 Task: Find connections with filter location Razgrad with filter topic #coacheswith filter profile language English with filter current company Merkle Sokrati with filter school Technology Jobs with filter industry Conservation Programs with filter service category Immigration Law with filter keywords title Retail Worker
Action: Mouse moved to (200, 247)
Screenshot: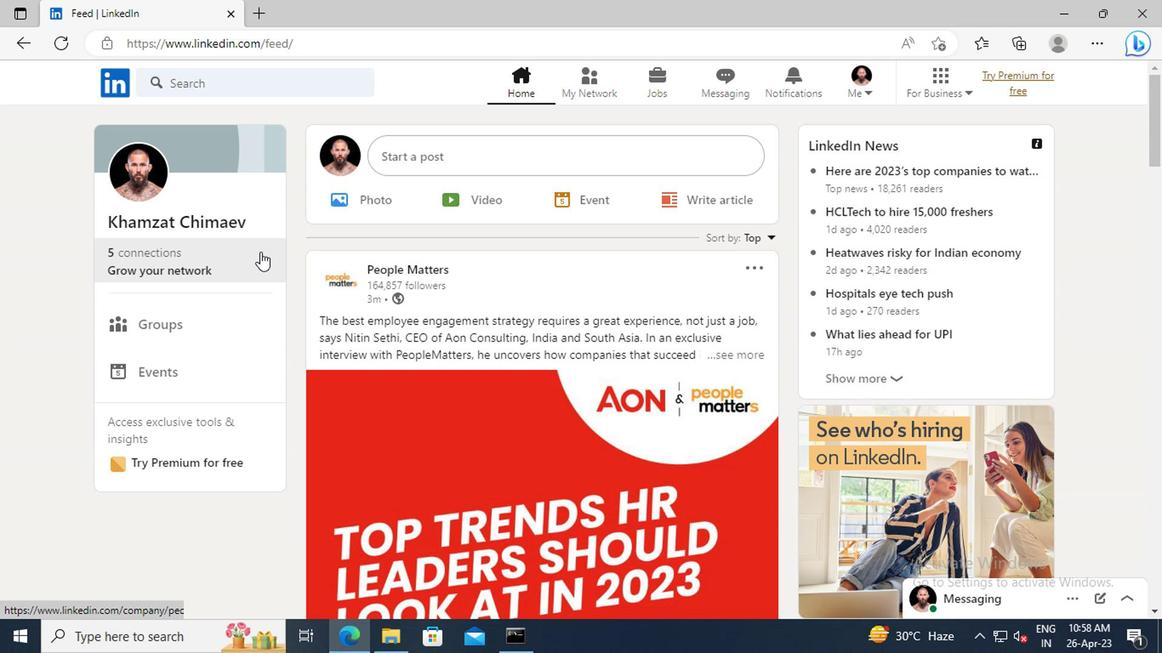 
Action: Mouse pressed left at (200, 247)
Screenshot: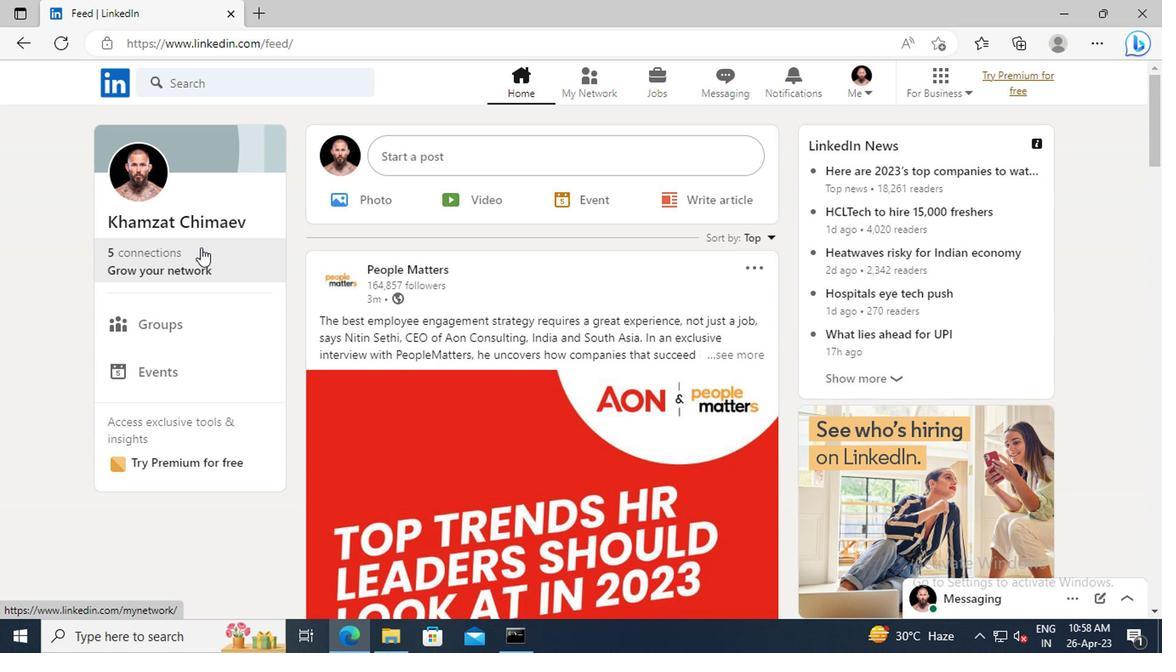 
Action: Mouse moved to (196, 179)
Screenshot: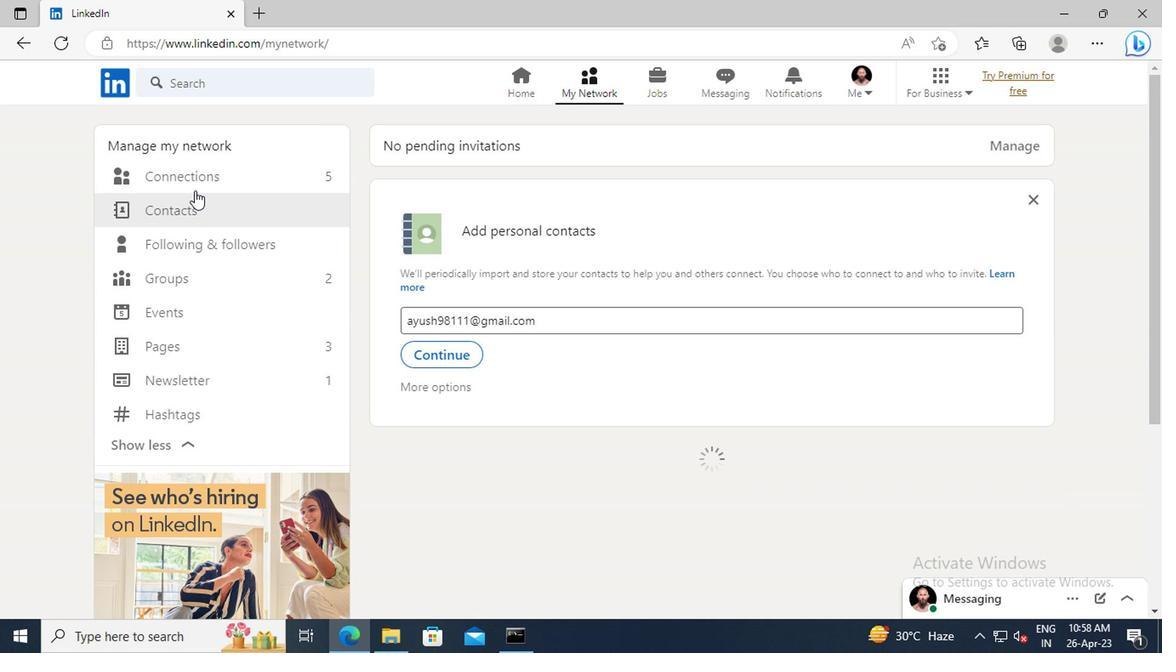 
Action: Mouse pressed left at (196, 179)
Screenshot: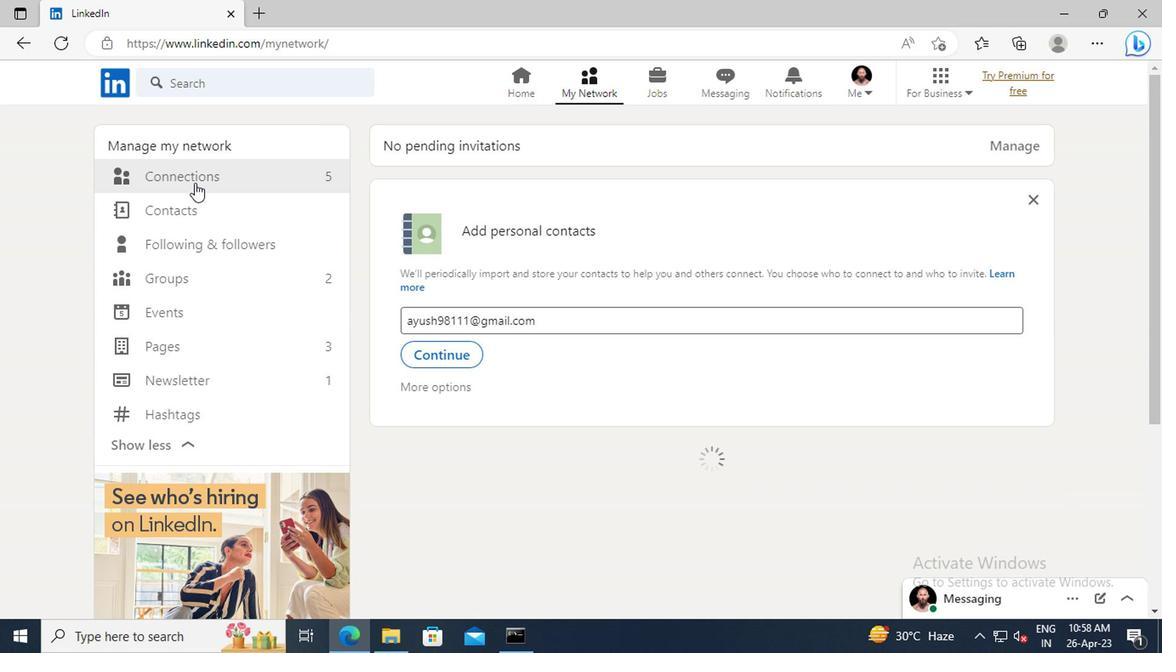
Action: Mouse moved to (698, 173)
Screenshot: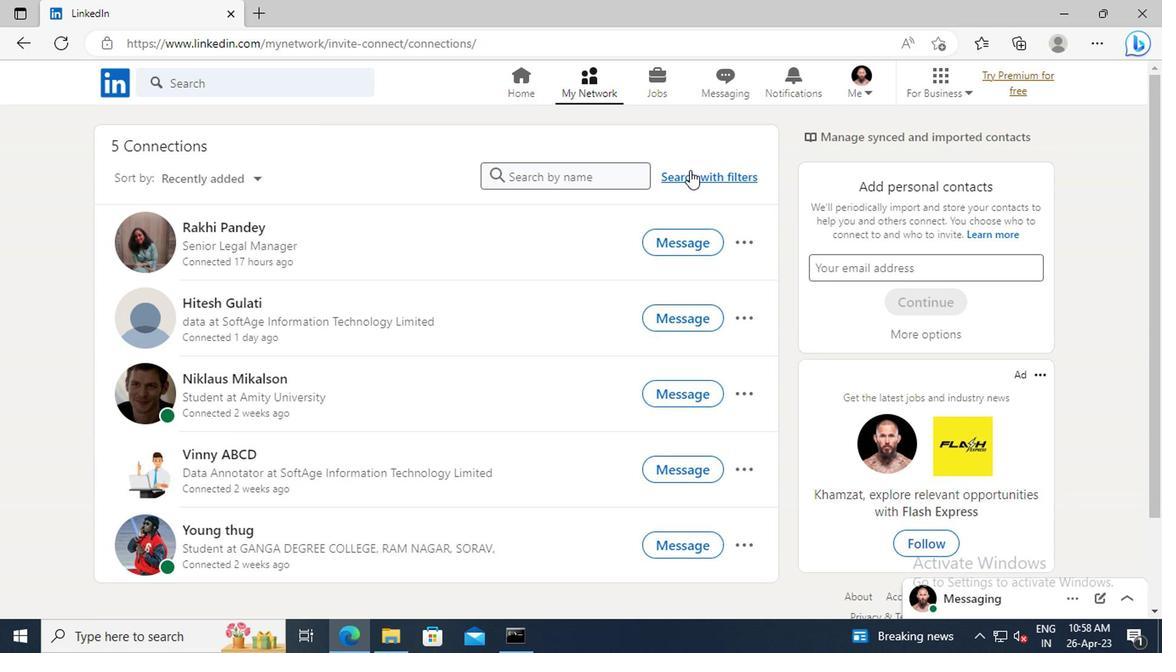
Action: Mouse pressed left at (698, 173)
Screenshot: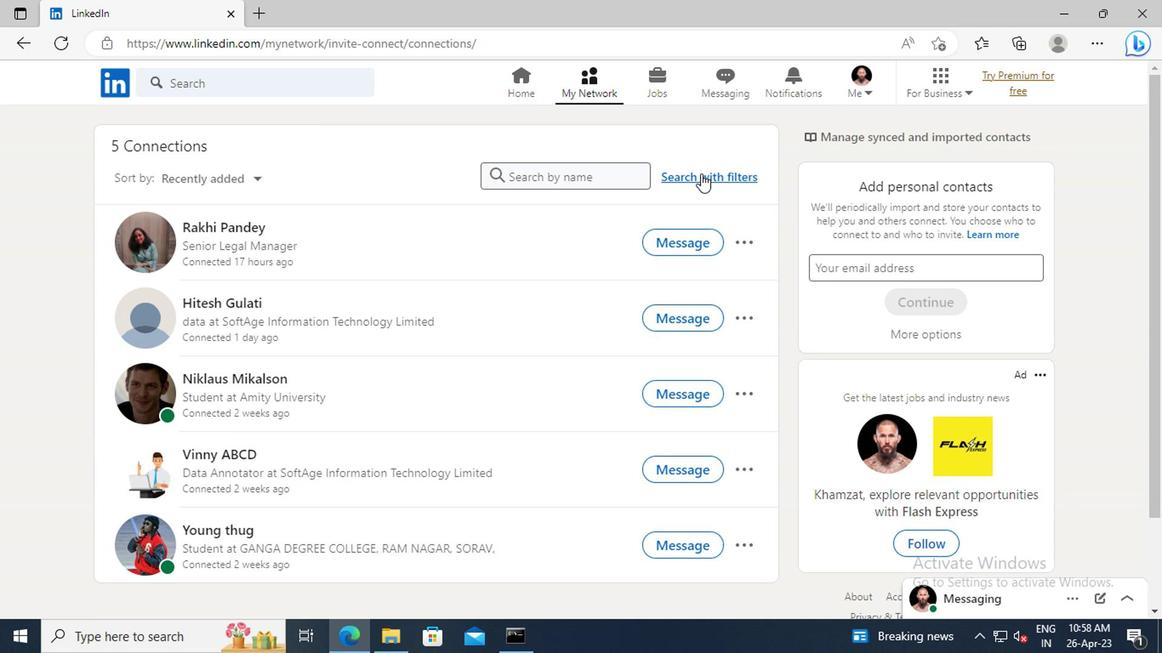 
Action: Mouse moved to (649, 133)
Screenshot: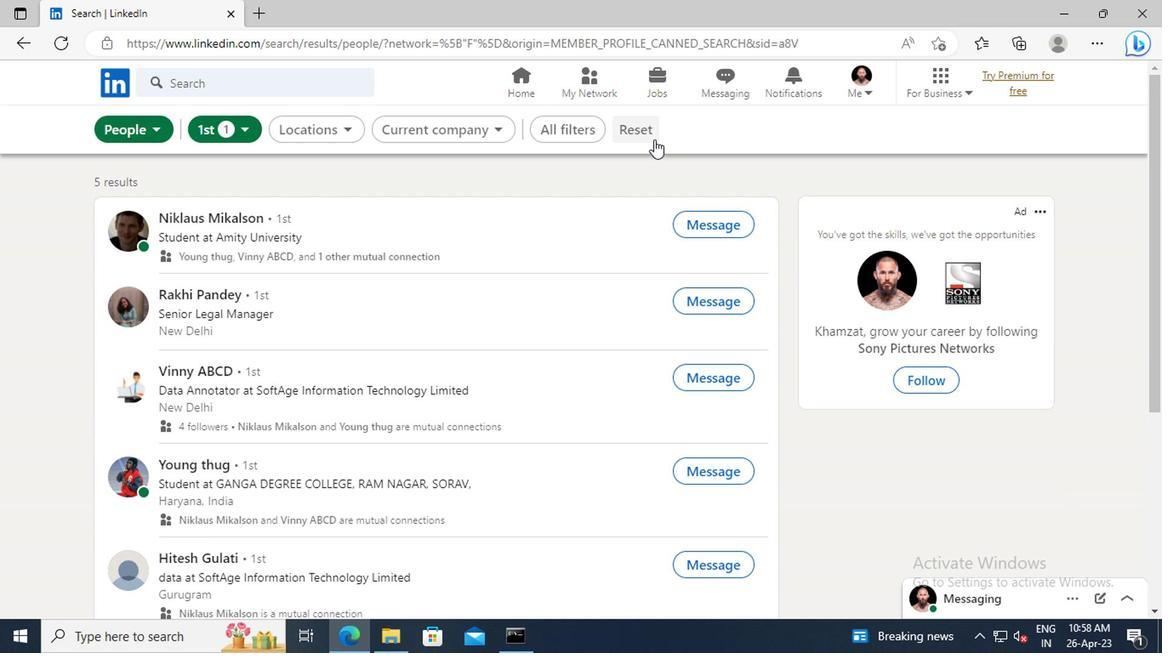 
Action: Mouse pressed left at (649, 133)
Screenshot: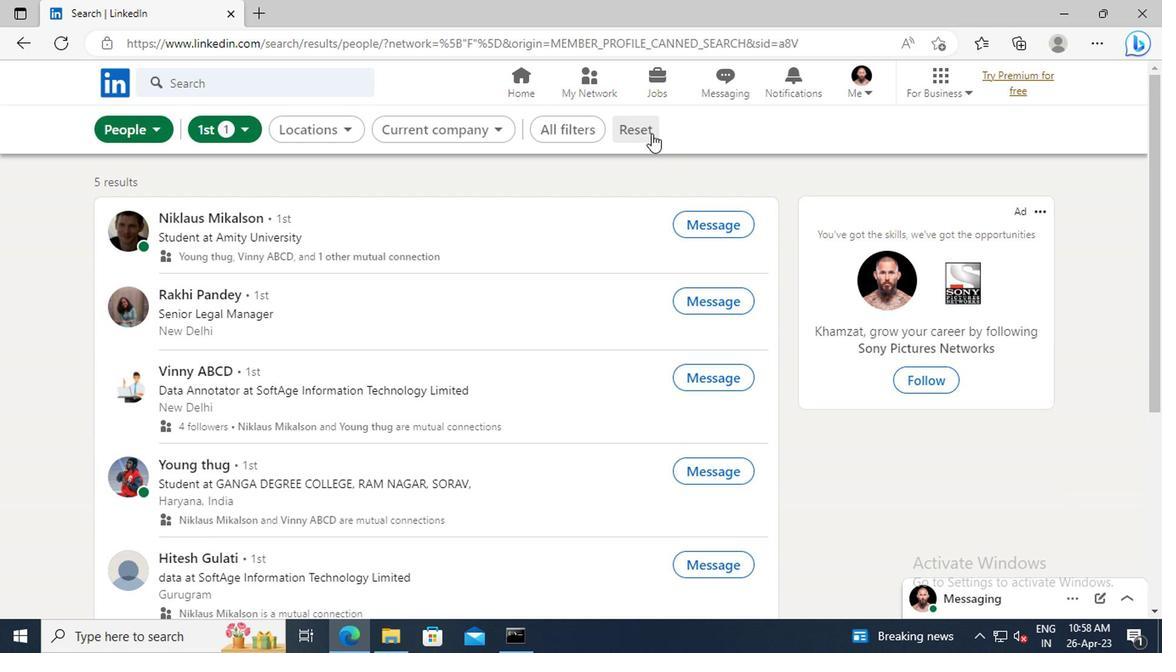 
Action: Mouse moved to (606, 132)
Screenshot: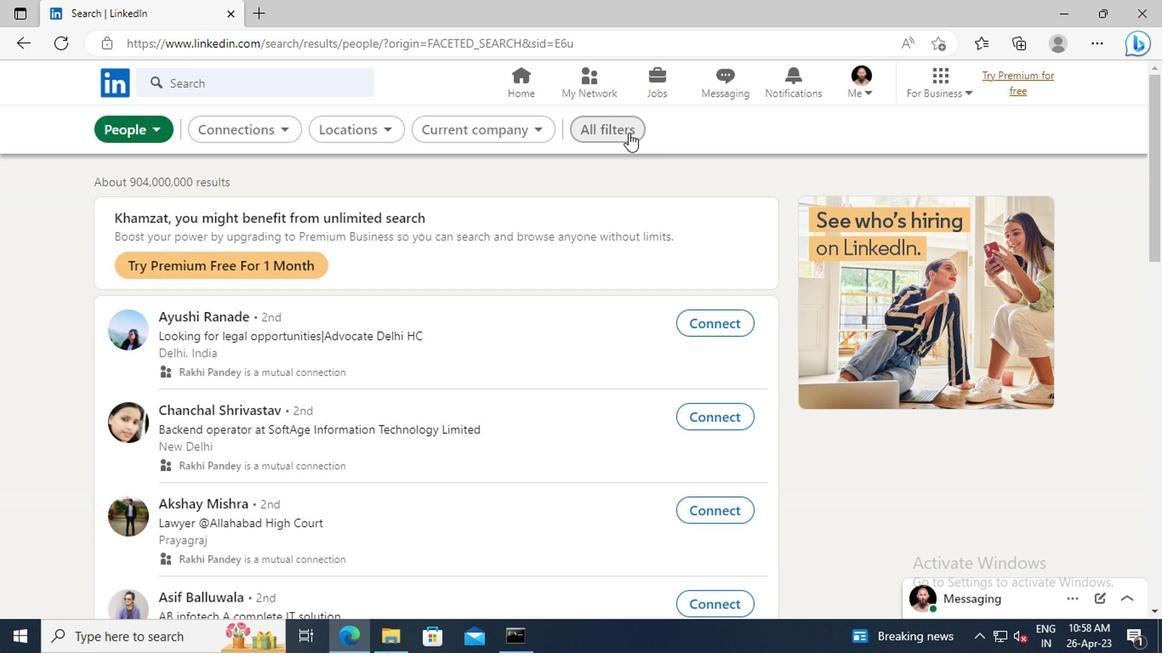 
Action: Mouse pressed left at (606, 132)
Screenshot: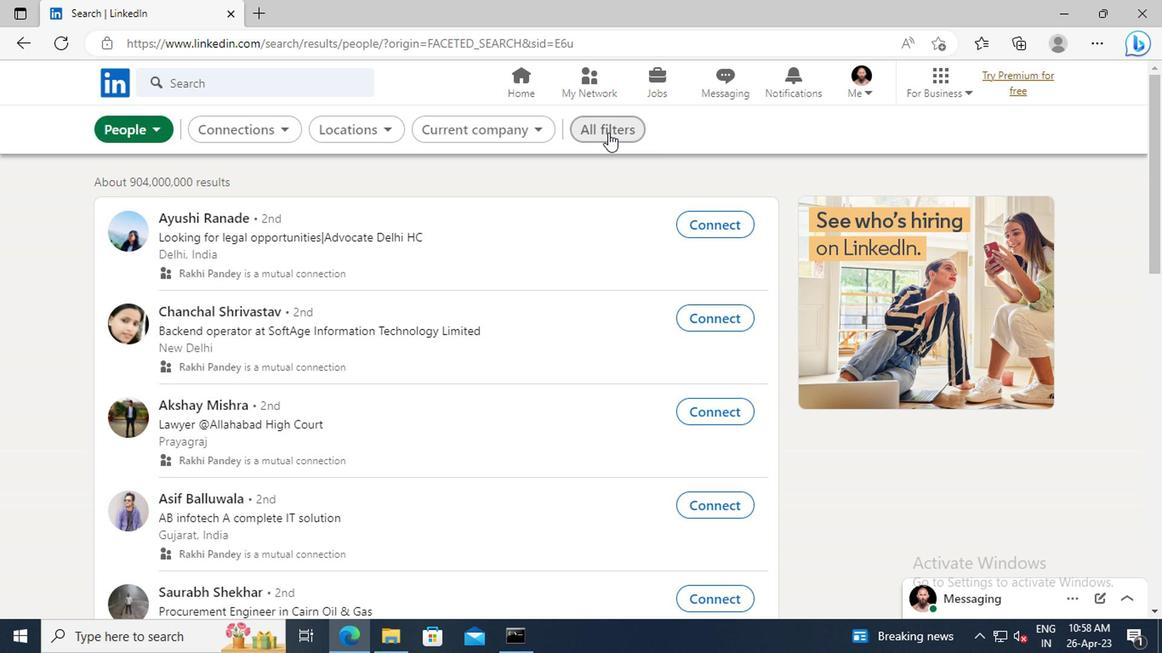 
Action: Mouse moved to (915, 254)
Screenshot: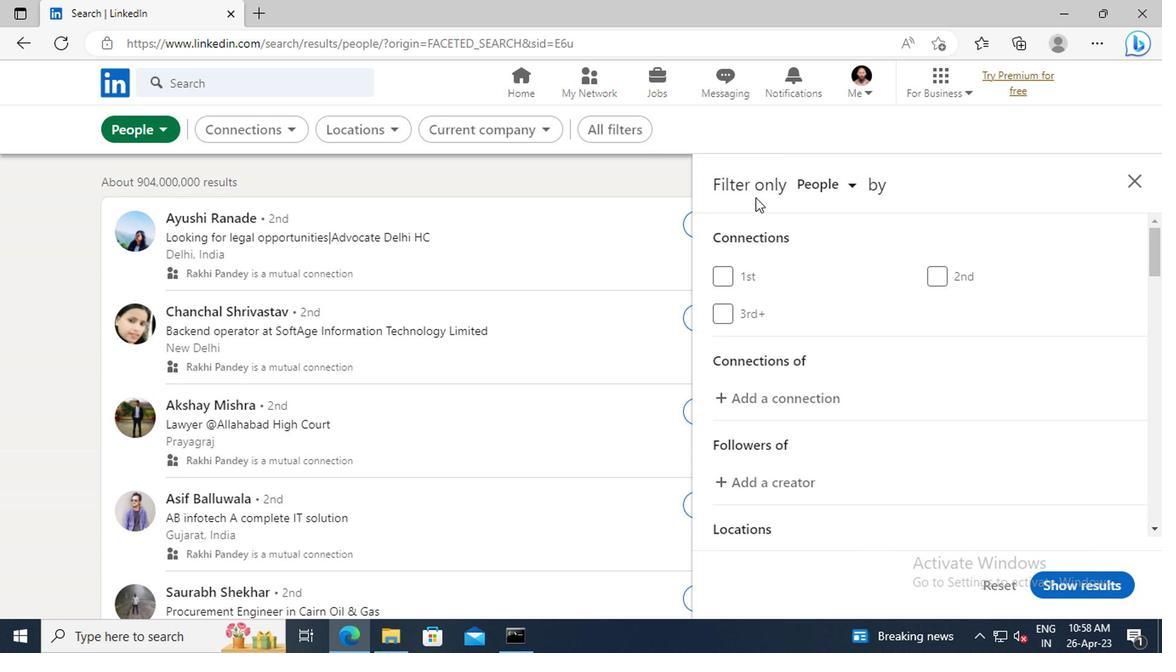 
Action: Mouse scrolled (915, 253) with delta (0, -1)
Screenshot: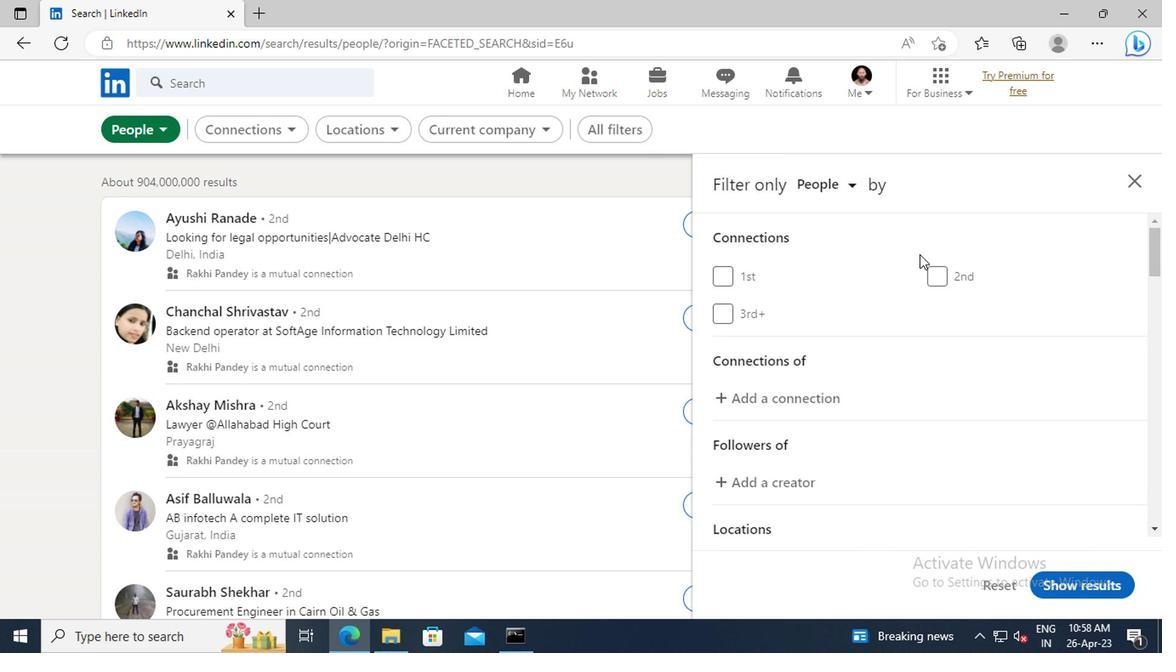 
Action: Mouse scrolled (915, 253) with delta (0, -1)
Screenshot: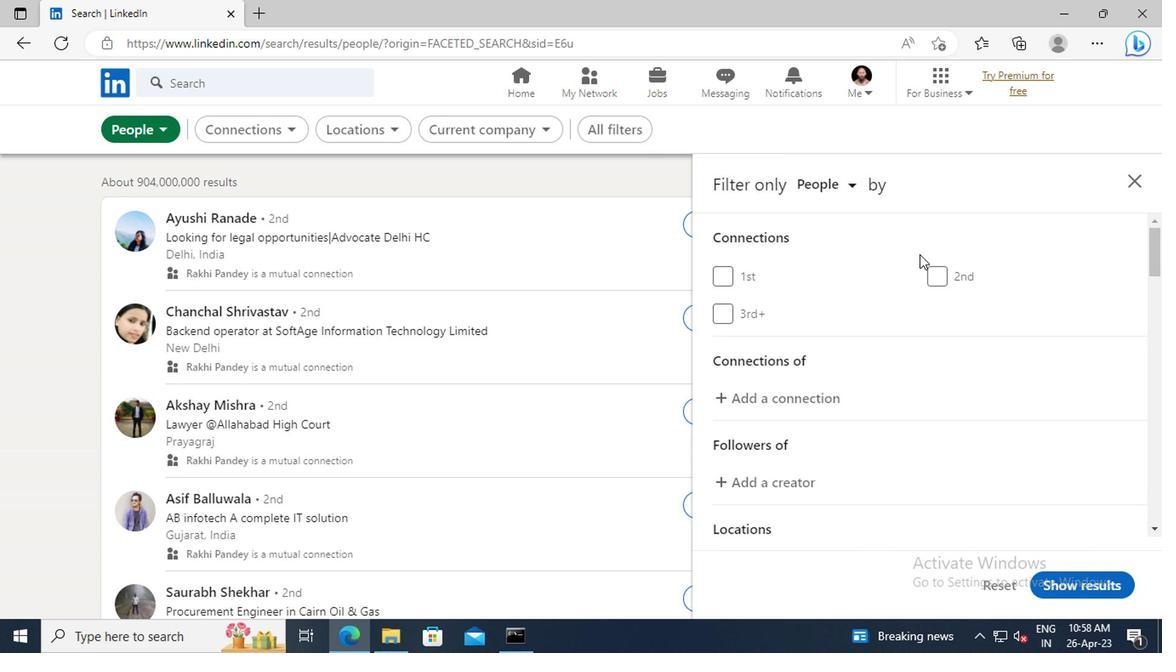 
Action: Mouse scrolled (915, 253) with delta (0, -1)
Screenshot: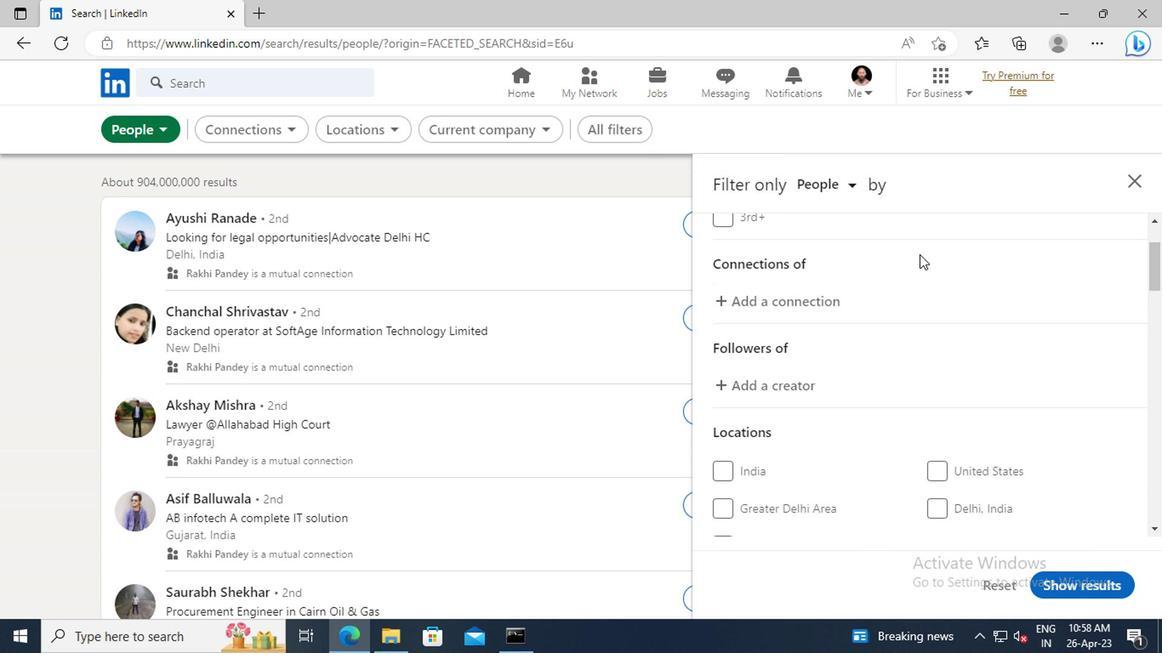 
Action: Mouse scrolled (915, 253) with delta (0, -1)
Screenshot: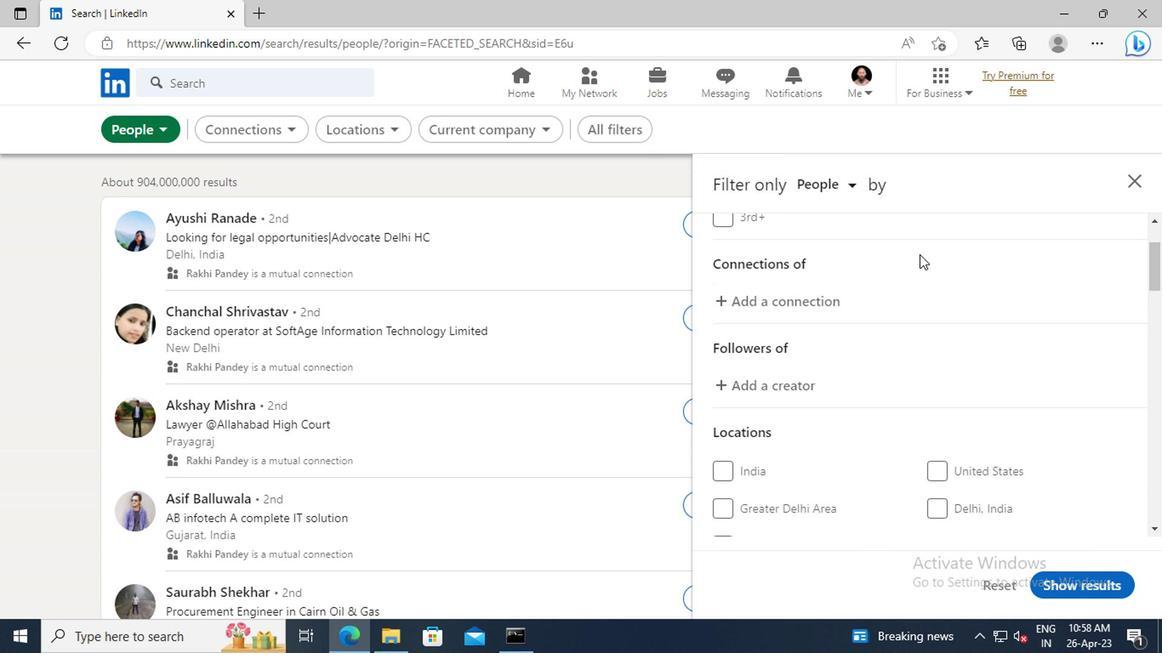
Action: Mouse moved to (915, 254)
Screenshot: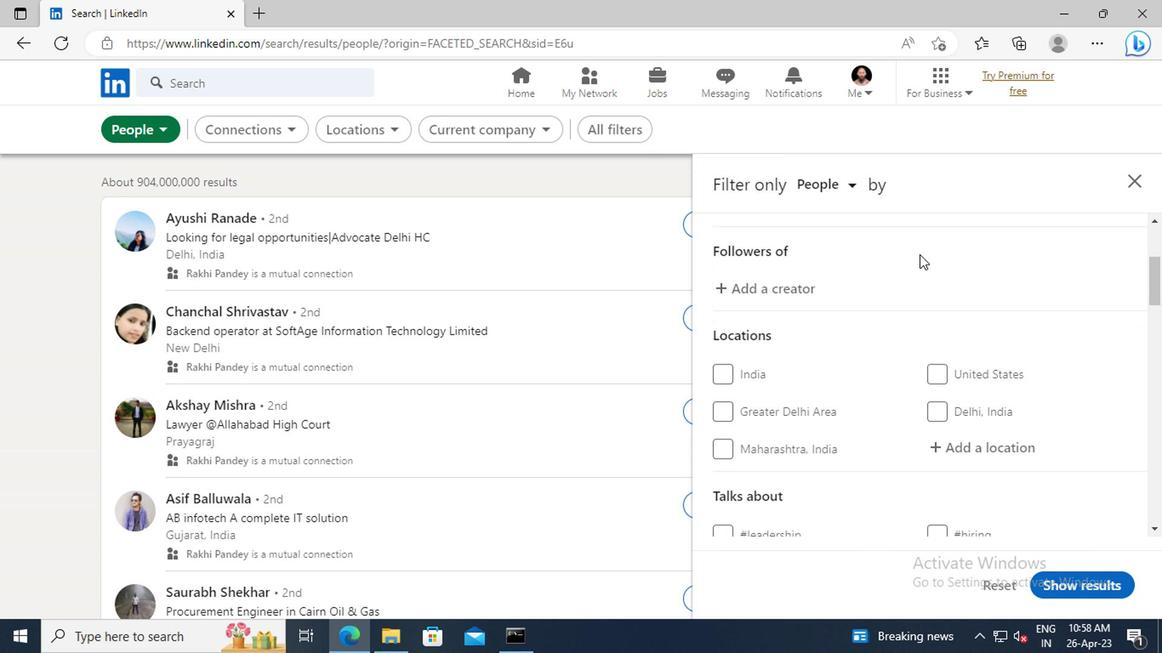 
Action: Mouse scrolled (915, 254) with delta (0, 0)
Screenshot: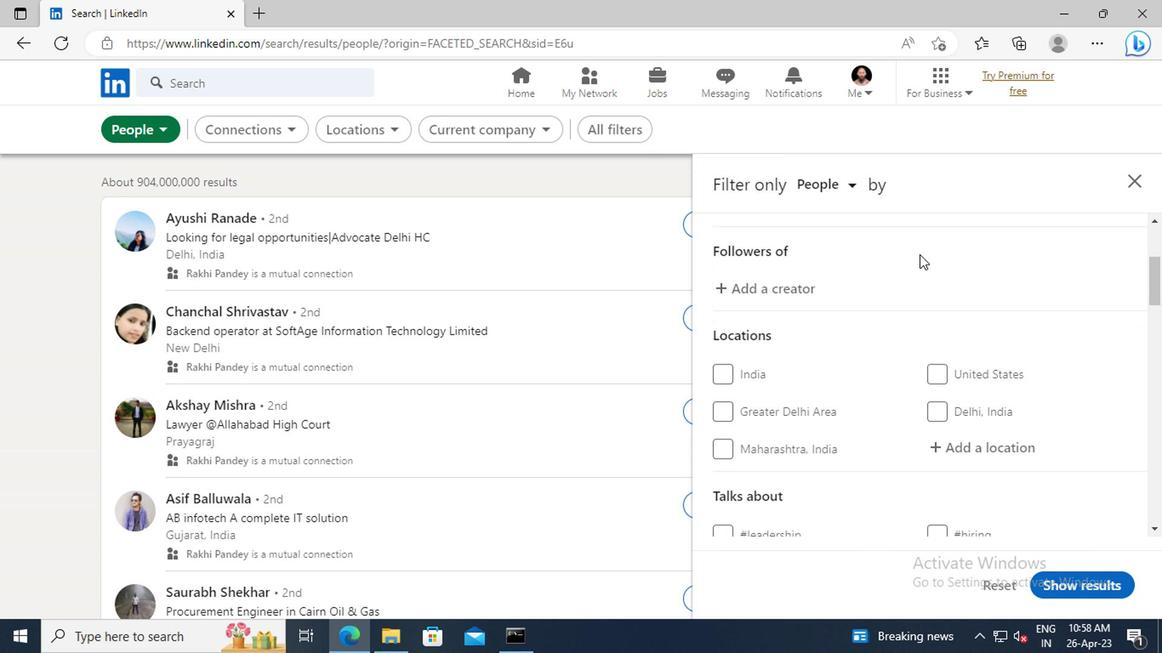 
Action: Mouse scrolled (915, 254) with delta (0, 0)
Screenshot: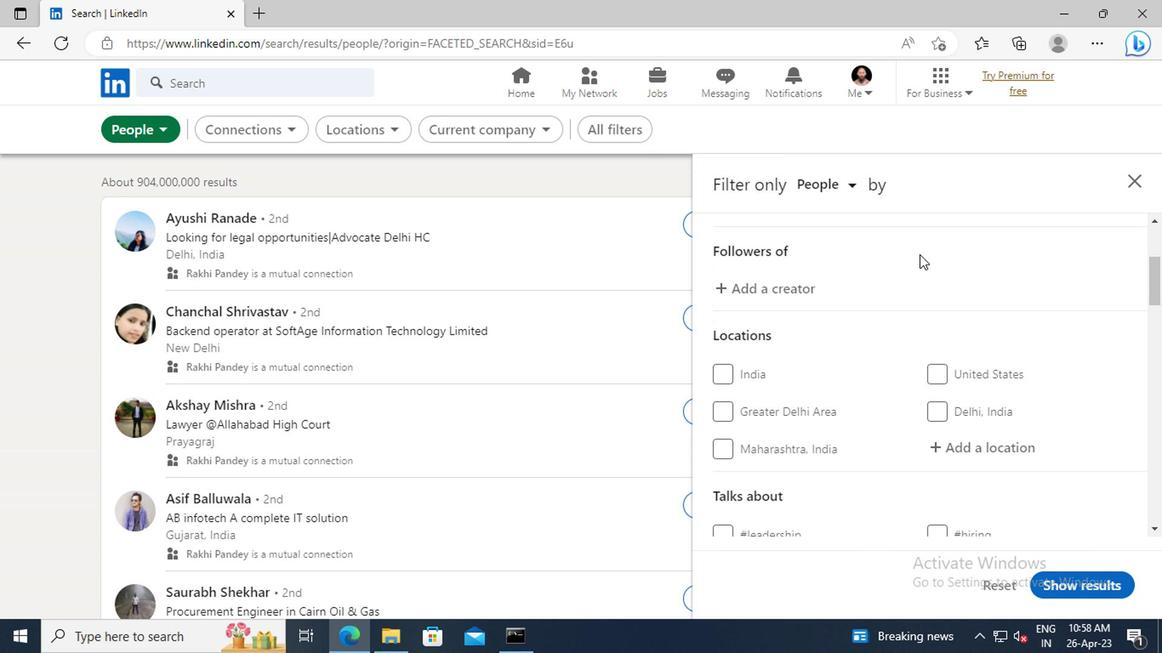 
Action: Mouse moved to (940, 346)
Screenshot: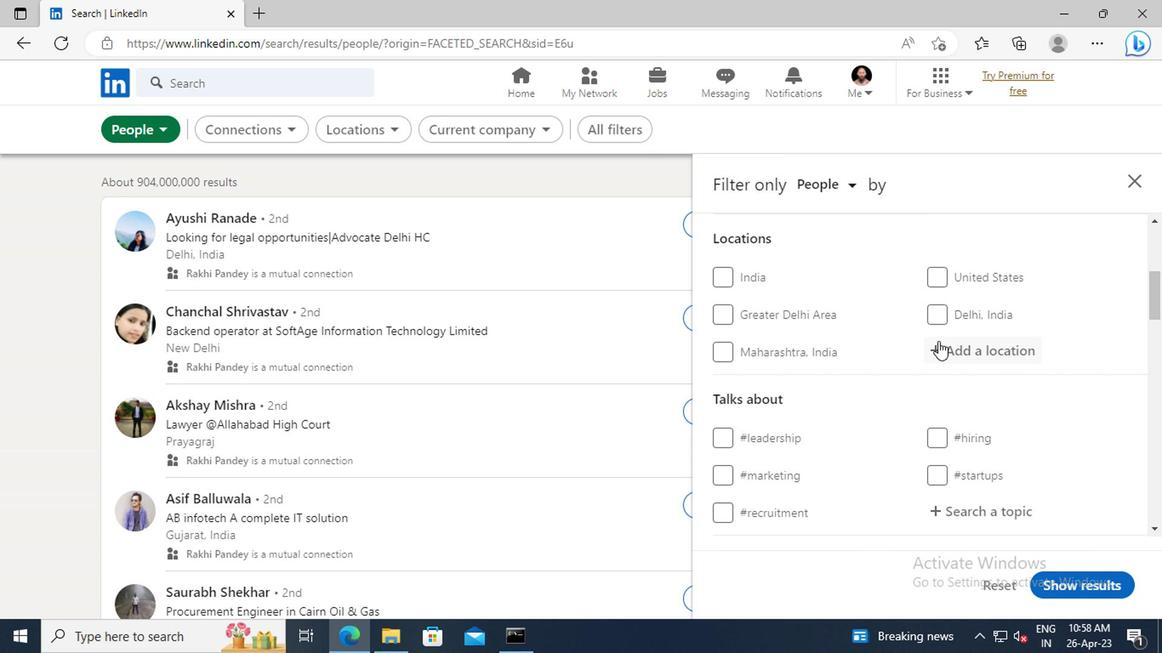 
Action: Mouse pressed left at (940, 346)
Screenshot: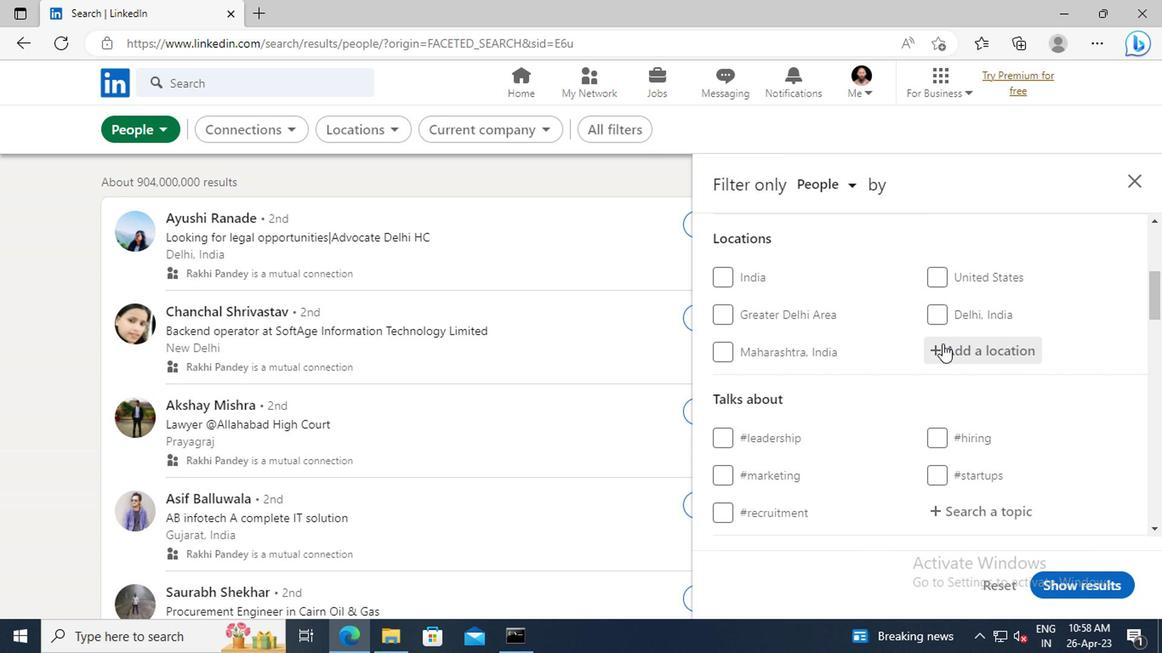 
Action: Key pressed <Key.shift>RAZGRAD
Screenshot: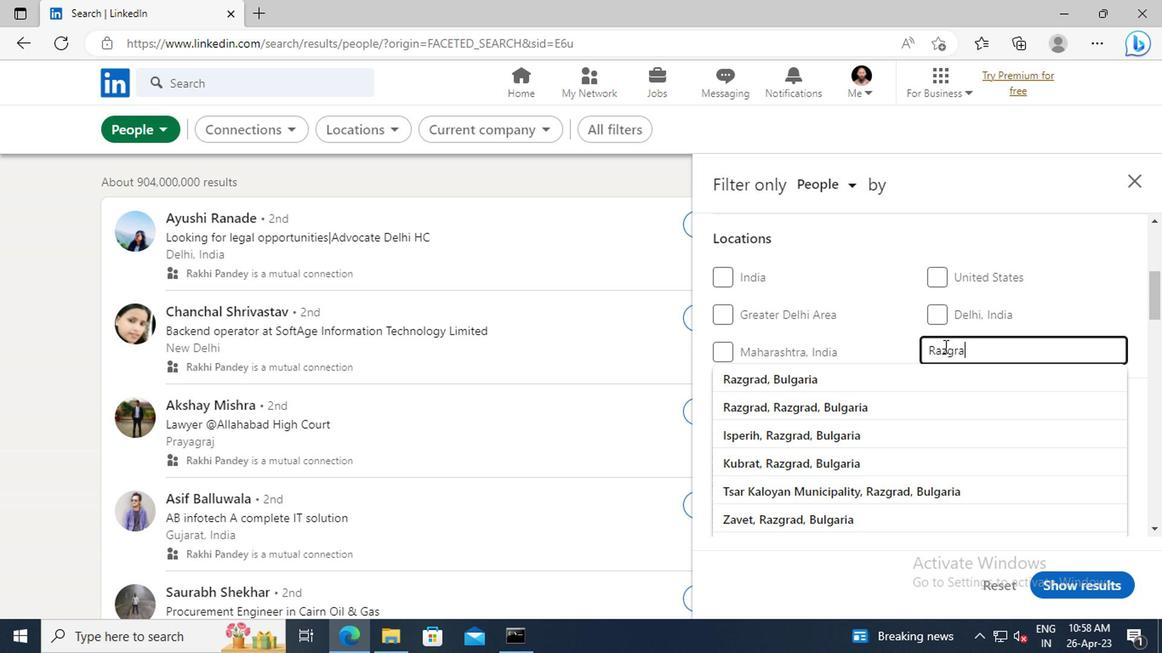 
Action: Mouse moved to (921, 373)
Screenshot: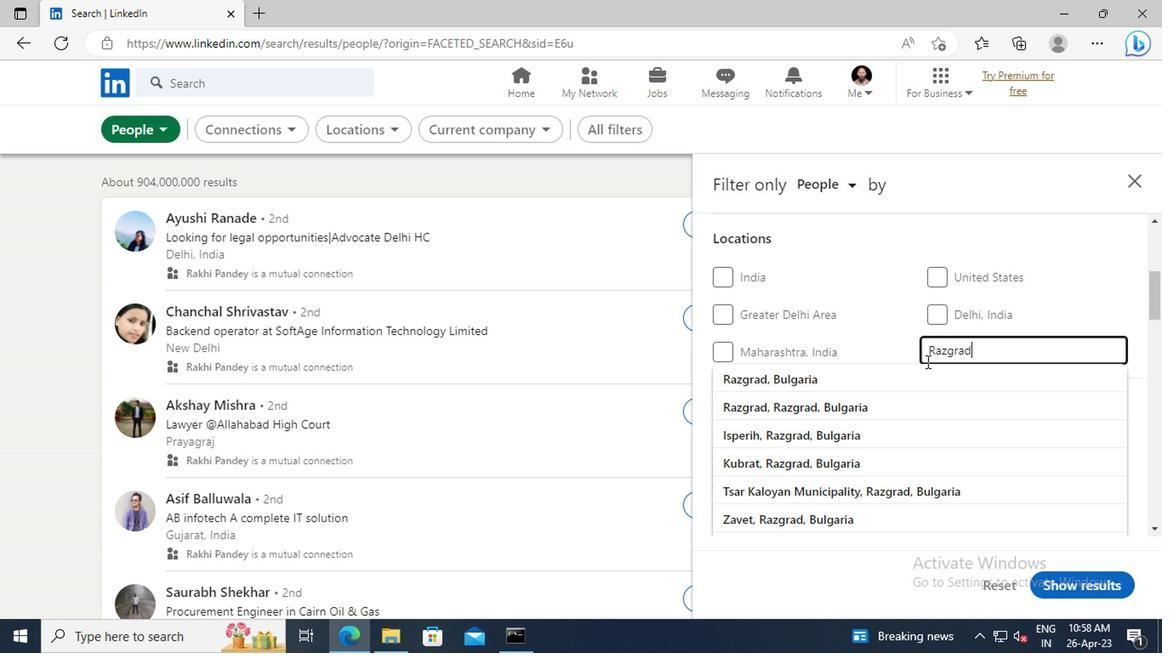 
Action: Mouse pressed left at (921, 373)
Screenshot: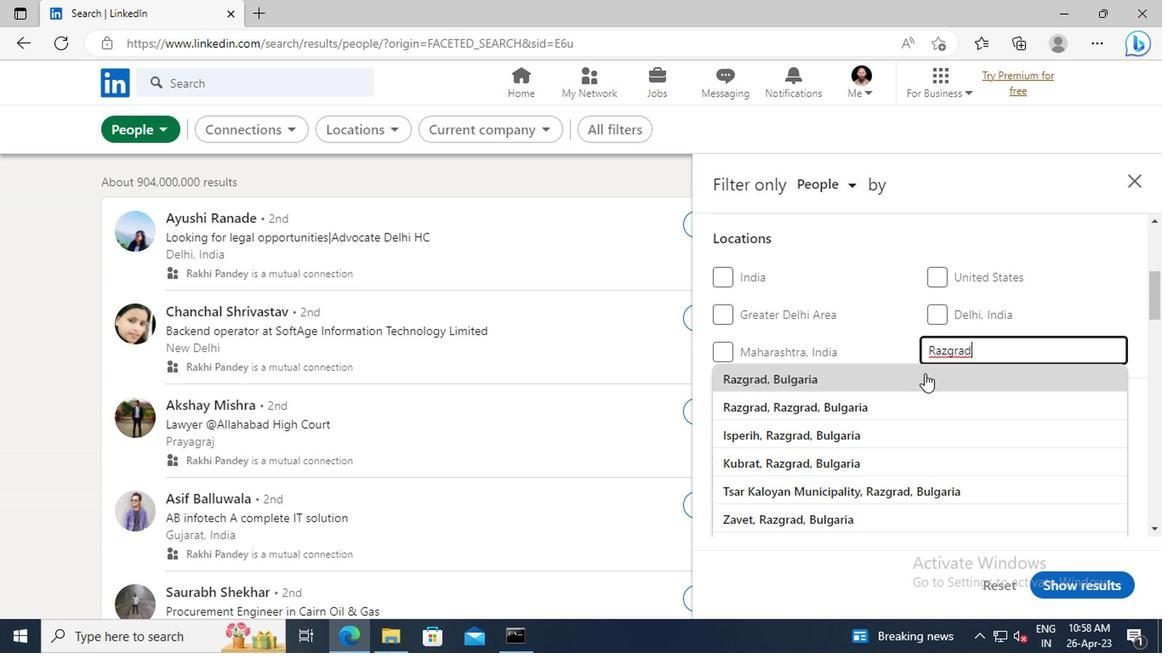 
Action: Mouse moved to (930, 315)
Screenshot: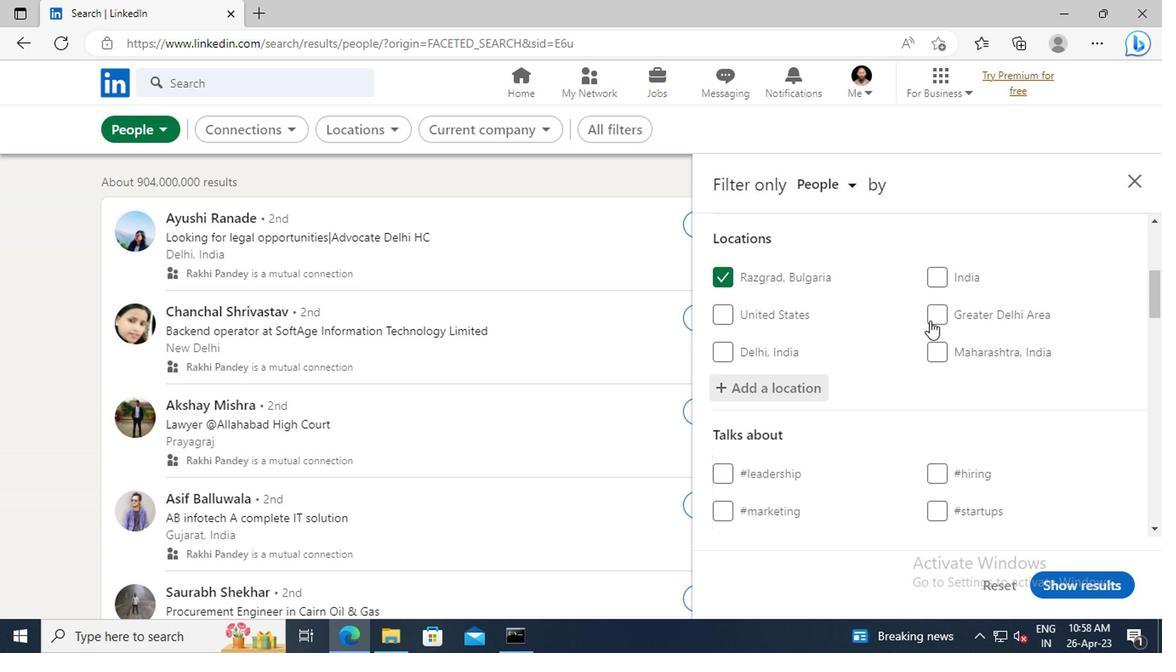 
Action: Mouse scrolled (930, 314) with delta (0, 0)
Screenshot: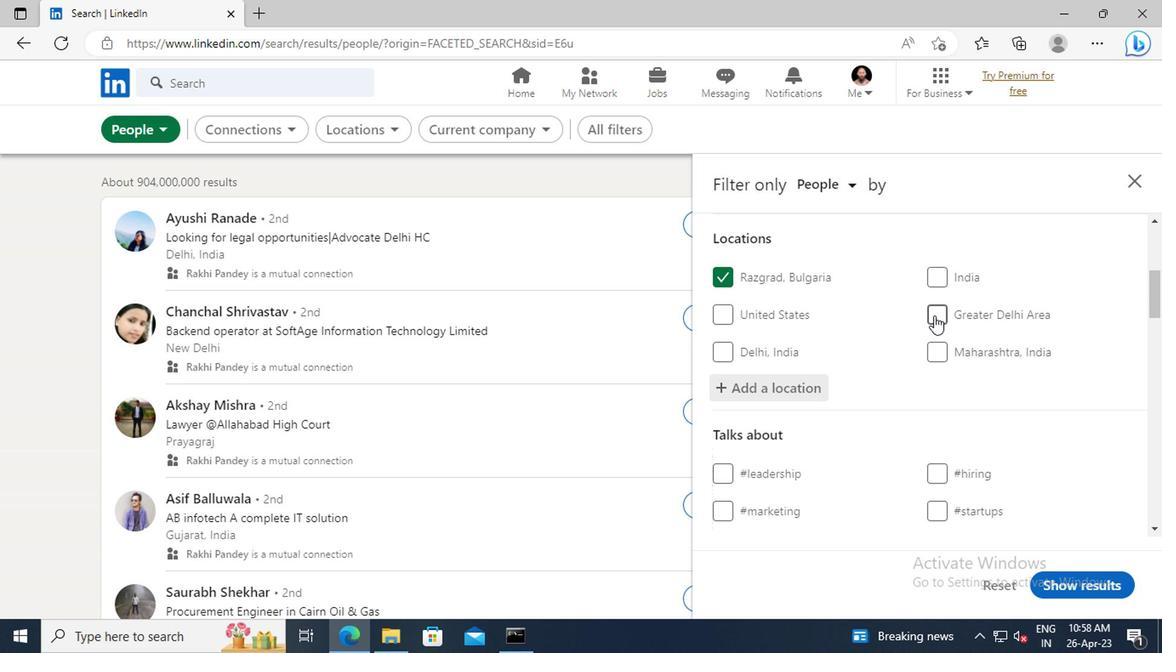 
Action: Mouse scrolled (930, 314) with delta (0, 0)
Screenshot: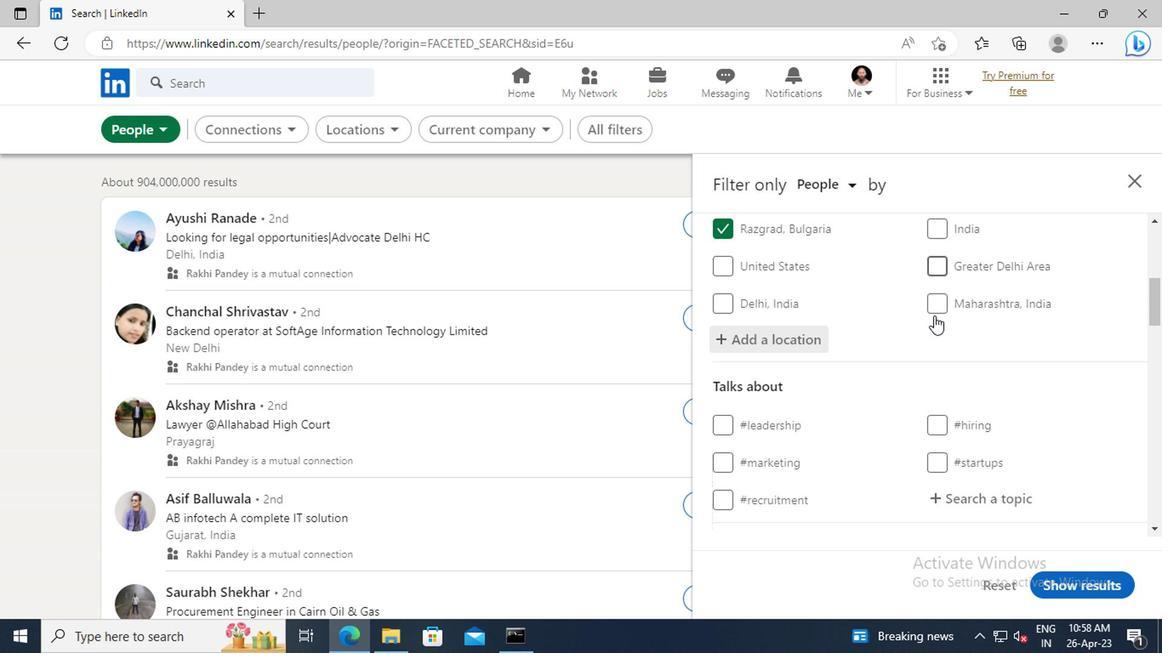 
Action: Mouse scrolled (930, 314) with delta (0, 0)
Screenshot: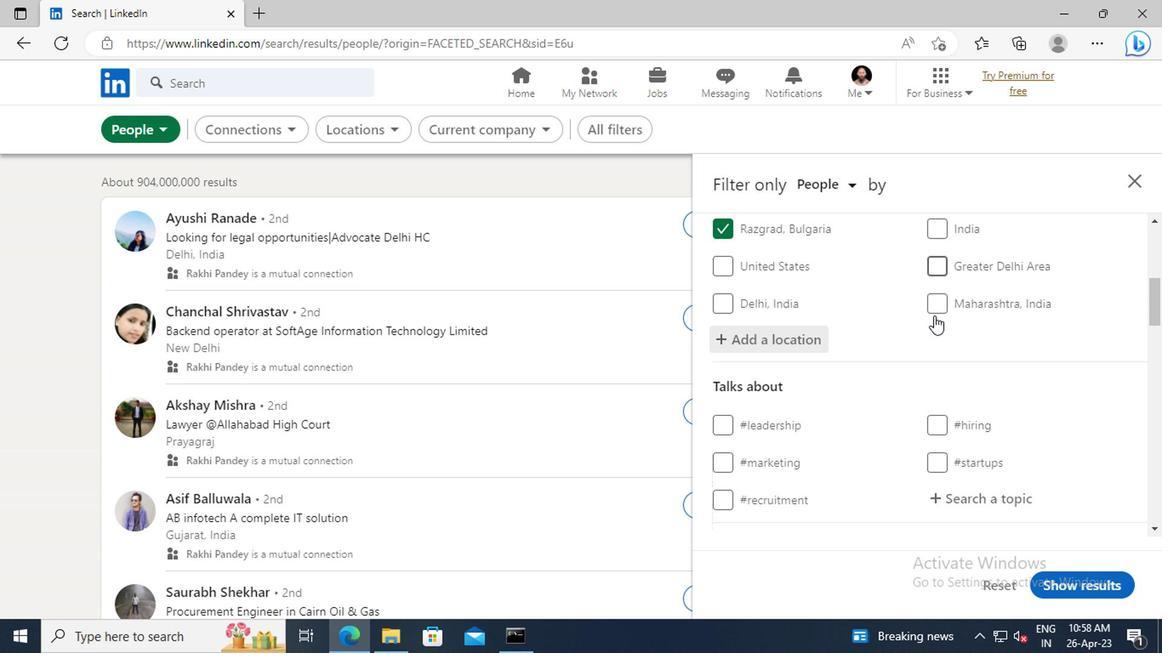
Action: Mouse scrolled (930, 314) with delta (0, 0)
Screenshot: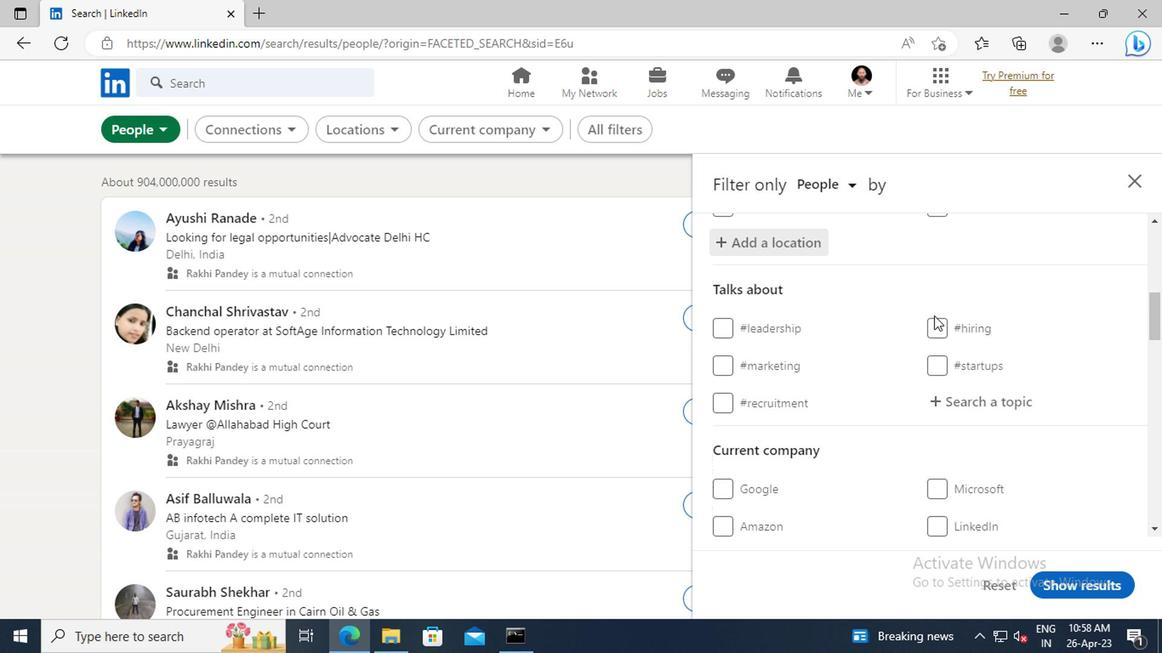 
Action: Mouse moved to (949, 350)
Screenshot: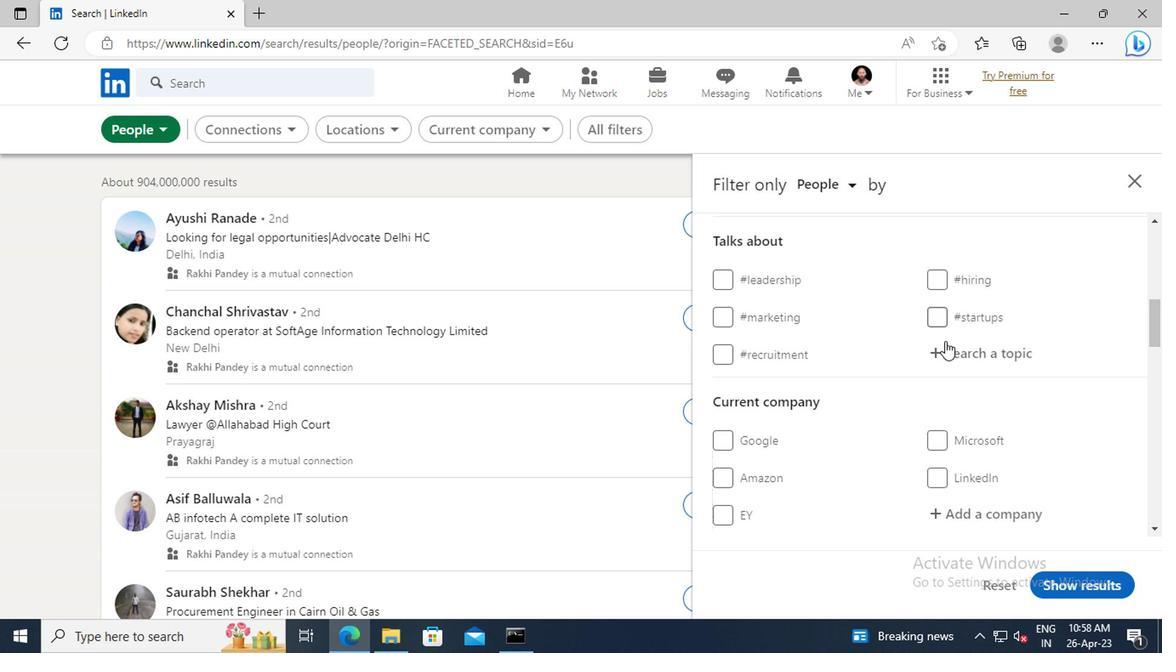 
Action: Mouse pressed left at (949, 350)
Screenshot: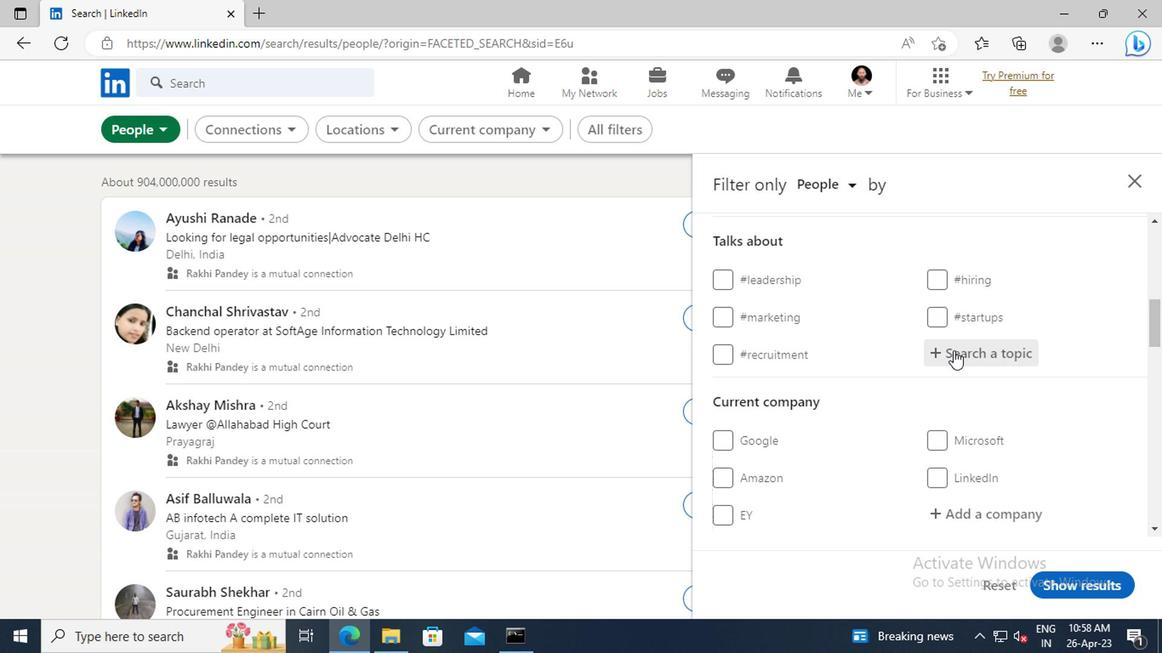 
Action: Key pressed <Key.shift>#COACHESWITH<Key.enter>
Screenshot: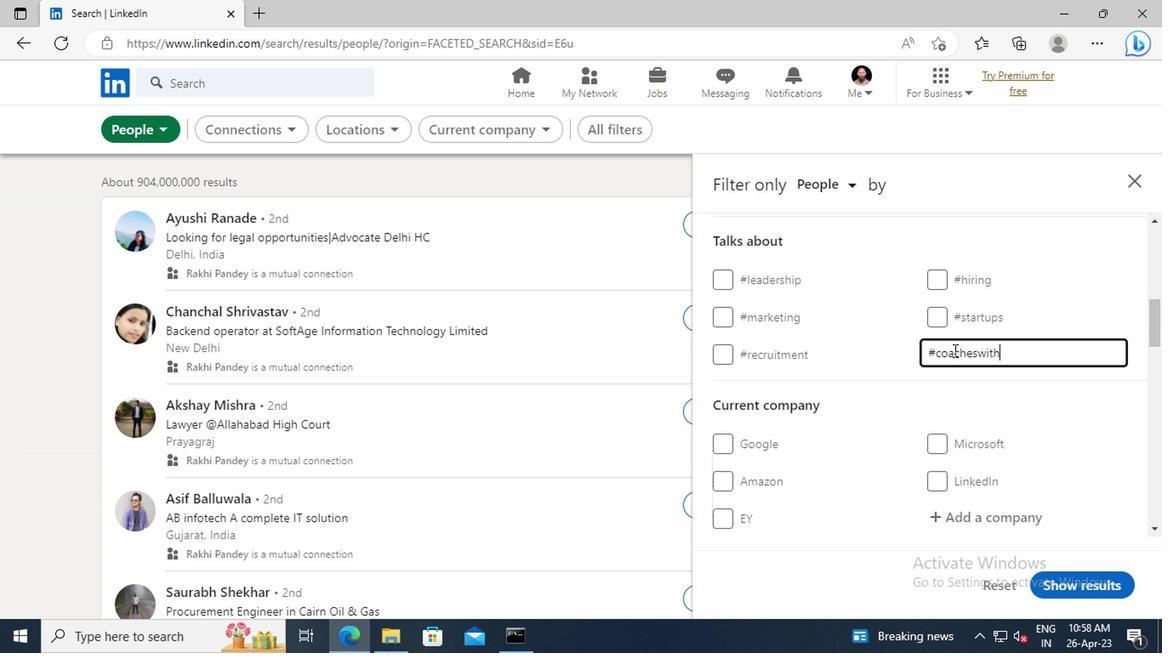 
Action: Mouse scrolled (949, 349) with delta (0, 0)
Screenshot: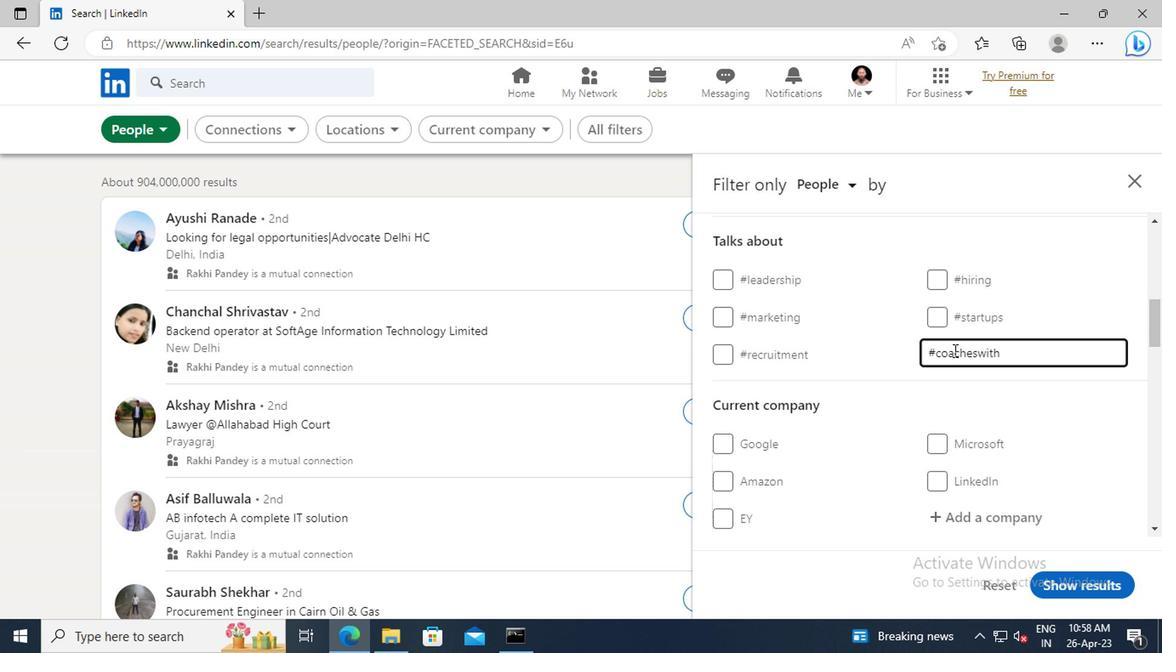 
Action: Mouse scrolled (949, 349) with delta (0, 0)
Screenshot: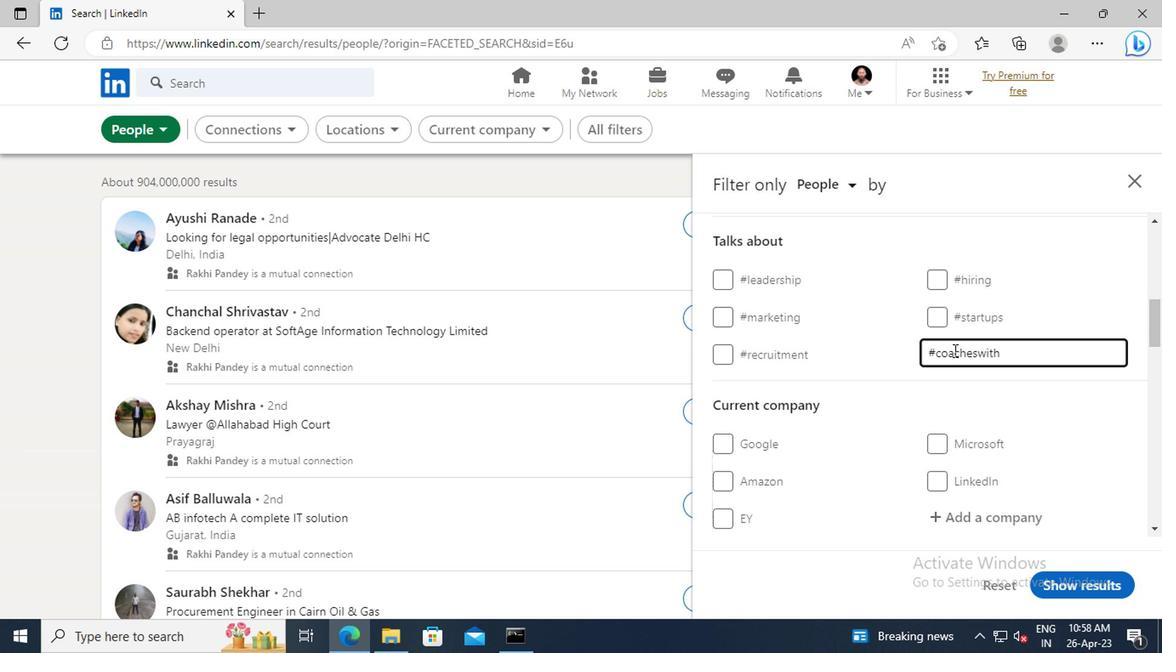 
Action: Mouse scrolled (949, 349) with delta (0, 0)
Screenshot: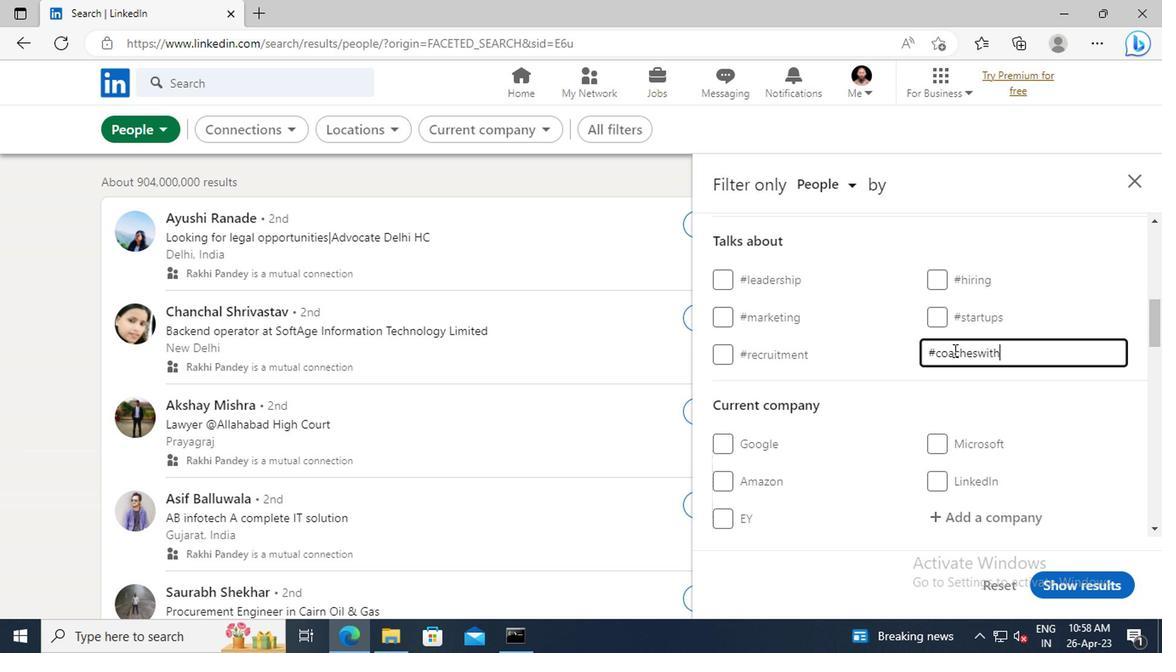 
Action: Mouse scrolled (949, 349) with delta (0, 0)
Screenshot: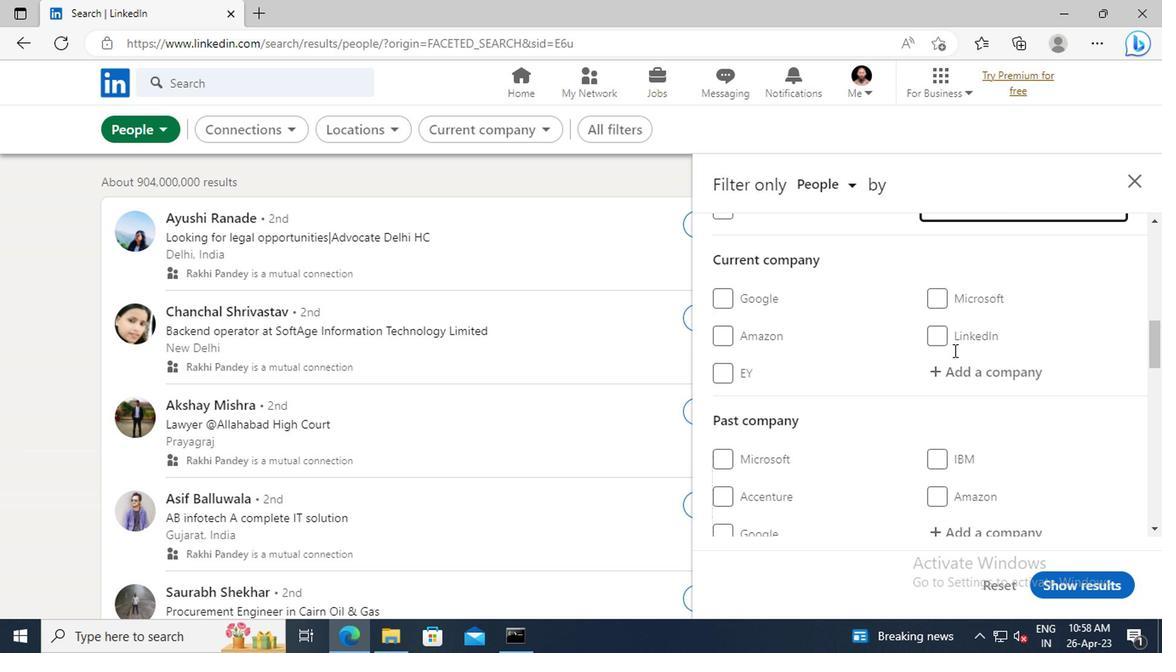
Action: Mouse scrolled (949, 349) with delta (0, 0)
Screenshot: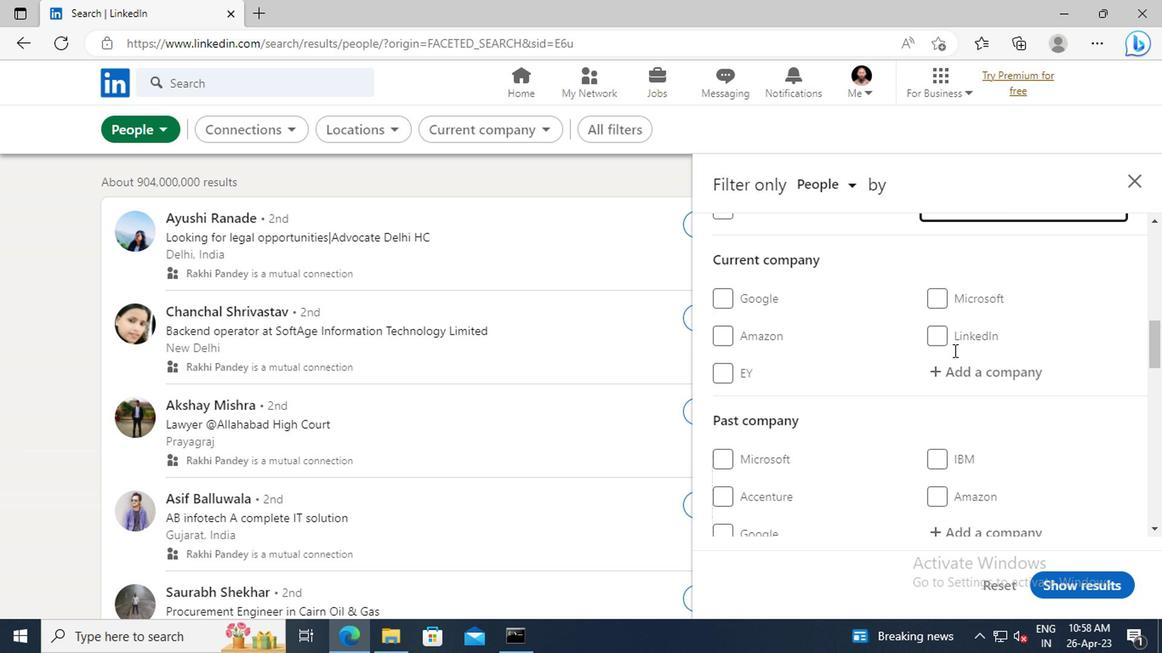 
Action: Mouse scrolled (949, 349) with delta (0, 0)
Screenshot: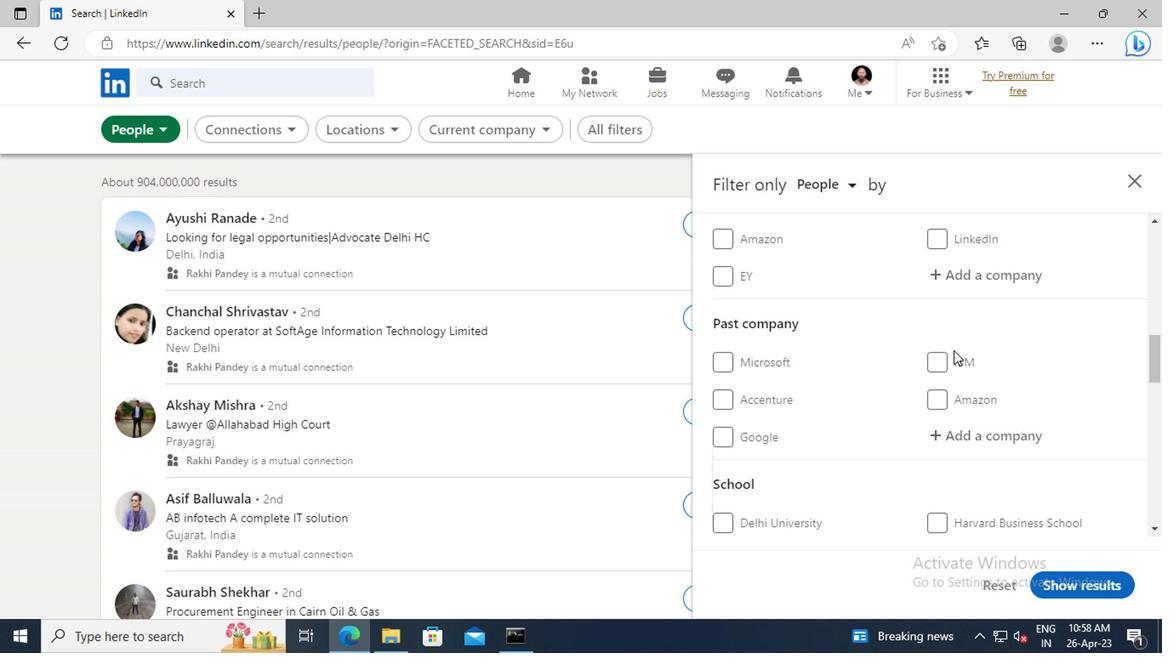 
Action: Mouse scrolled (949, 349) with delta (0, 0)
Screenshot: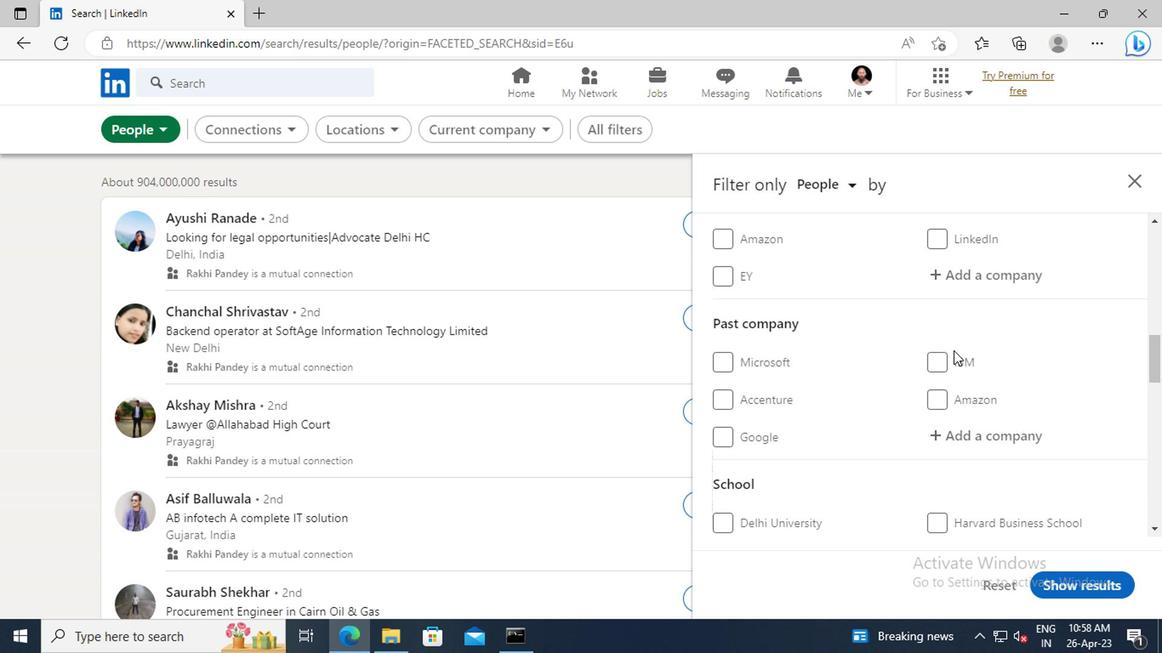 
Action: Mouse scrolled (949, 349) with delta (0, 0)
Screenshot: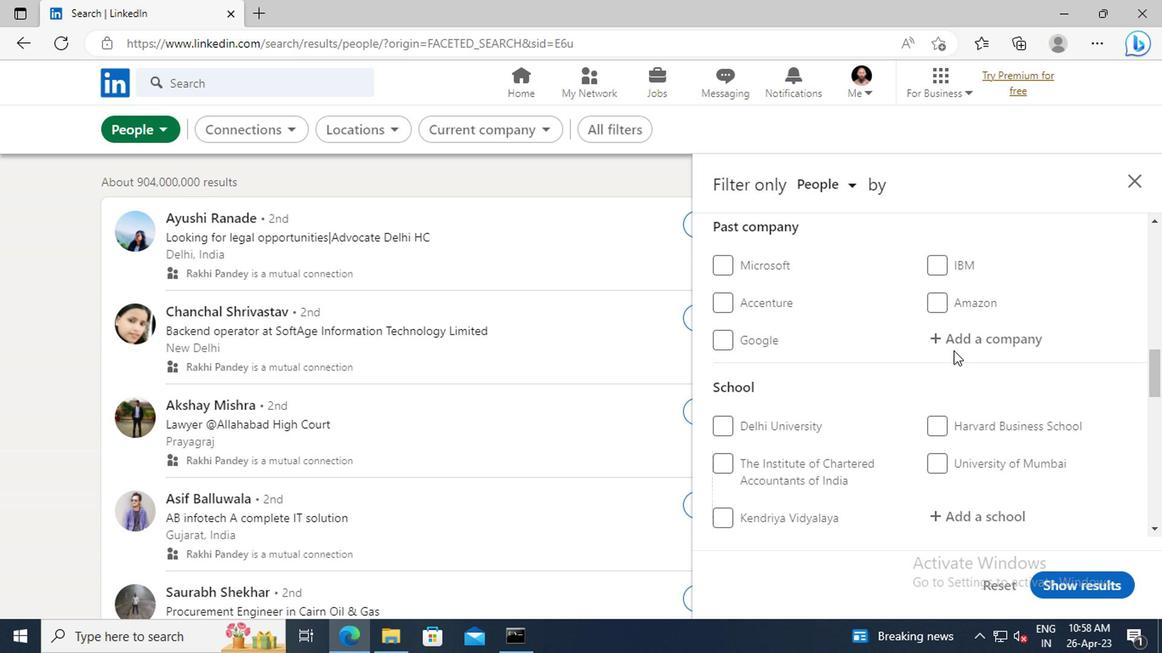 
Action: Mouse scrolled (949, 349) with delta (0, 0)
Screenshot: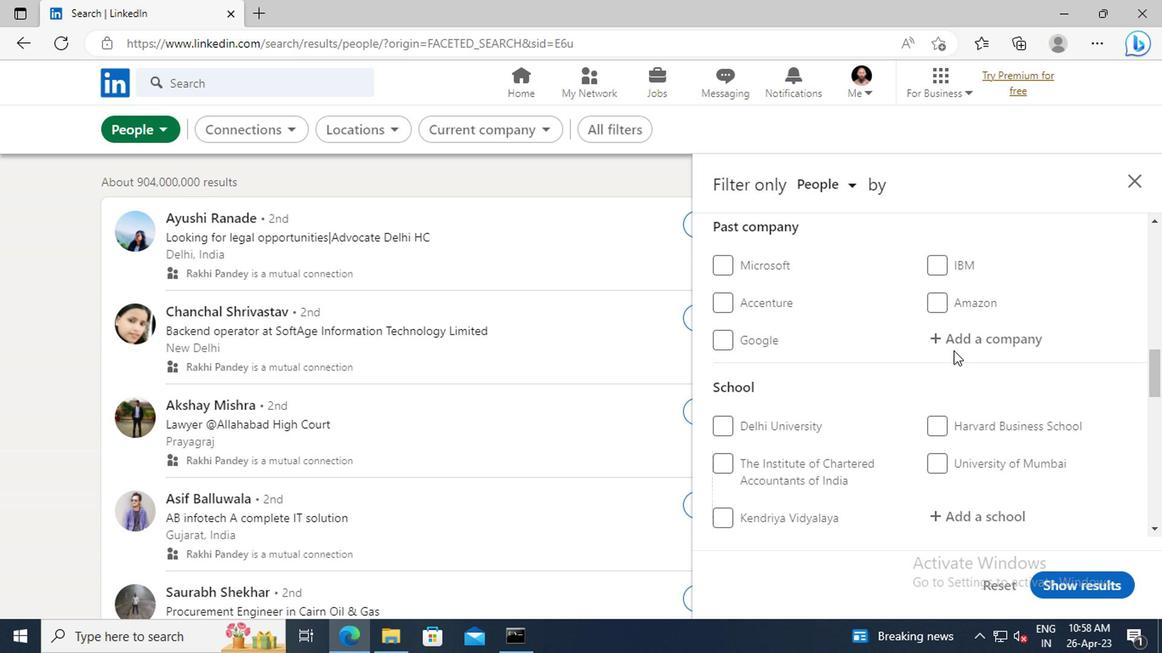 
Action: Mouse scrolled (949, 349) with delta (0, 0)
Screenshot: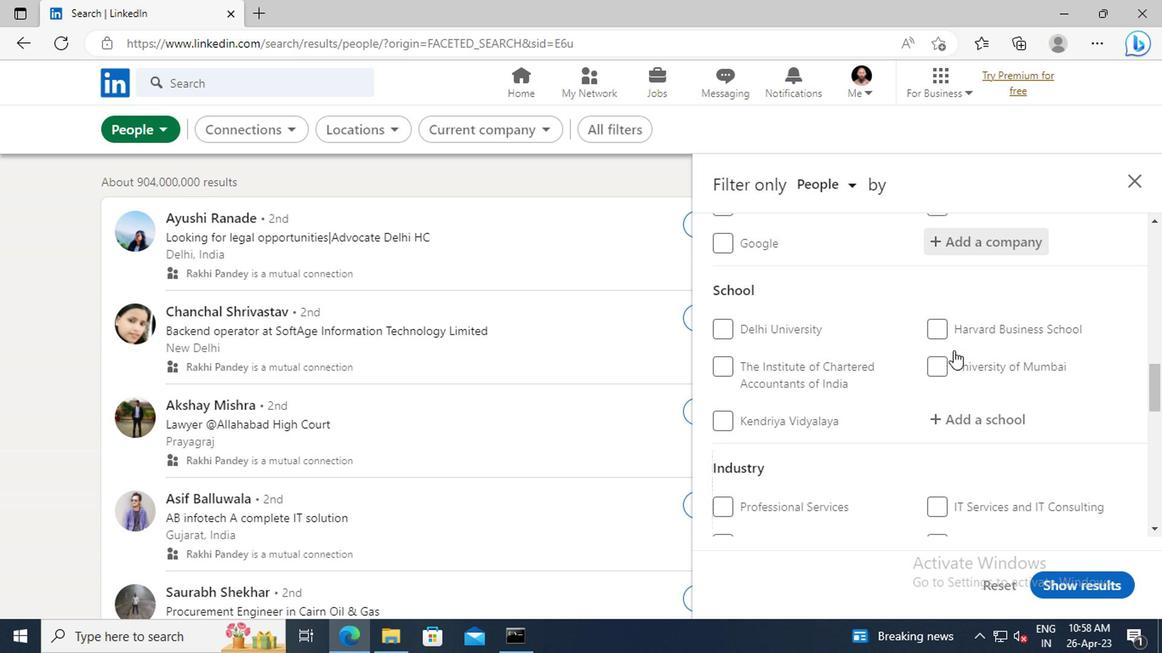 
Action: Mouse scrolled (949, 349) with delta (0, 0)
Screenshot: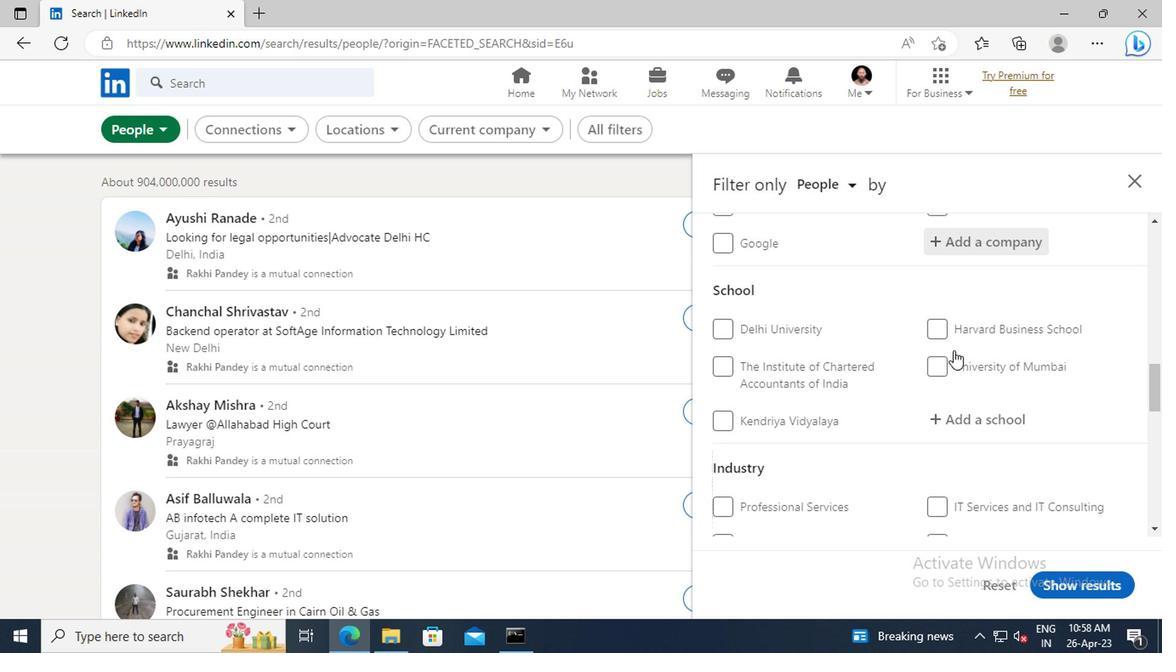 
Action: Mouse scrolled (949, 349) with delta (0, 0)
Screenshot: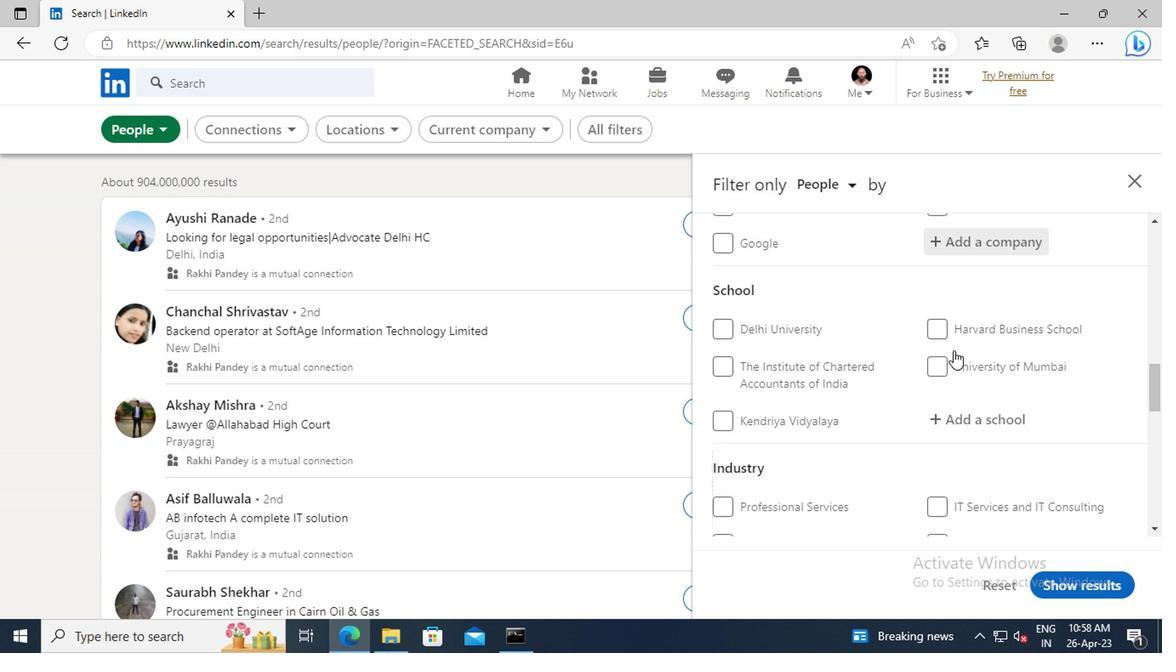 
Action: Mouse scrolled (949, 349) with delta (0, 0)
Screenshot: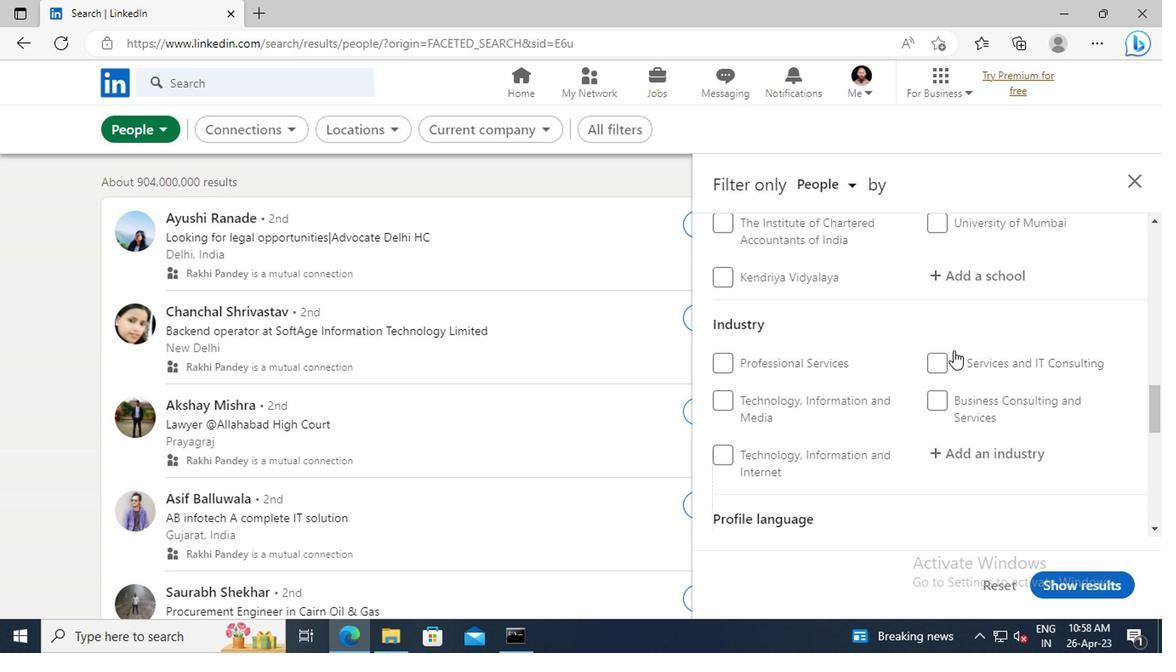 
Action: Mouse scrolled (949, 349) with delta (0, 0)
Screenshot: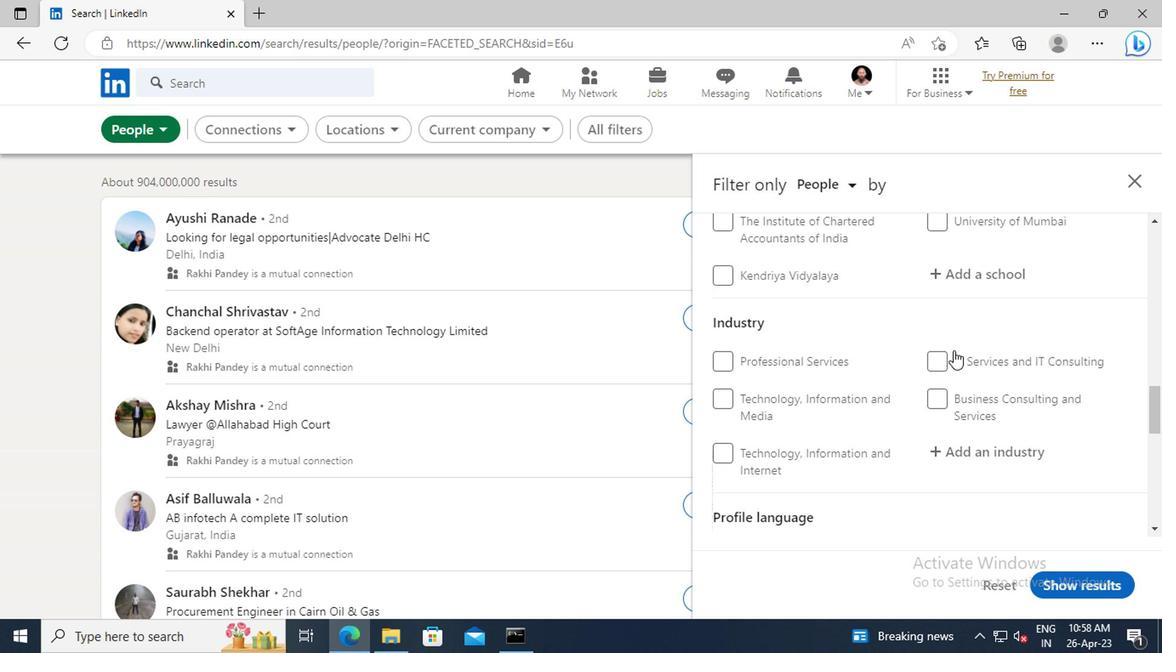 
Action: Mouse scrolled (949, 349) with delta (0, 0)
Screenshot: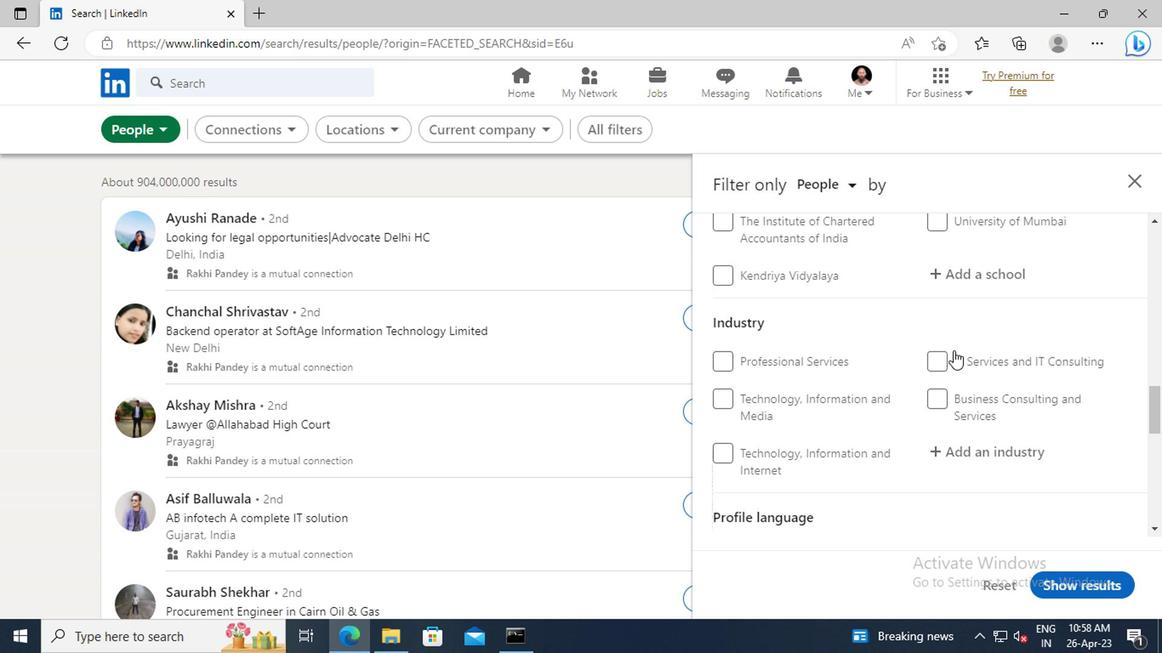 
Action: Mouse moved to (724, 415)
Screenshot: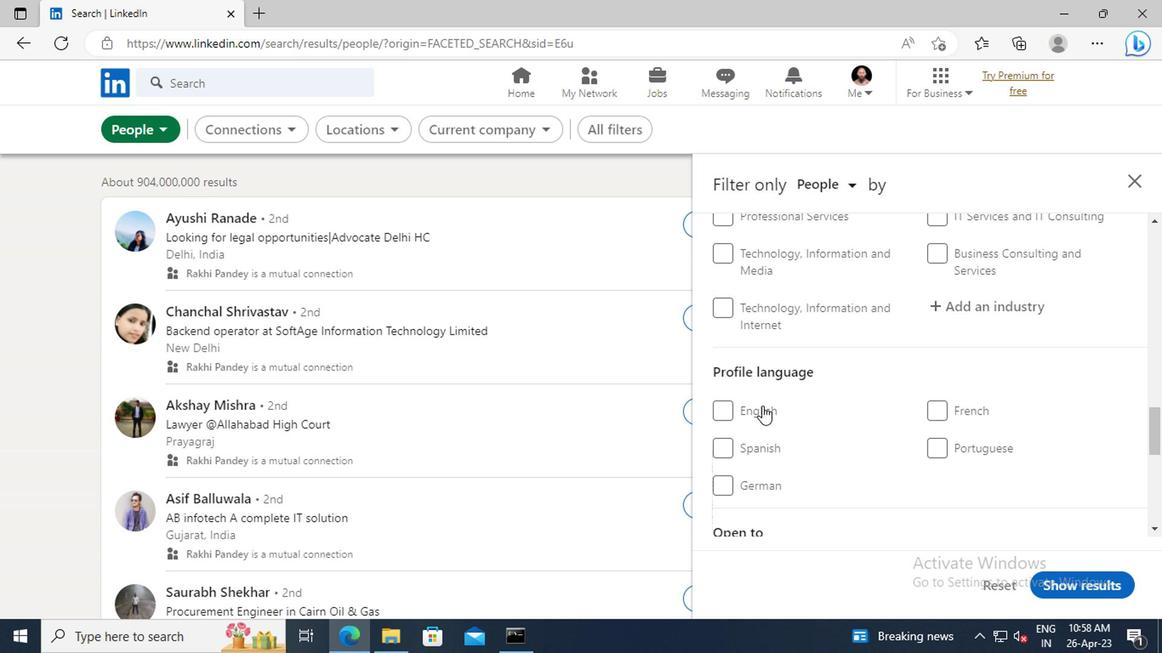 
Action: Mouse pressed left at (724, 415)
Screenshot: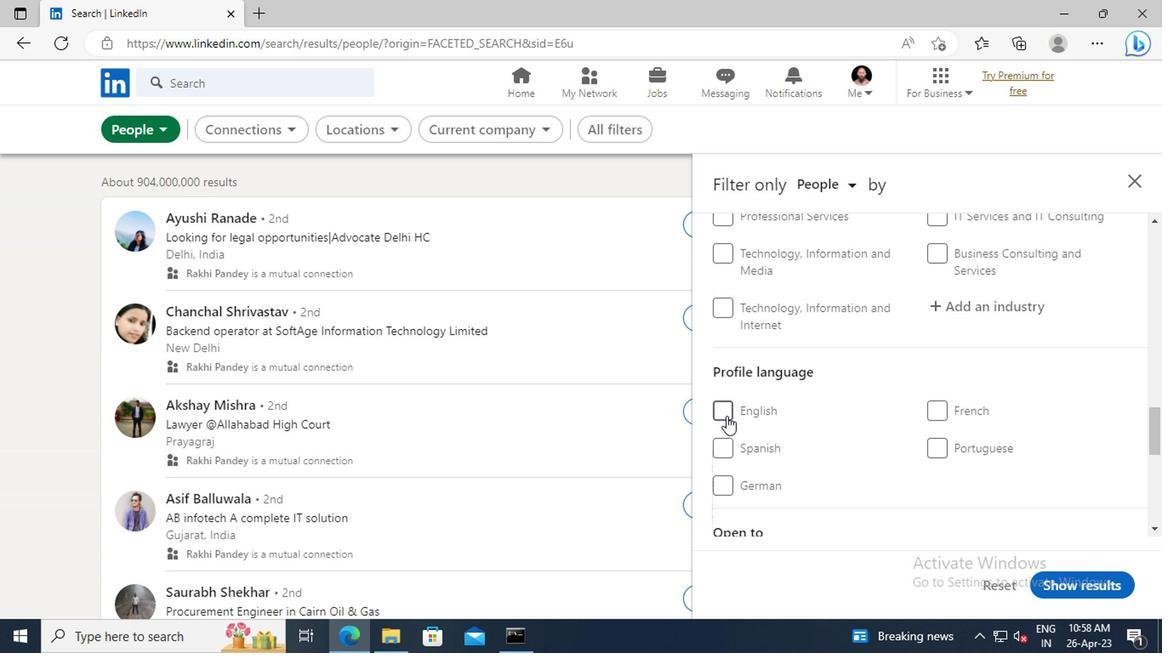 
Action: Mouse moved to (881, 414)
Screenshot: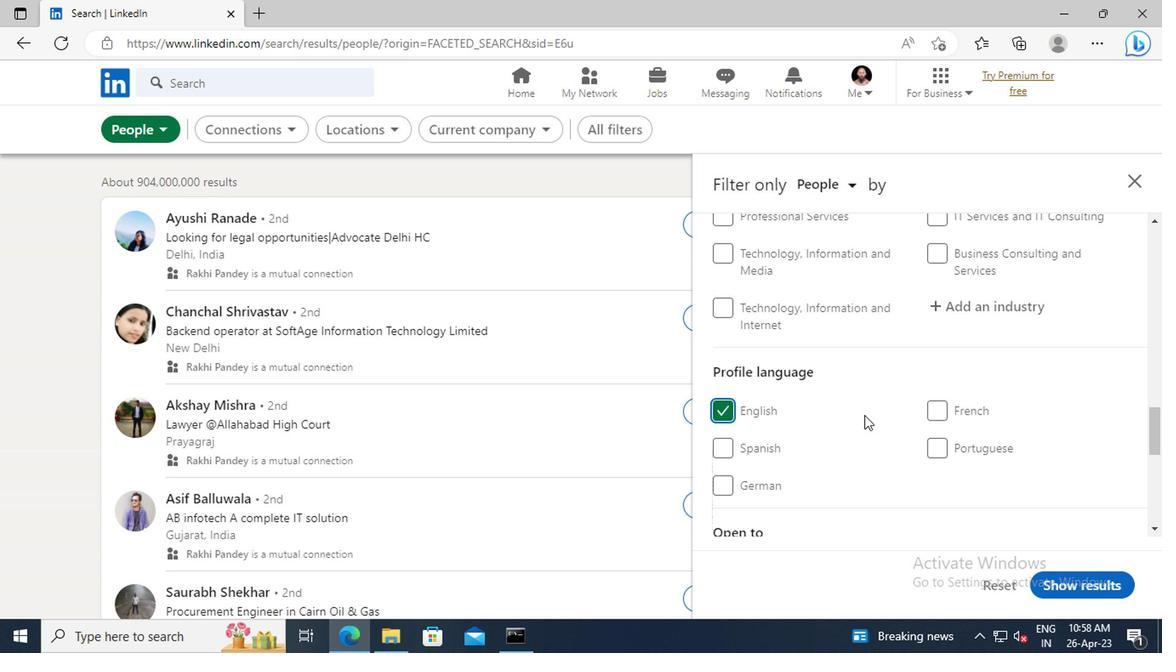 
Action: Mouse scrolled (881, 415) with delta (0, 1)
Screenshot: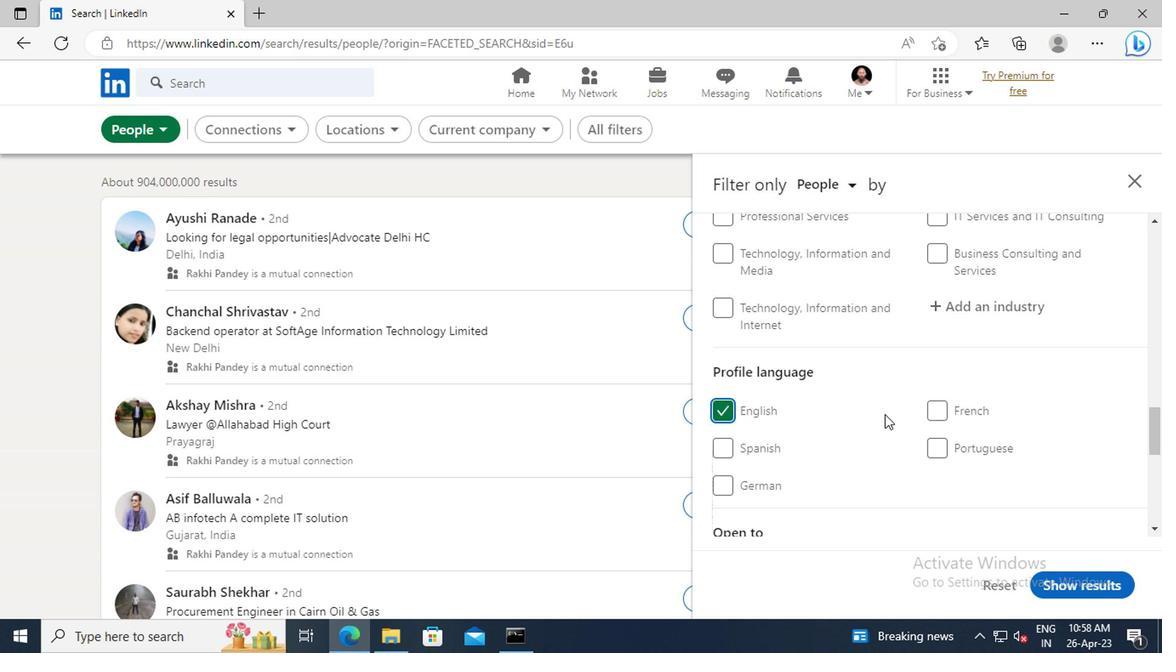 
Action: Mouse scrolled (881, 415) with delta (0, 1)
Screenshot: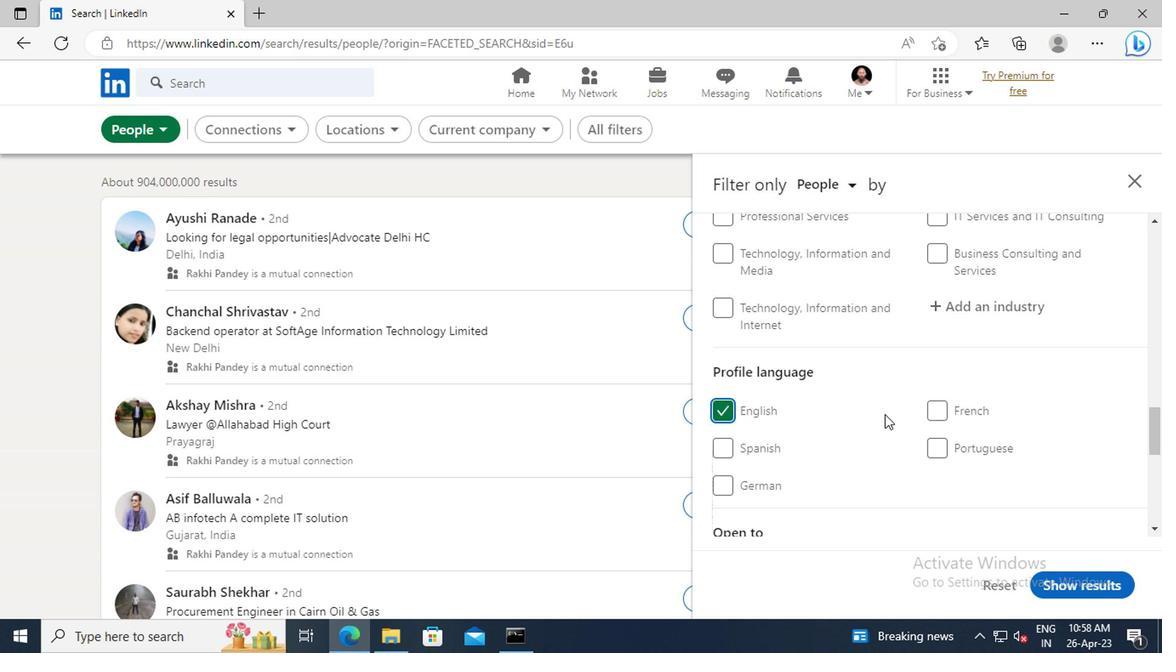
Action: Mouse scrolled (881, 415) with delta (0, 1)
Screenshot: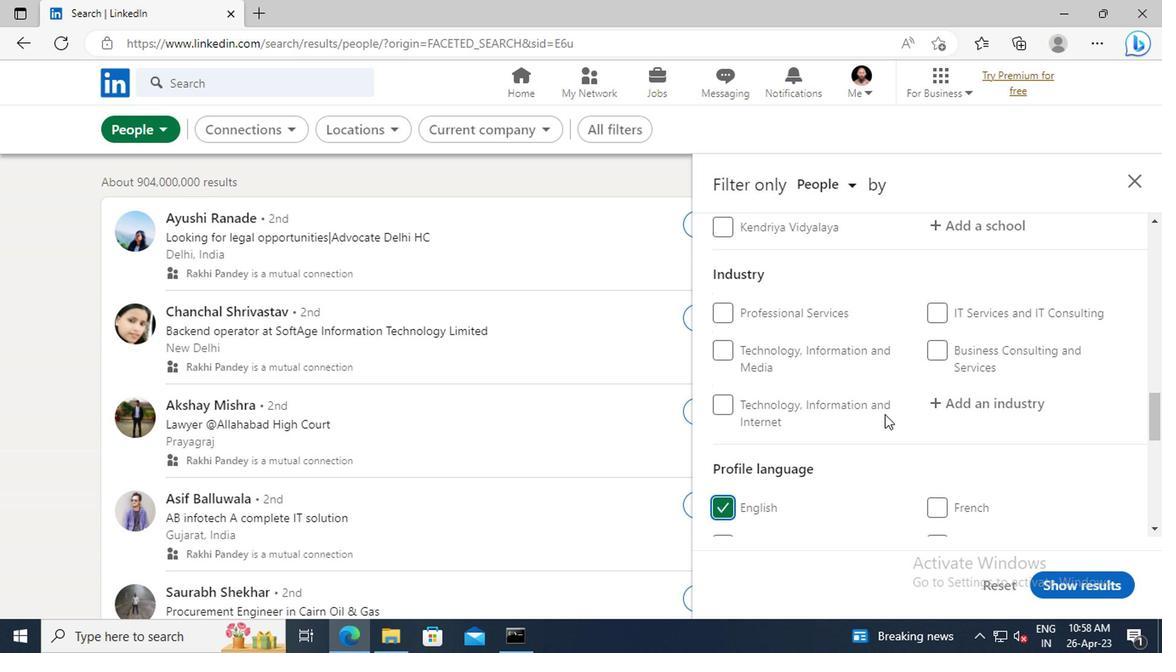 
Action: Mouse scrolled (881, 415) with delta (0, 1)
Screenshot: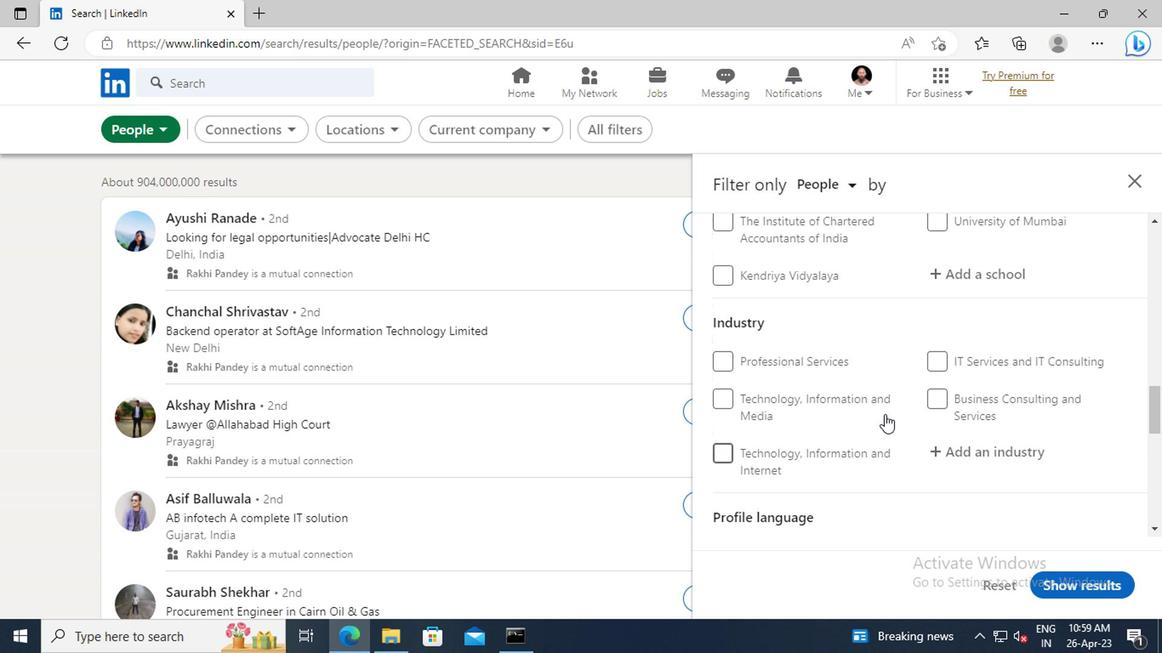 
Action: Mouse moved to (881, 413)
Screenshot: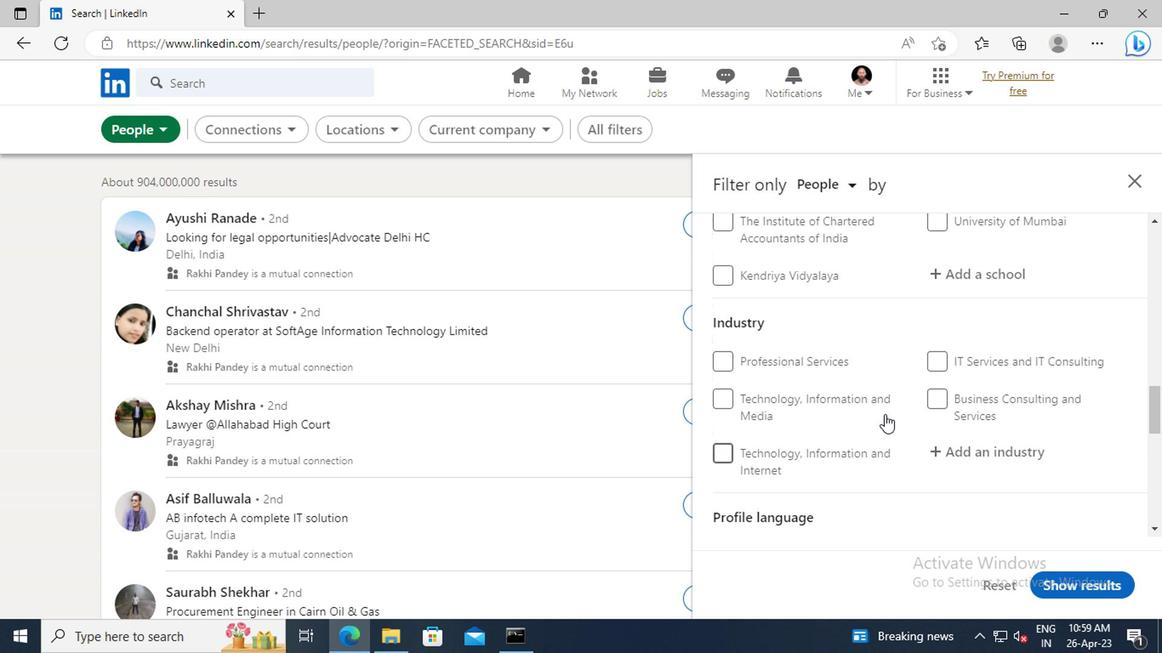 
Action: Mouse scrolled (881, 414) with delta (0, 0)
Screenshot: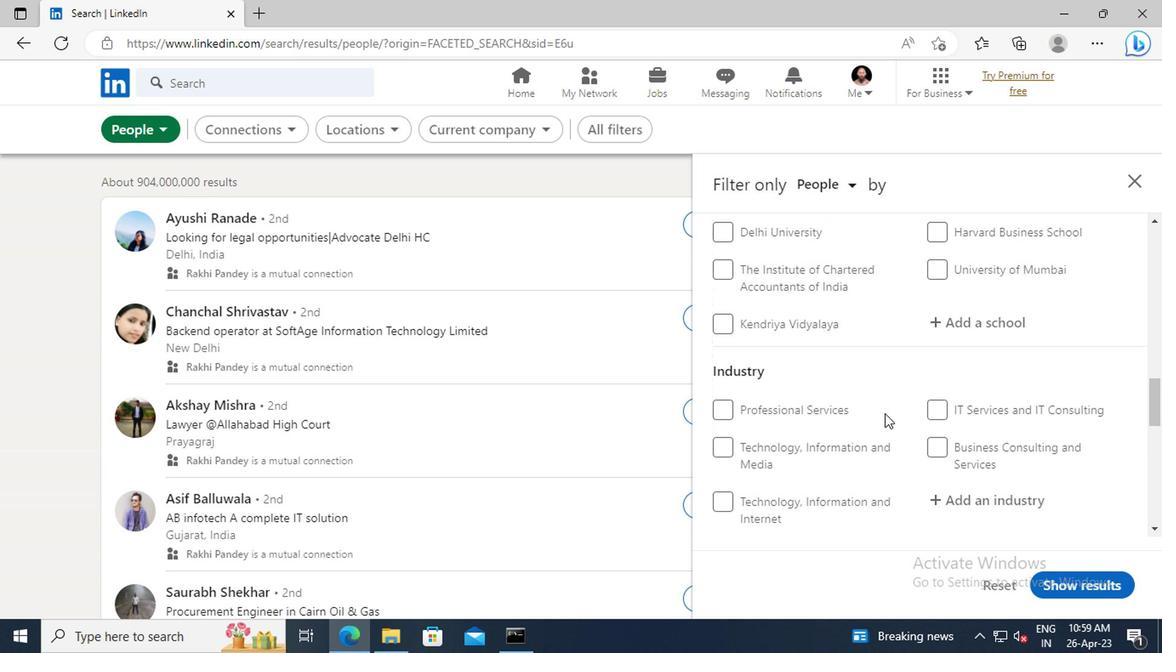 
Action: Mouse scrolled (881, 414) with delta (0, 0)
Screenshot: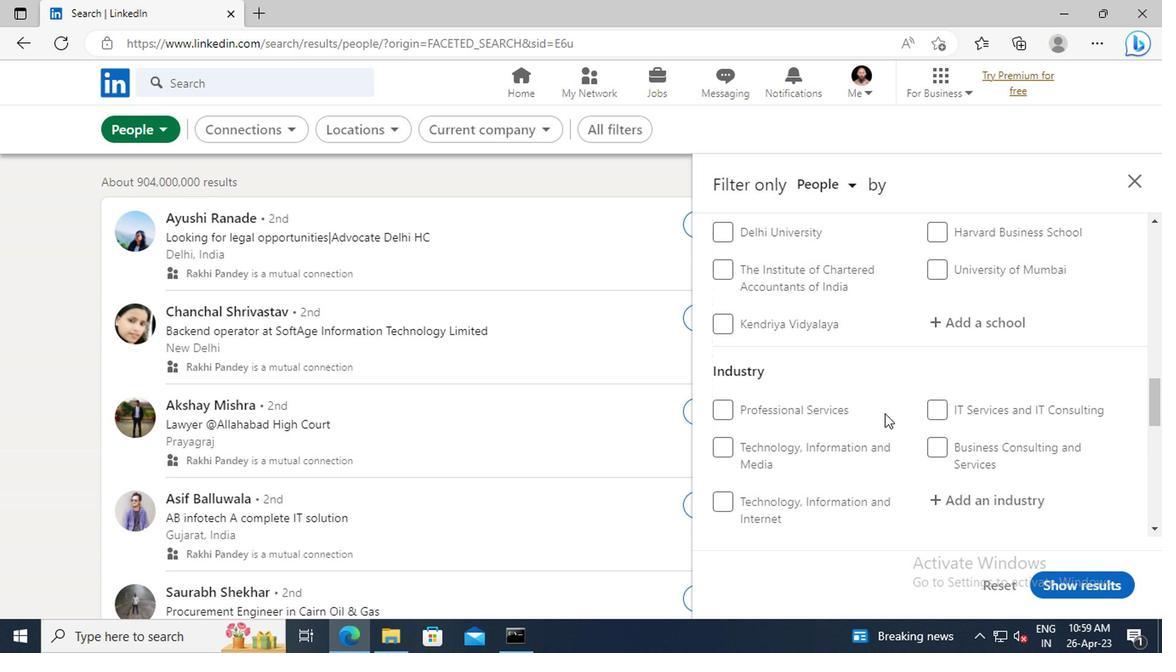 
Action: Mouse scrolled (881, 414) with delta (0, 0)
Screenshot: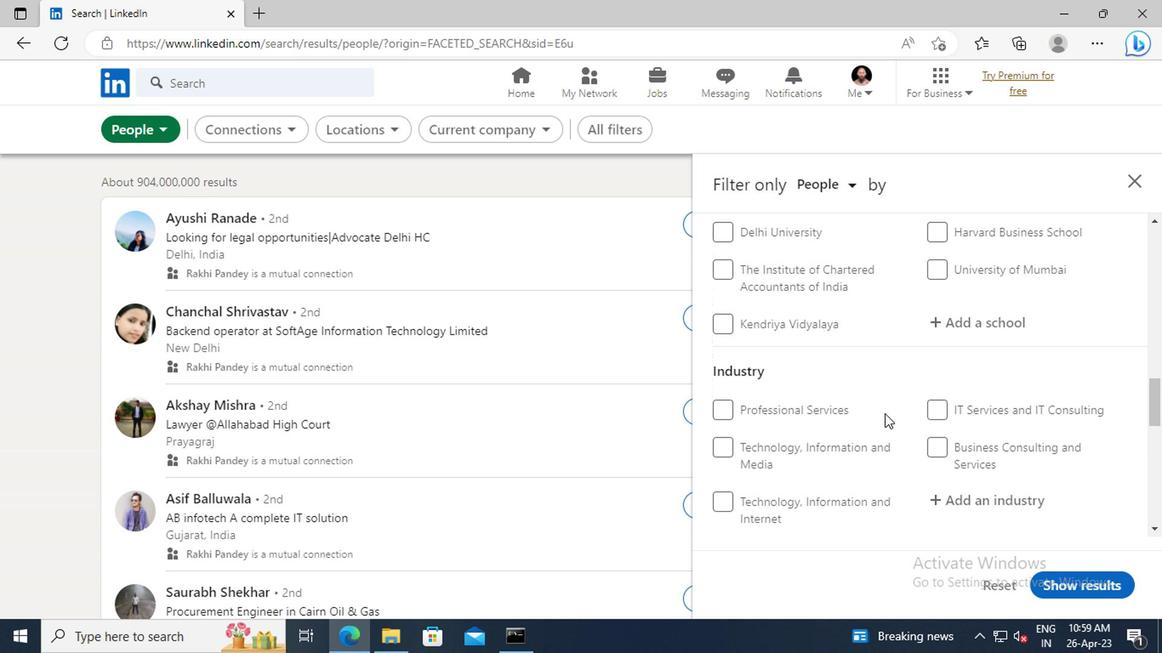 
Action: Mouse scrolled (881, 414) with delta (0, 0)
Screenshot: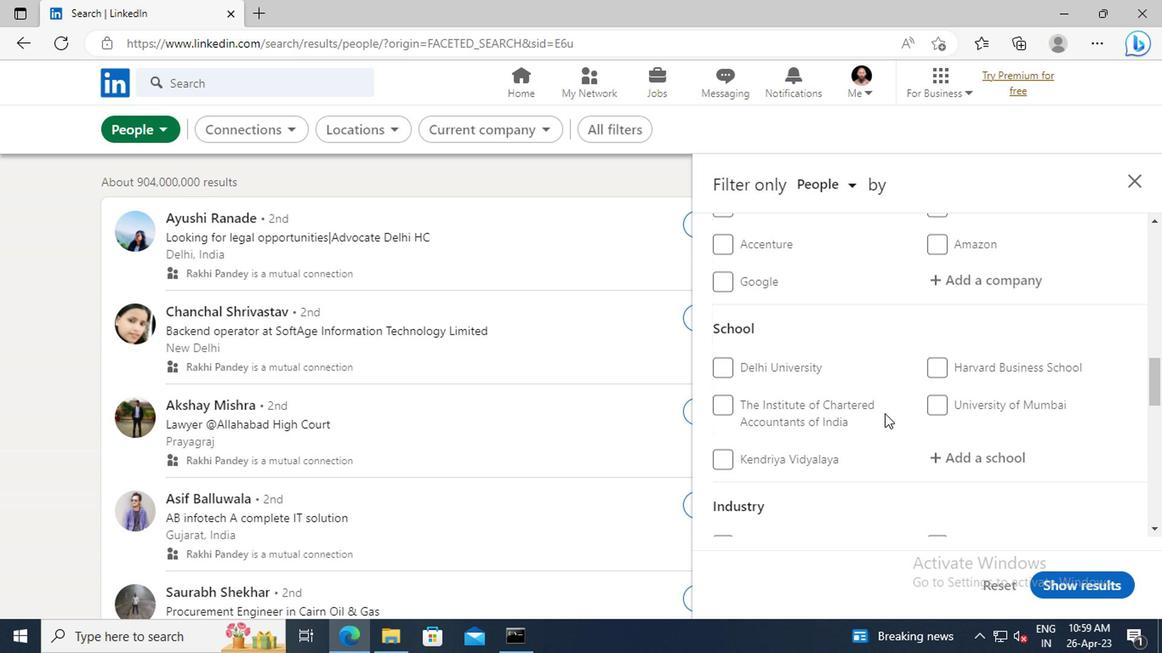 
Action: Mouse scrolled (881, 414) with delta (0, 0)
Screenshot: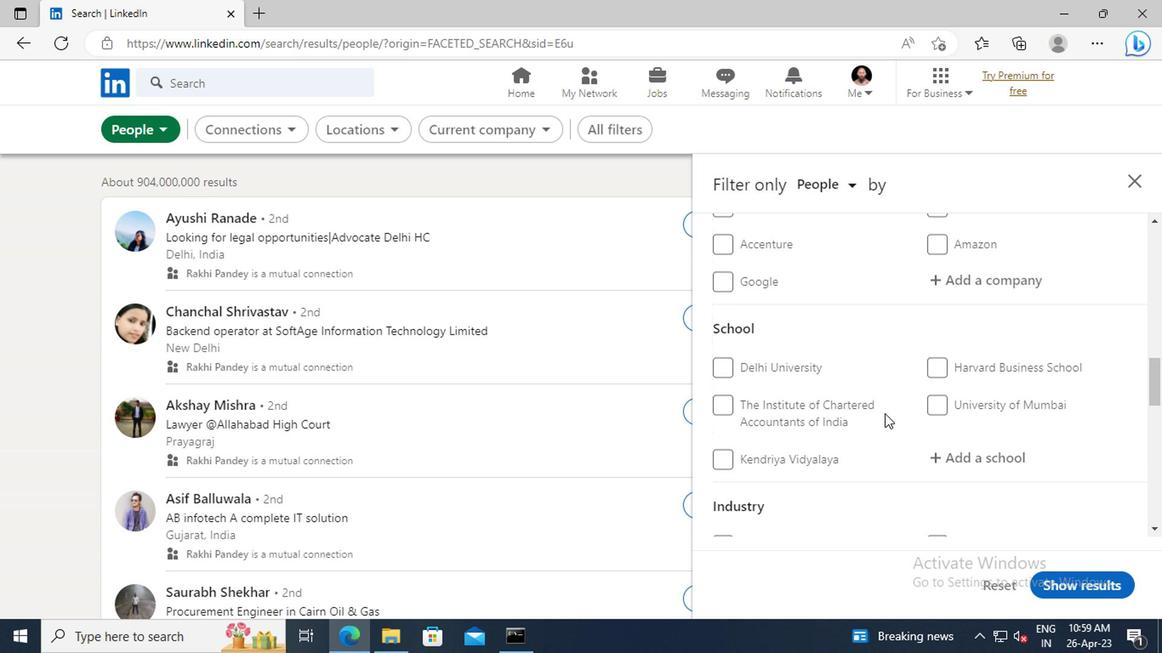 
Action: Mouse scrolled (881, 414) with delta (0, 0)
Screenshot: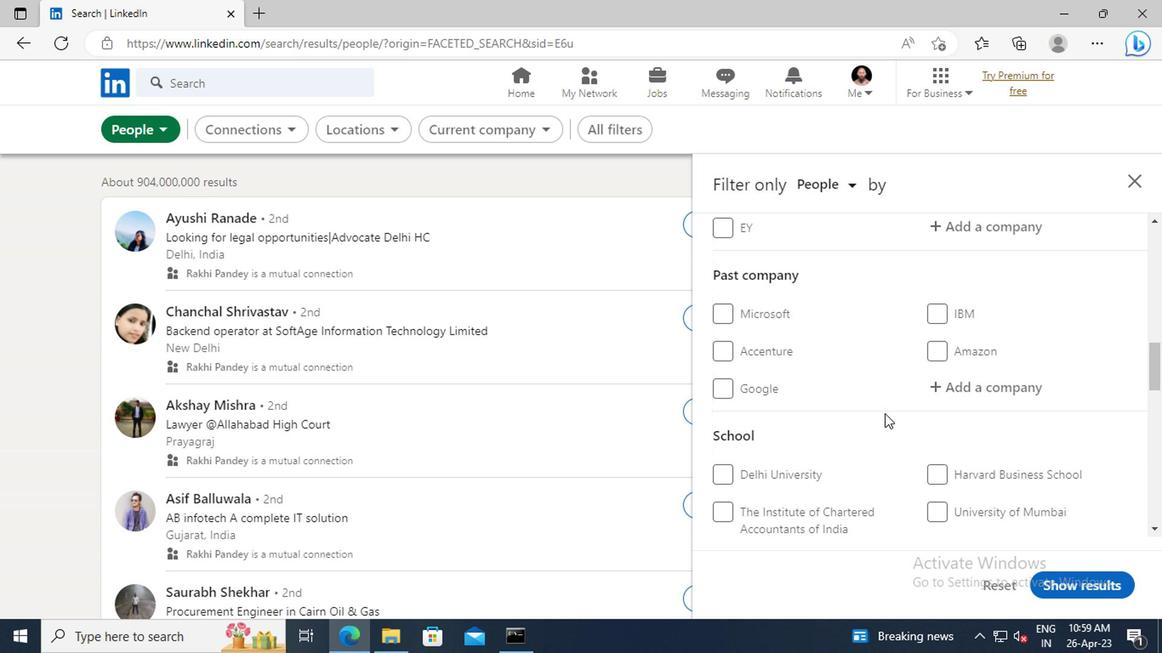 
Action: Mouse scrolled (881, 414) with delta (0, 0)
Screenshot: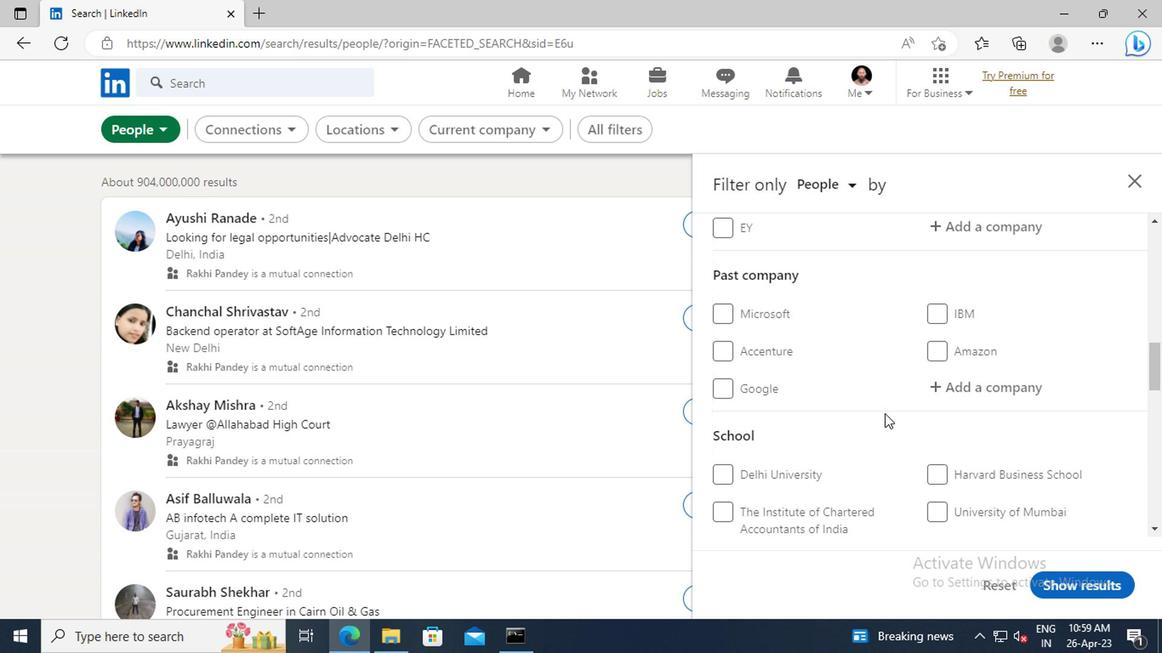 
Action: Mouse scrolled (881, 414) with delta (0, 0)
Screenshot: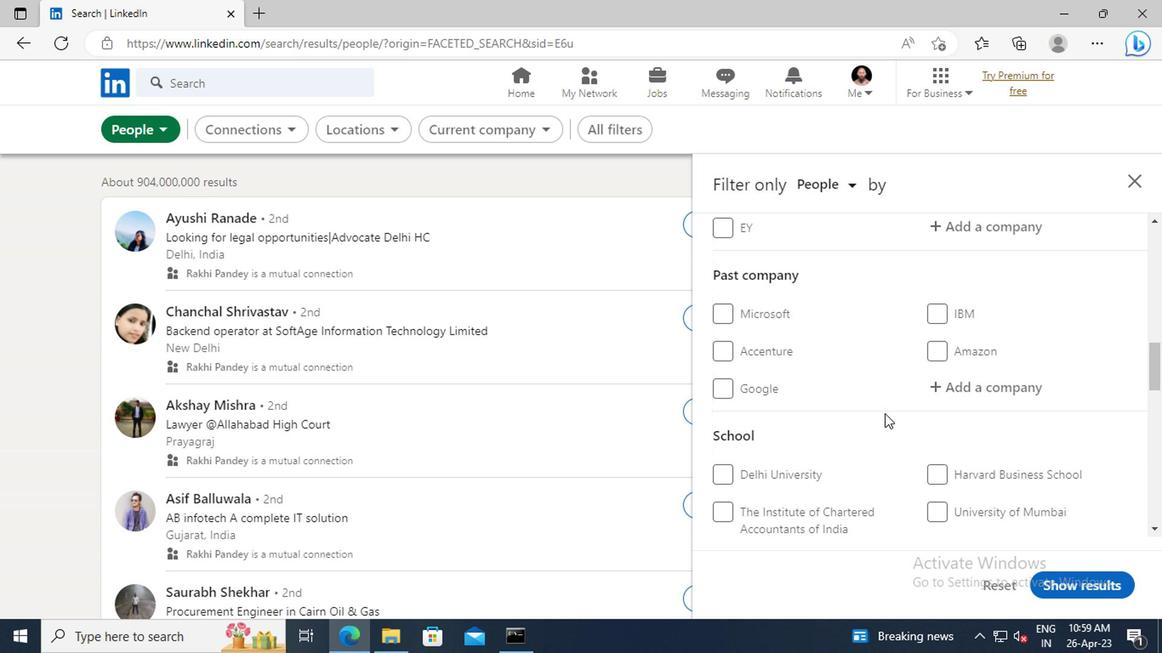 
Action: Mouse scrolled (881, 414) with delta (0, 0)
Screenshot: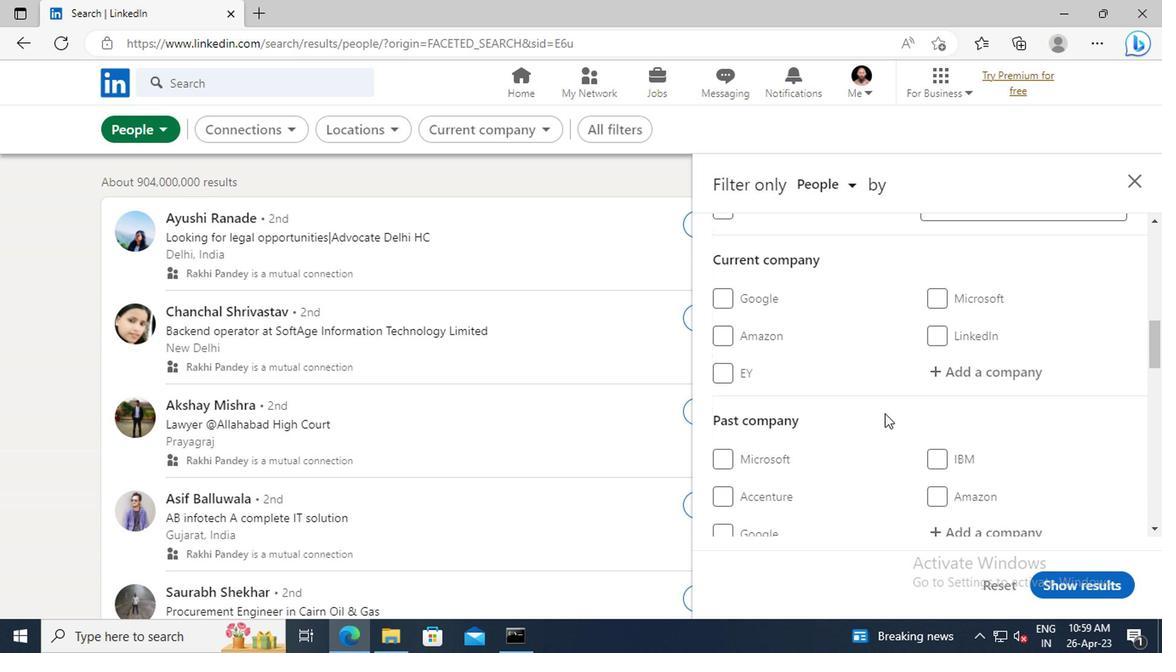 
Action: Mouse moved to (941, 421)
Screenshot: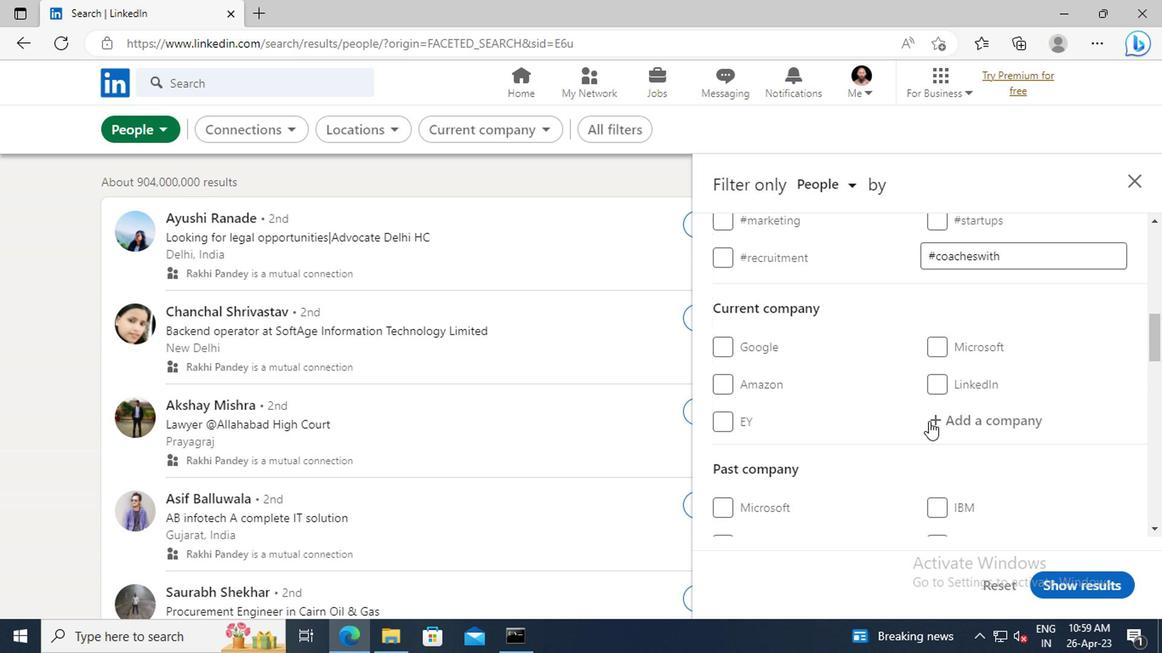 
Action: Mouse pressed left at (941, 421)
Screenshot: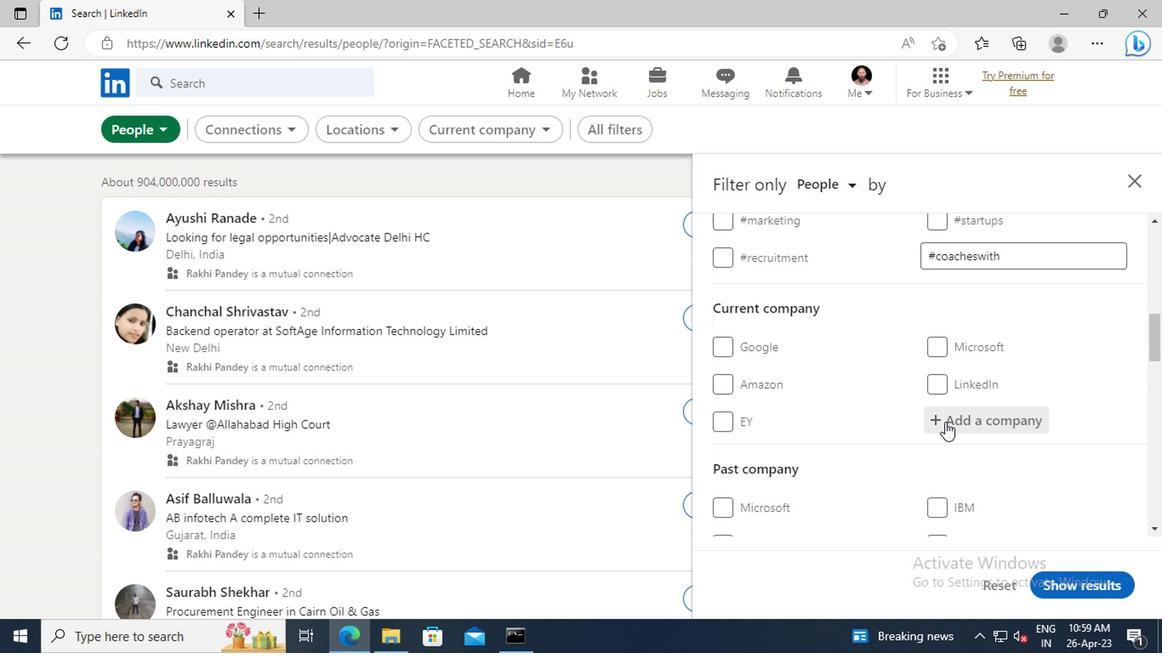 
Action: Mouse moved to (940, 421)
Screenshot: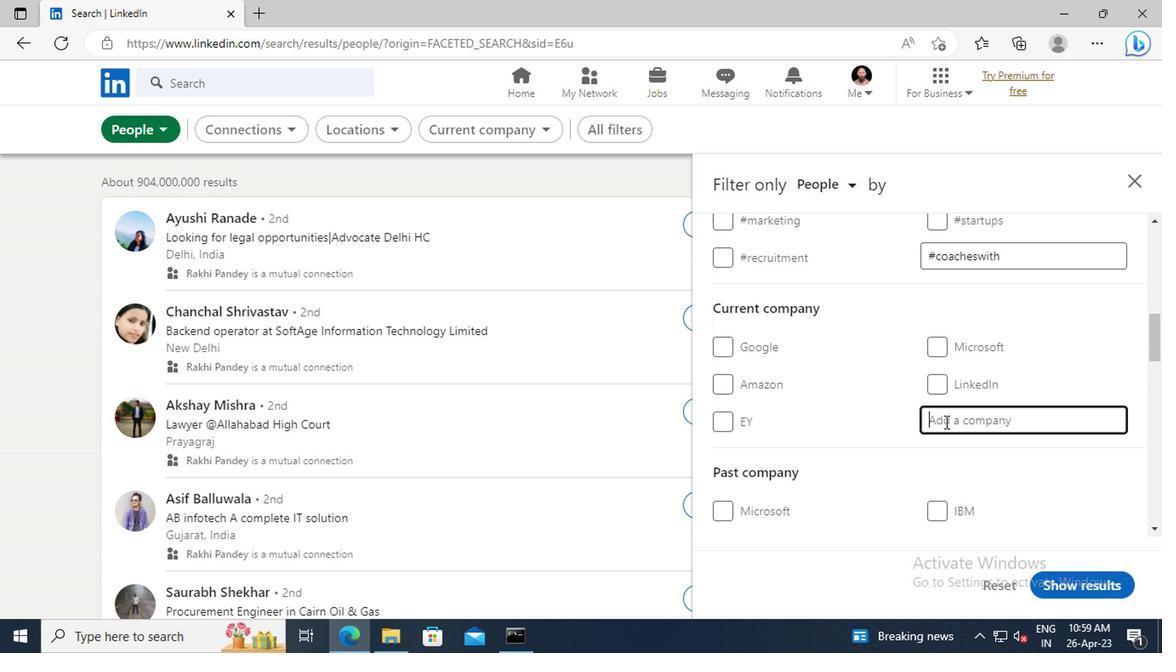 
Action: Key pressed <Key.shift>M
Screenshot: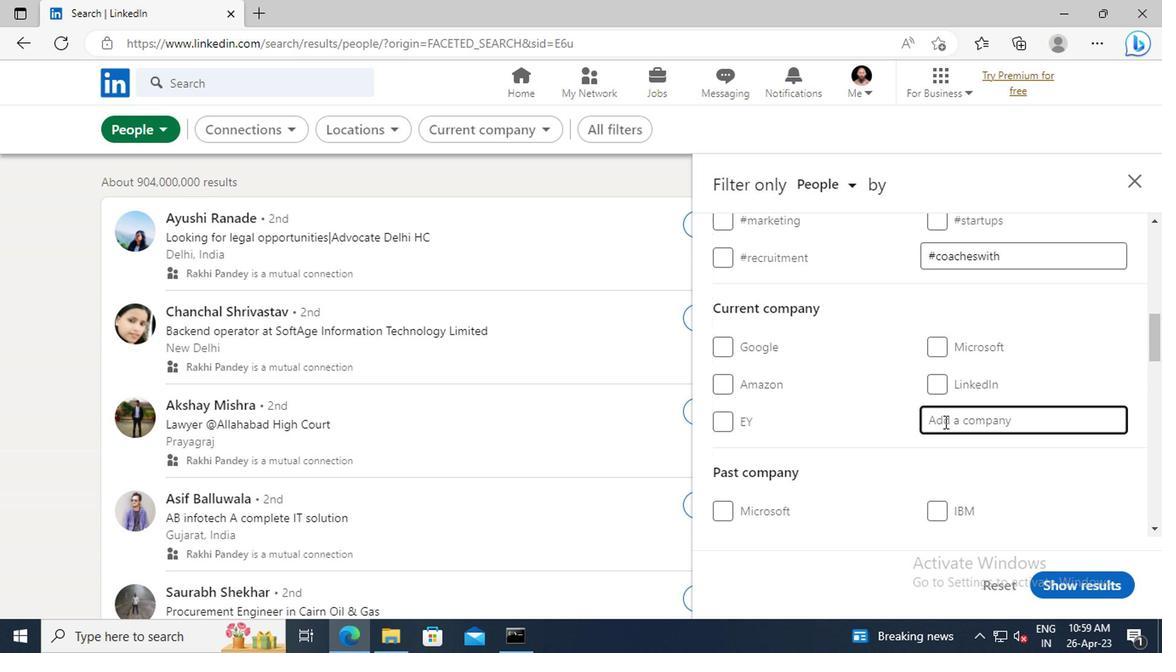 
Action: Mouse moved to (938, 421)
Screenshot: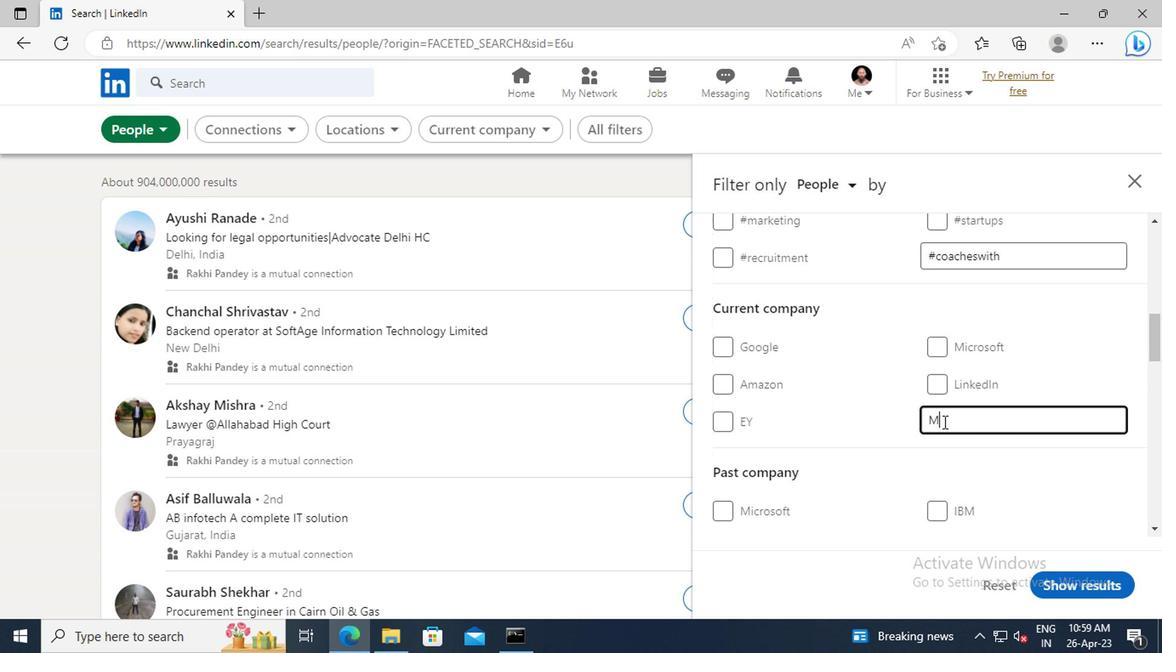 
Action: Key pressed ER
Screenshot: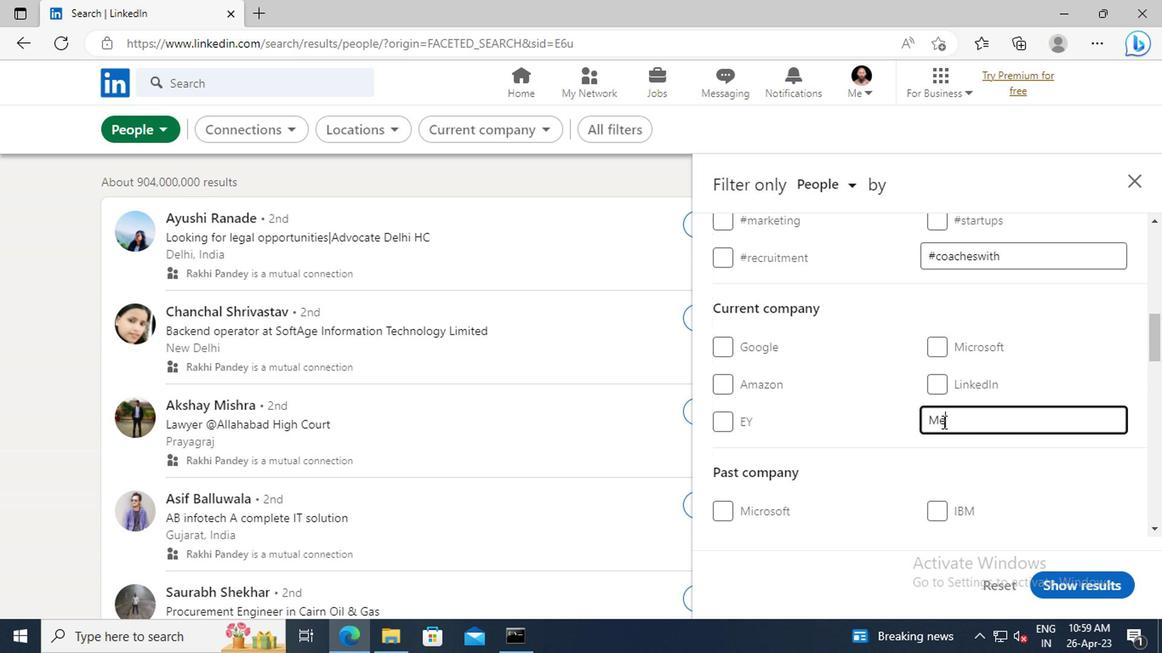 
Action: Mouse moved to (938, 421)
Screenshot: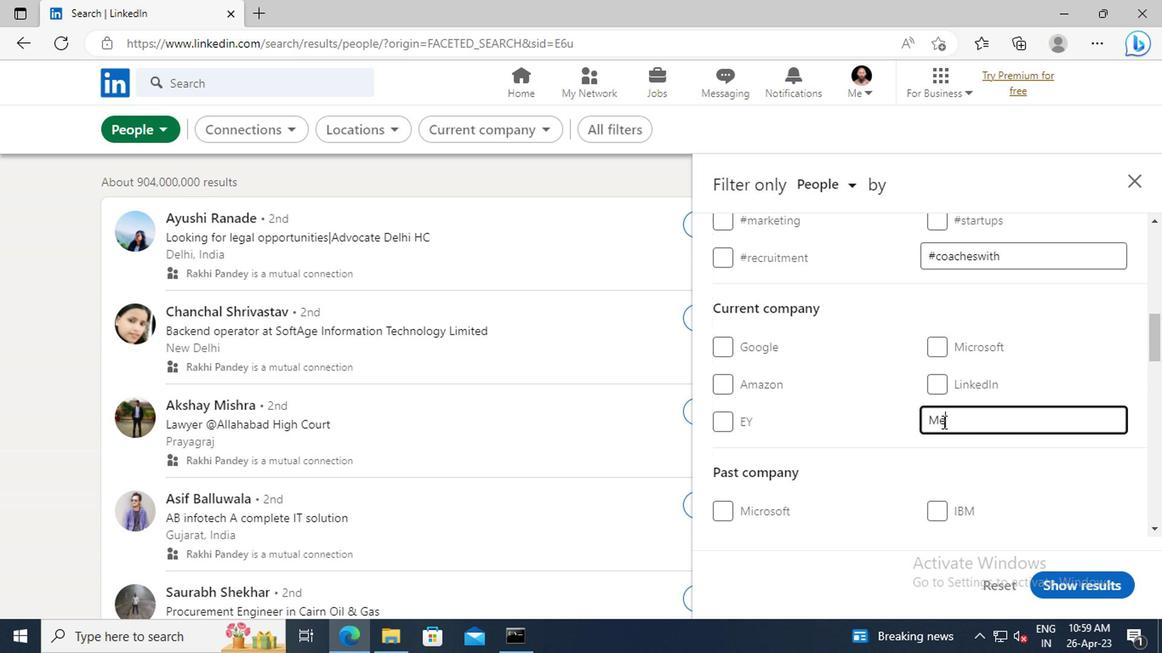 
Action: Key pressed KLE<Key.space>
Screenshot: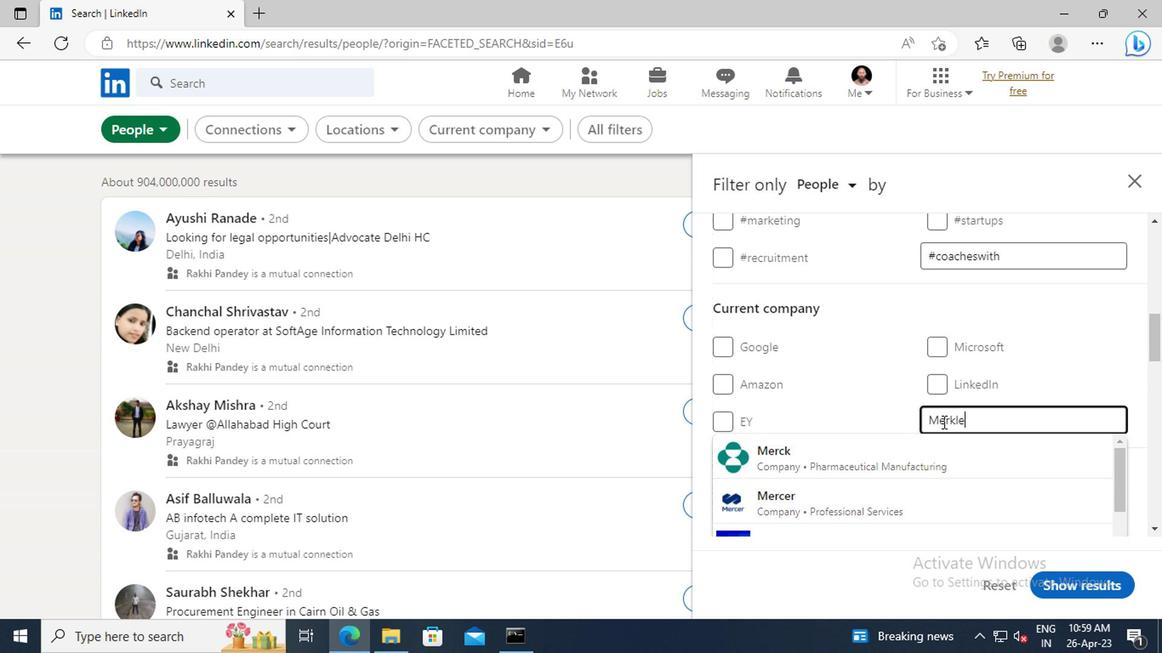 
Action: Mouse moved to (937, 421)
Screenshot: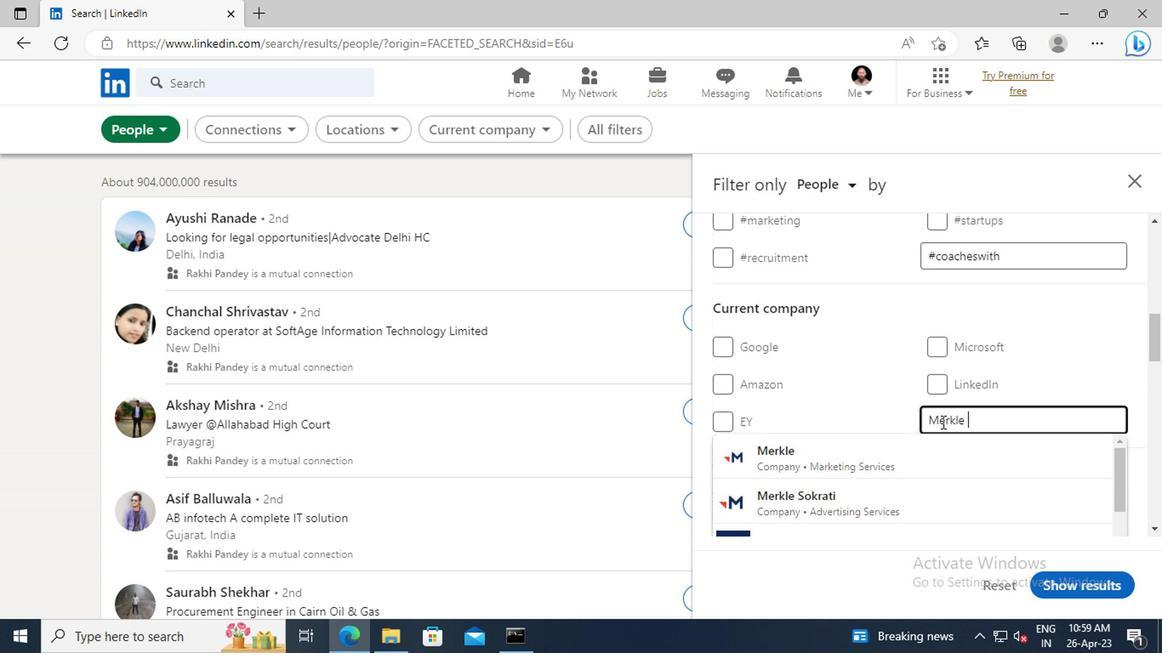 
Action: Key pressed <Key.shift>SOKRATI
Screenshot: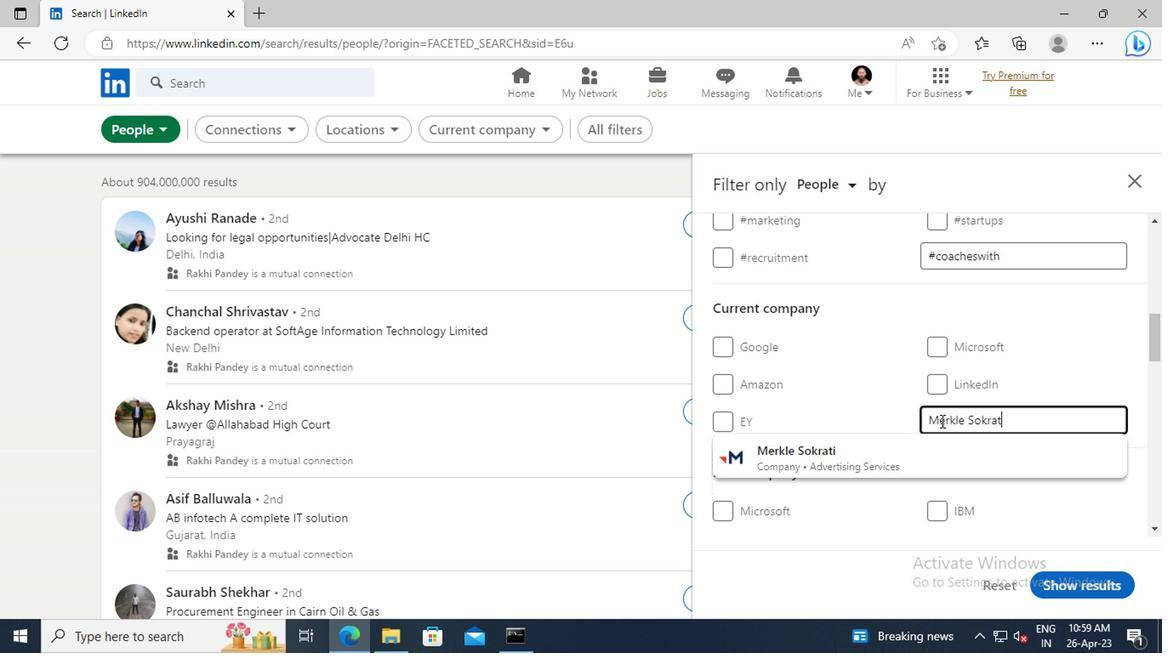 
Action: Mouse moved to (889, 451)
Screenshot: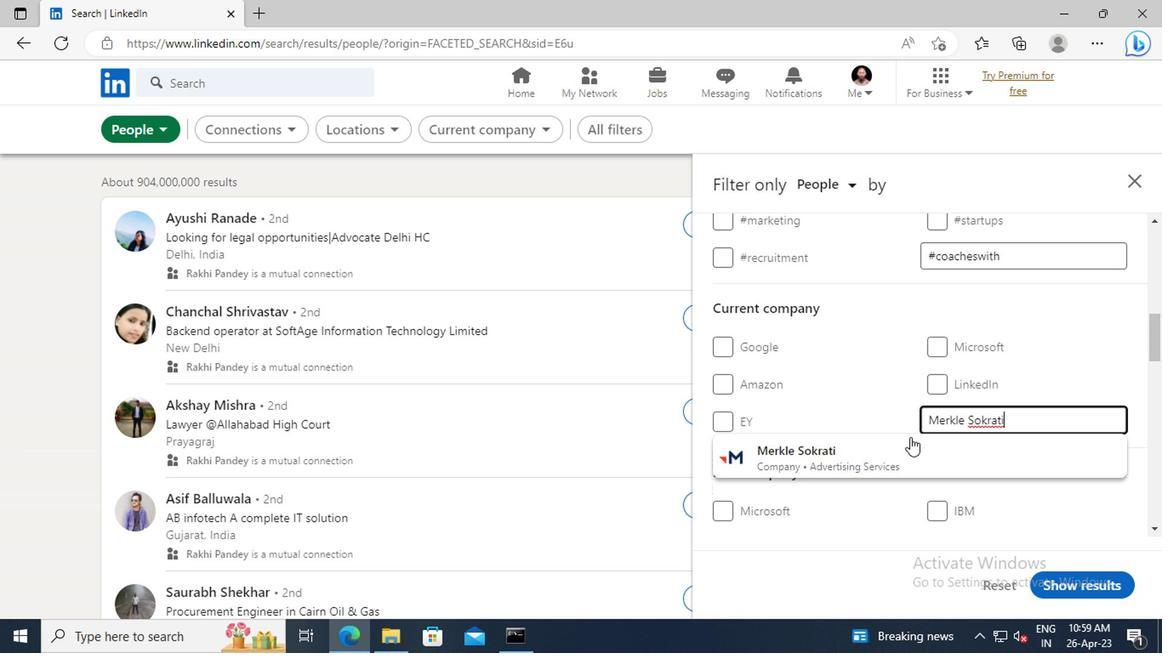 
Action: Mouse pressed left at (889, 451)
Screenshot: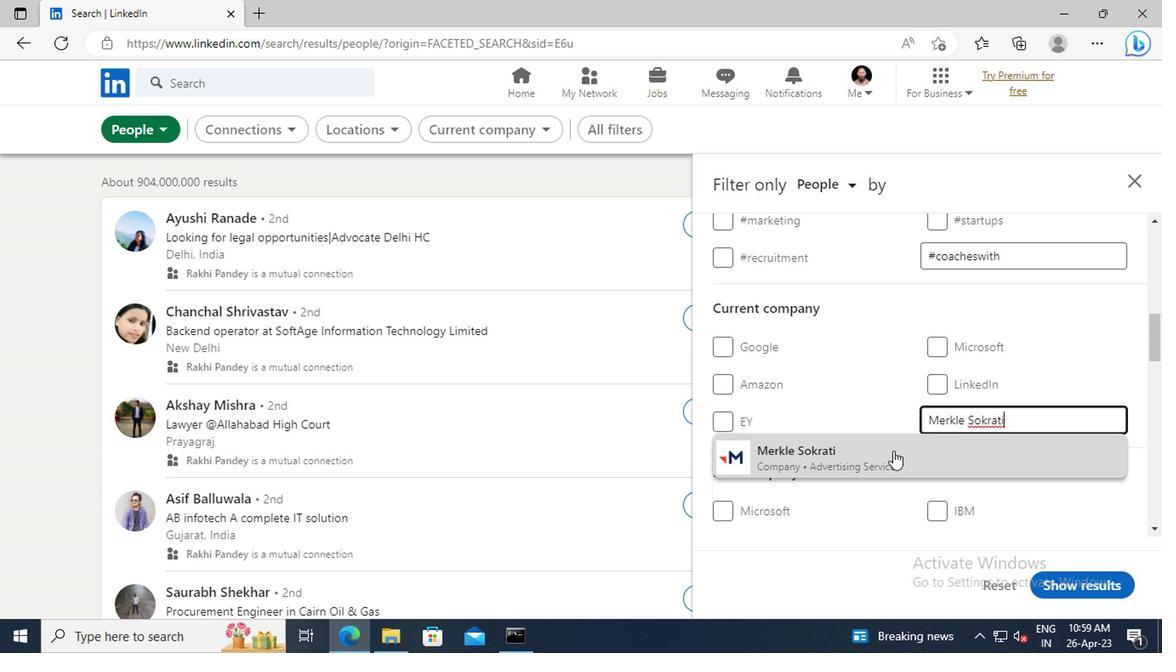 
Action: Mouse moved to (888, 335)
Screenshot: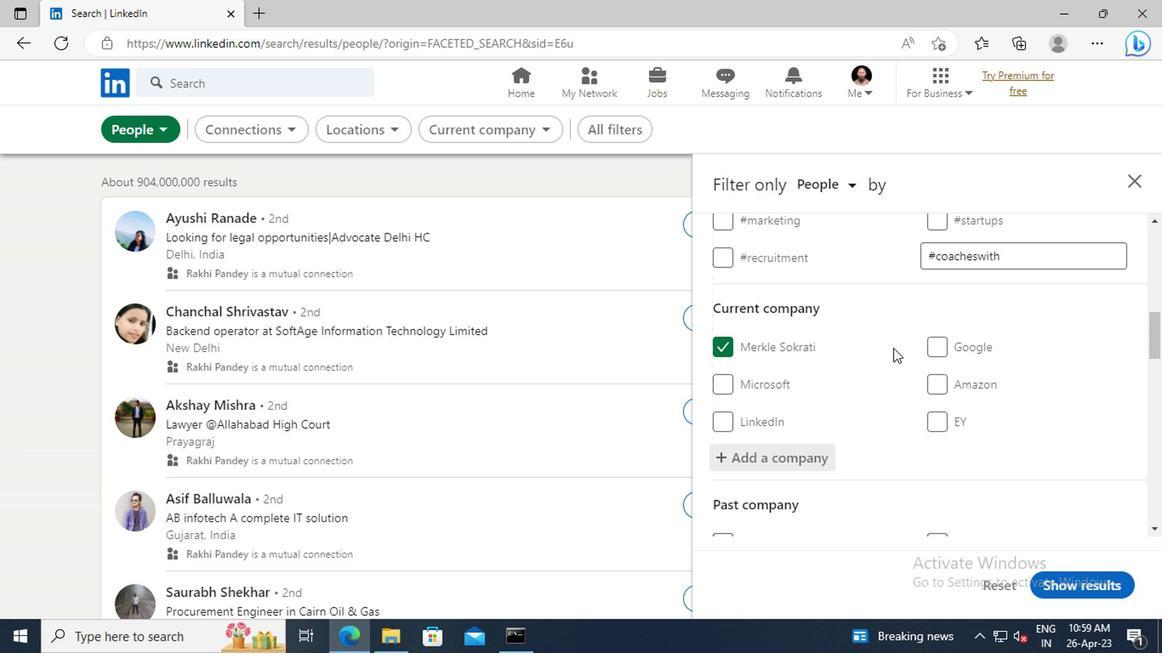 
Action: Mouse scrolled (888, 335) with delta (0, 0)
Screenshot: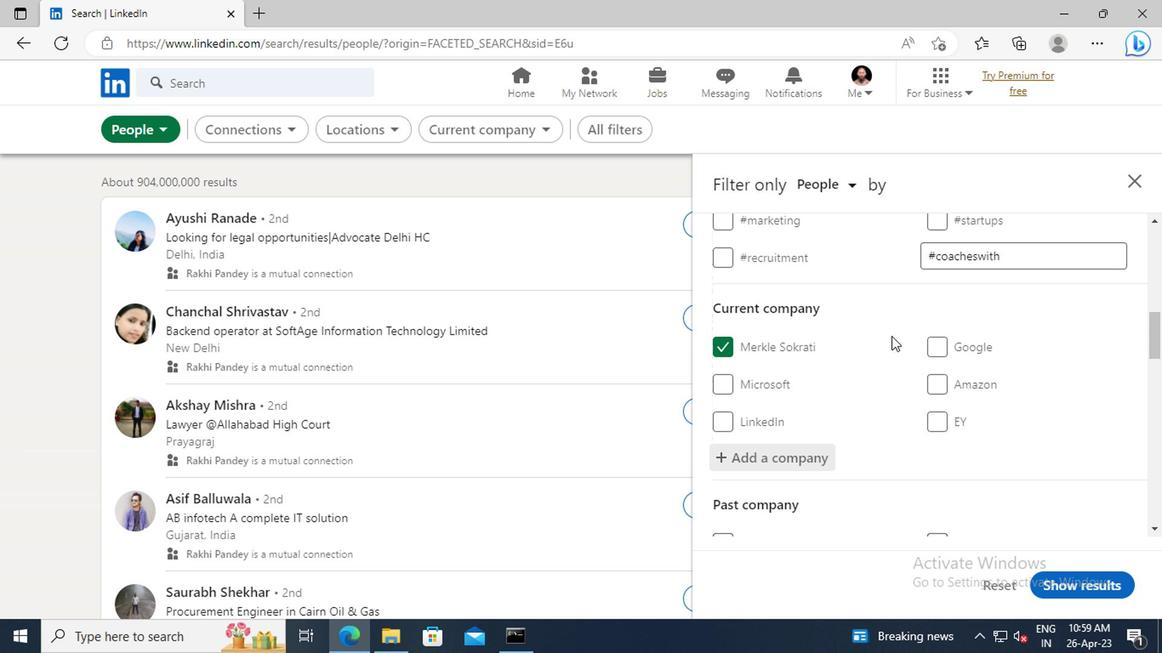 
Action: Mouse moved to (887, 335)
Screenshot: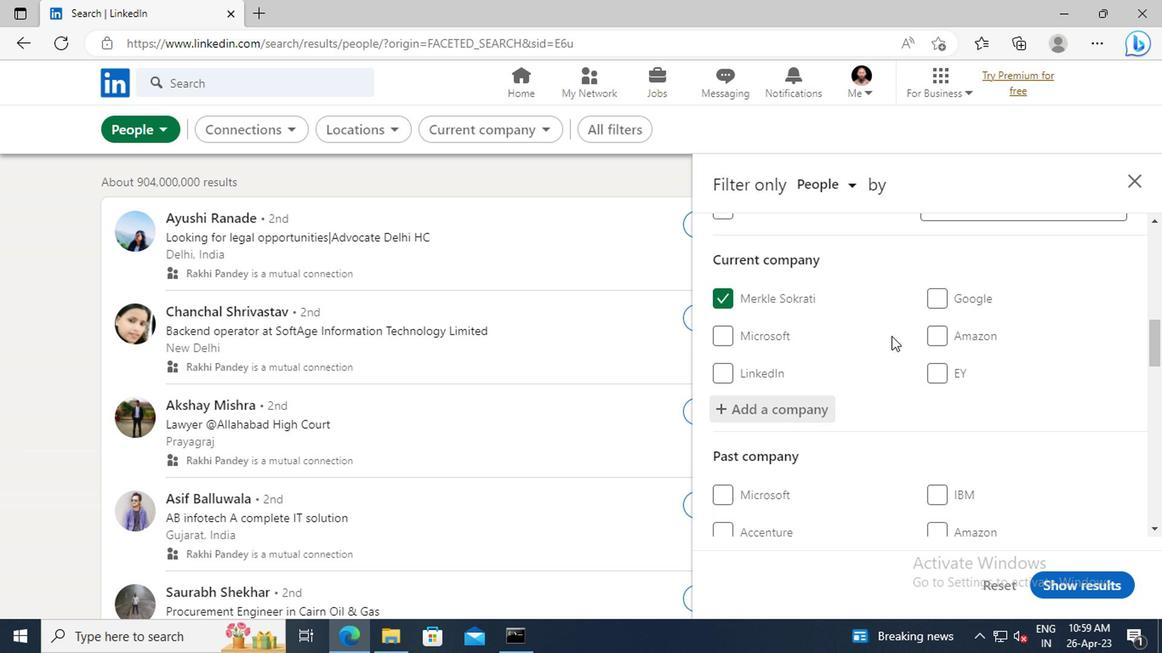 
Action: Mouse scrolled (887, 334) with delta (0, -1)
Screenshot: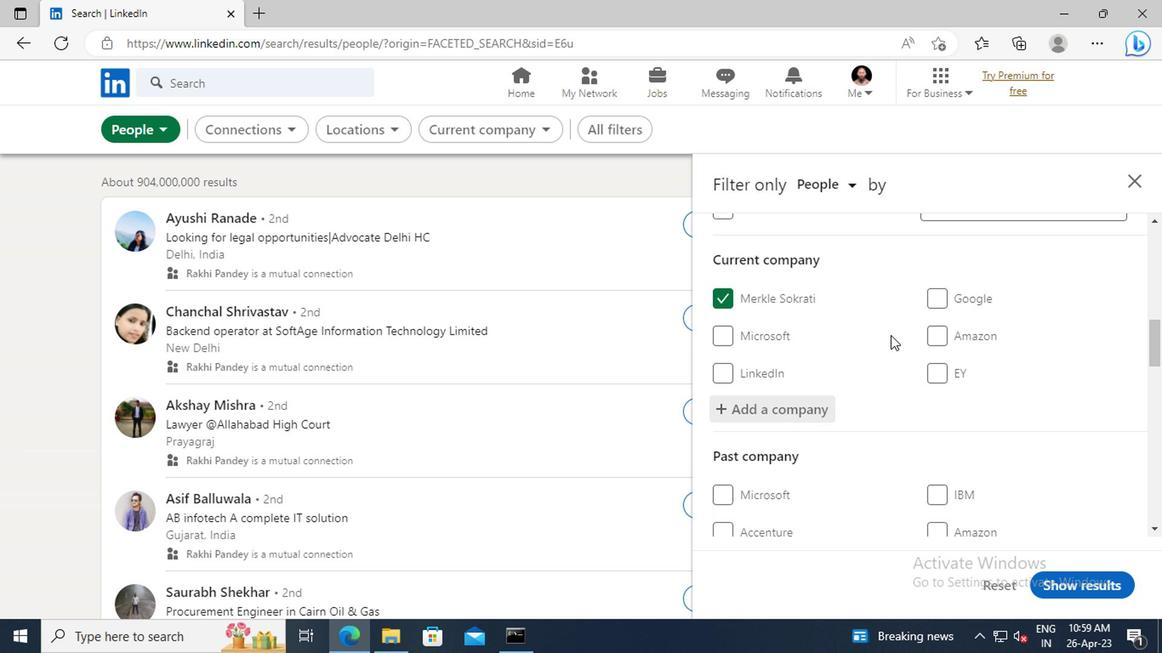 
Action: Mouse scrolled (887, 334) with delta (0, -1)
Screenshot: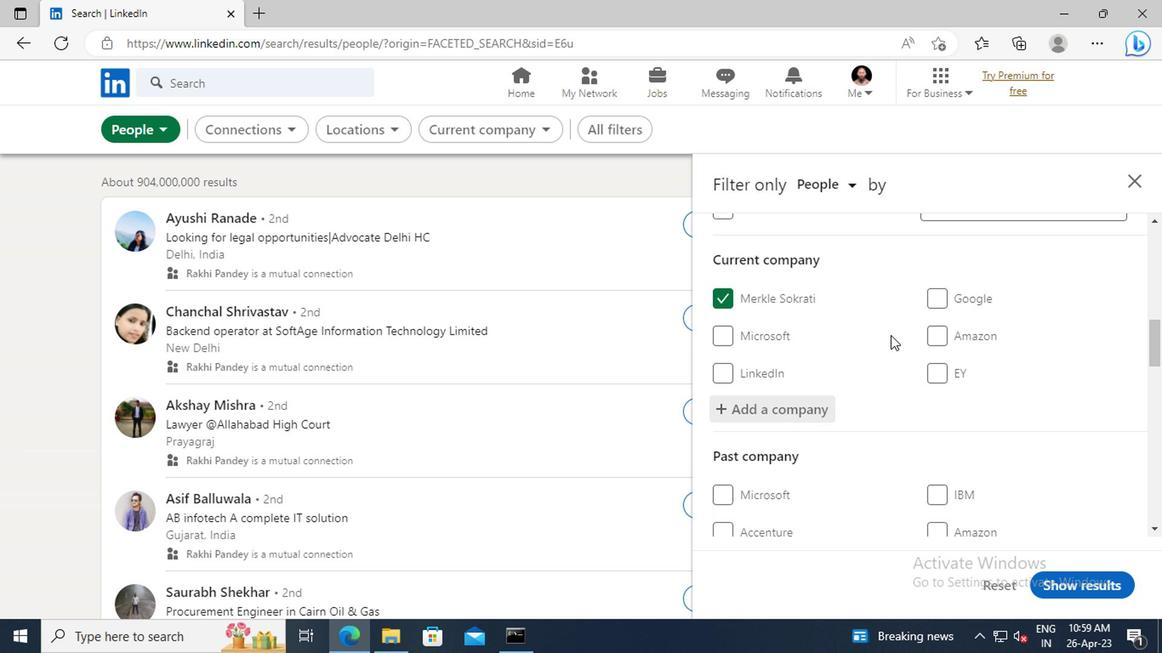 
Action: Mouse scrolled (887, 334) with delta (0, -1)
Screenshot: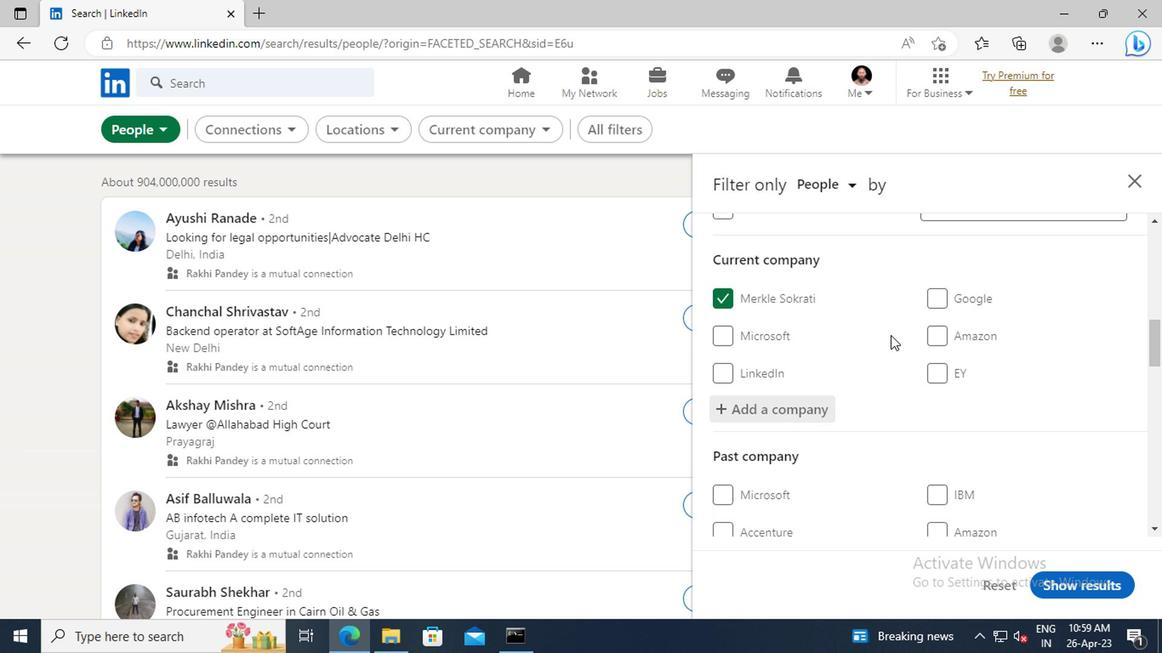 
Action: Mouse scrolled (887, 334) with delta (0, -1)
Screenshot: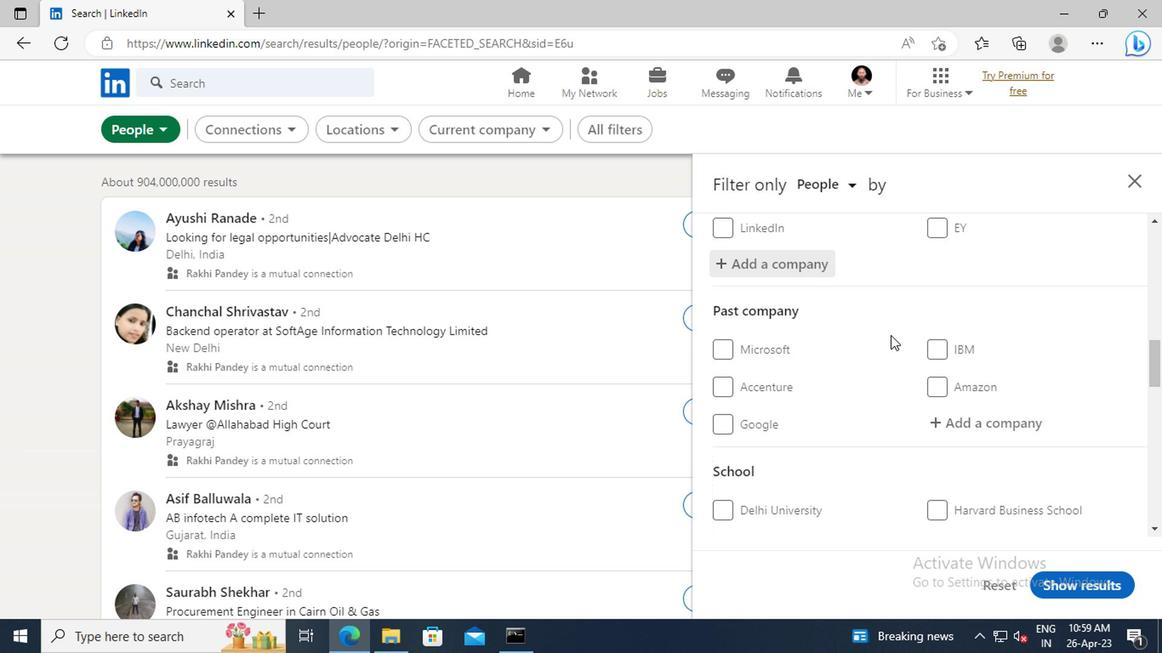 
Action: Mouse scrolled (887, 334) with delta (0, -1)
Screenshot: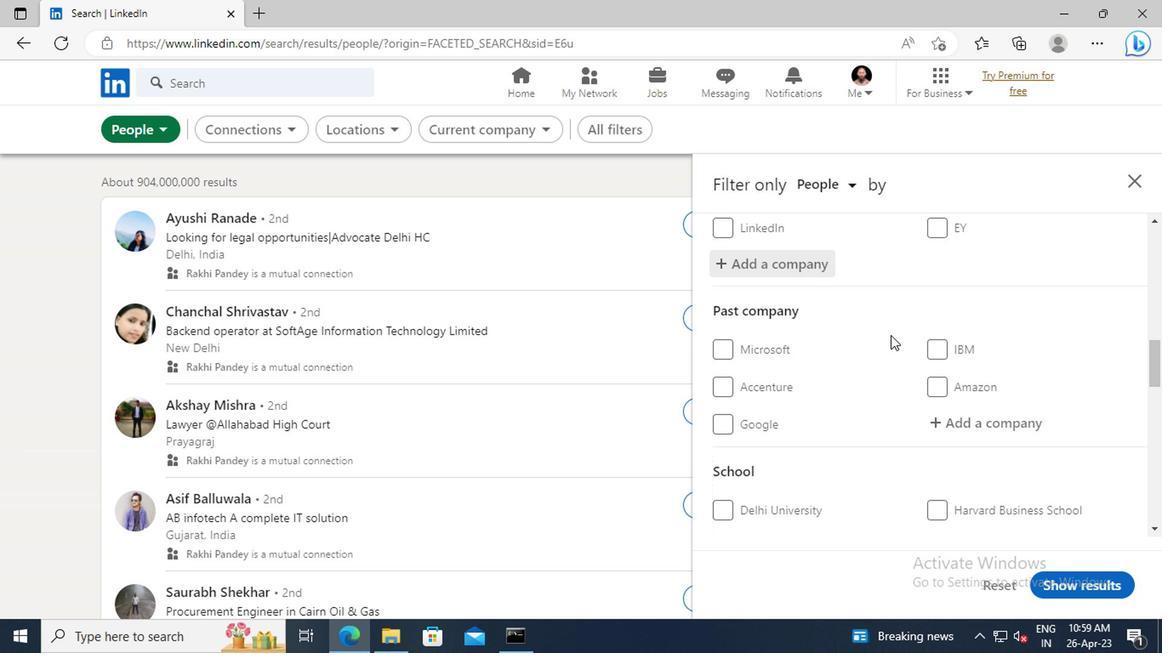 
Action: Mouse scrolled (887, 334) with delta (0, -1)
Screenshot: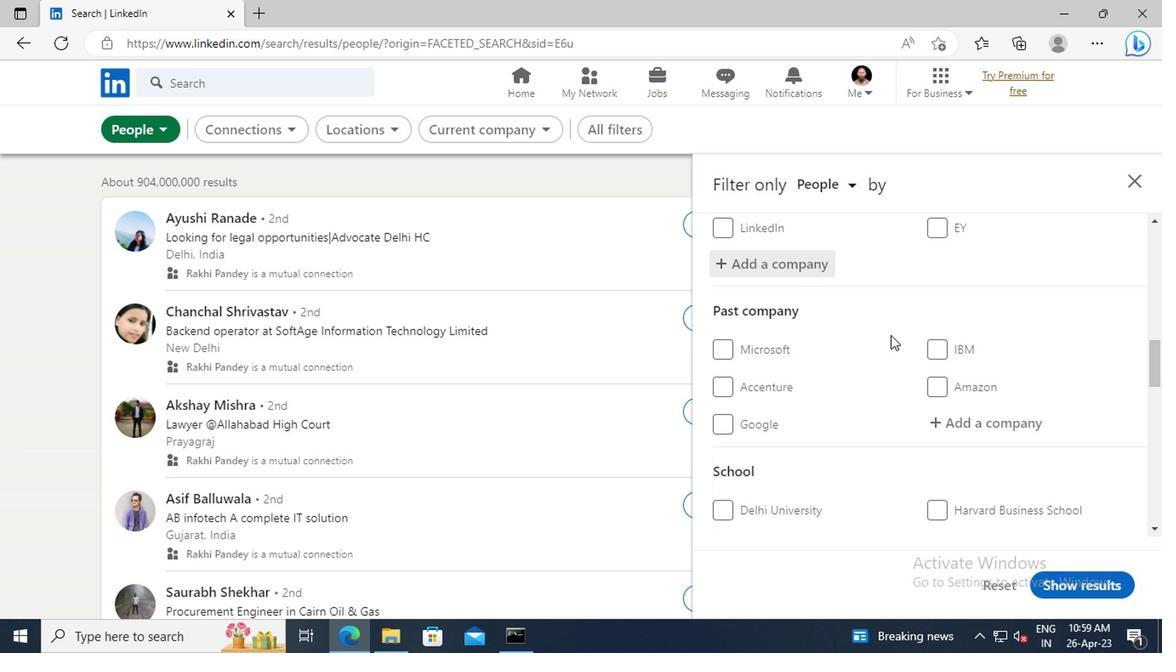 
Action: Mouse scrolled (887, 334) with delta (0, -1)
Screenshot: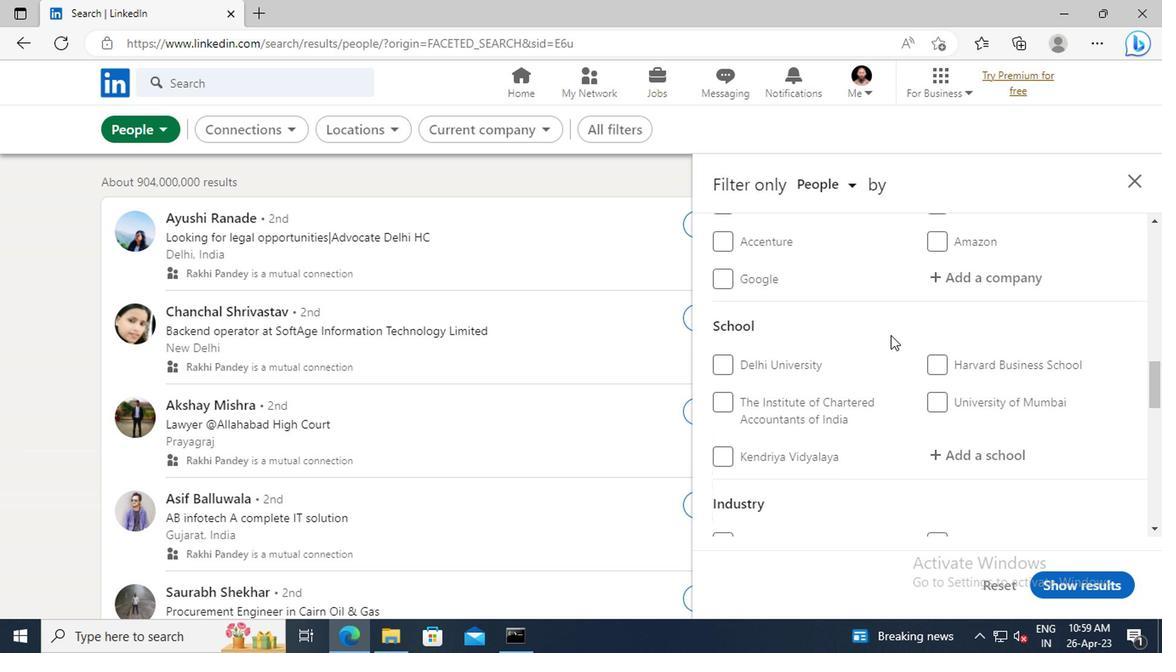 
Action: Mouse scrolled (887, 334) with delta (0, -1)
Screenshot: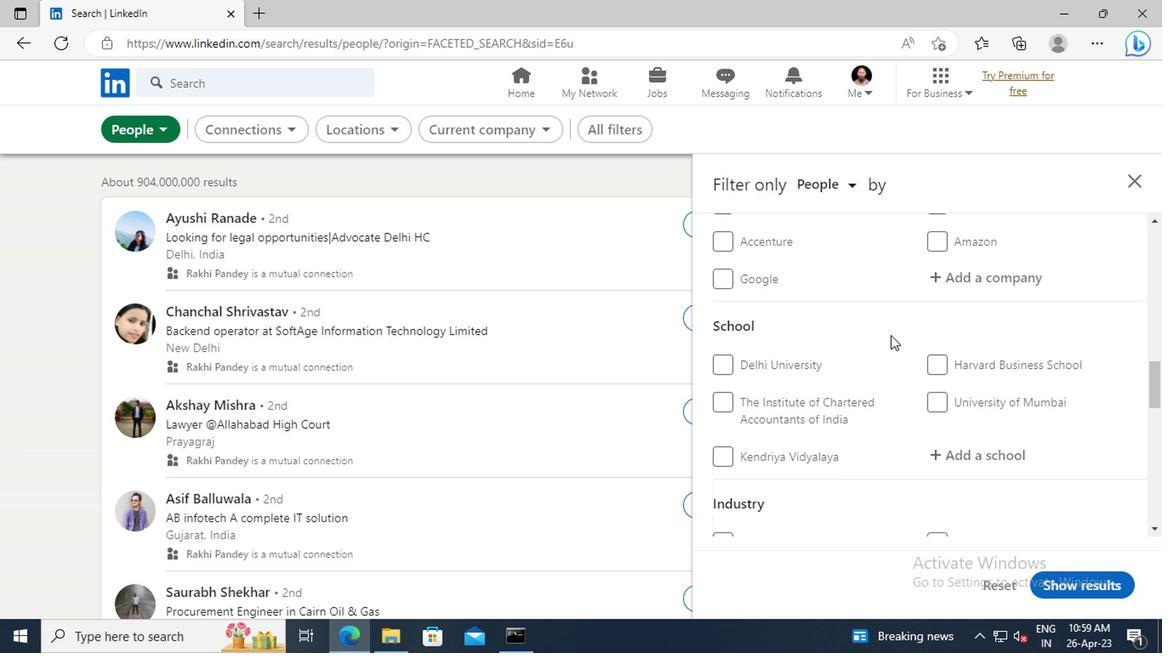 
Action: Mouse moved to (949, 360)
Screenshot: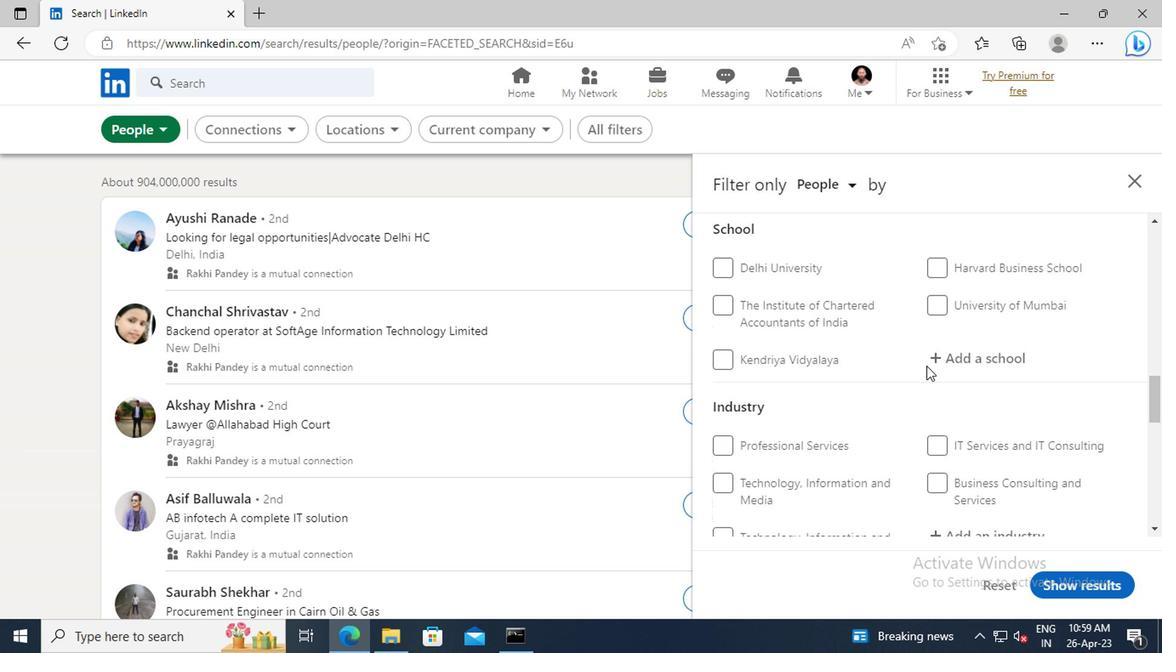 
Action: Mouse pressed left at (949, 360)
Screenshot: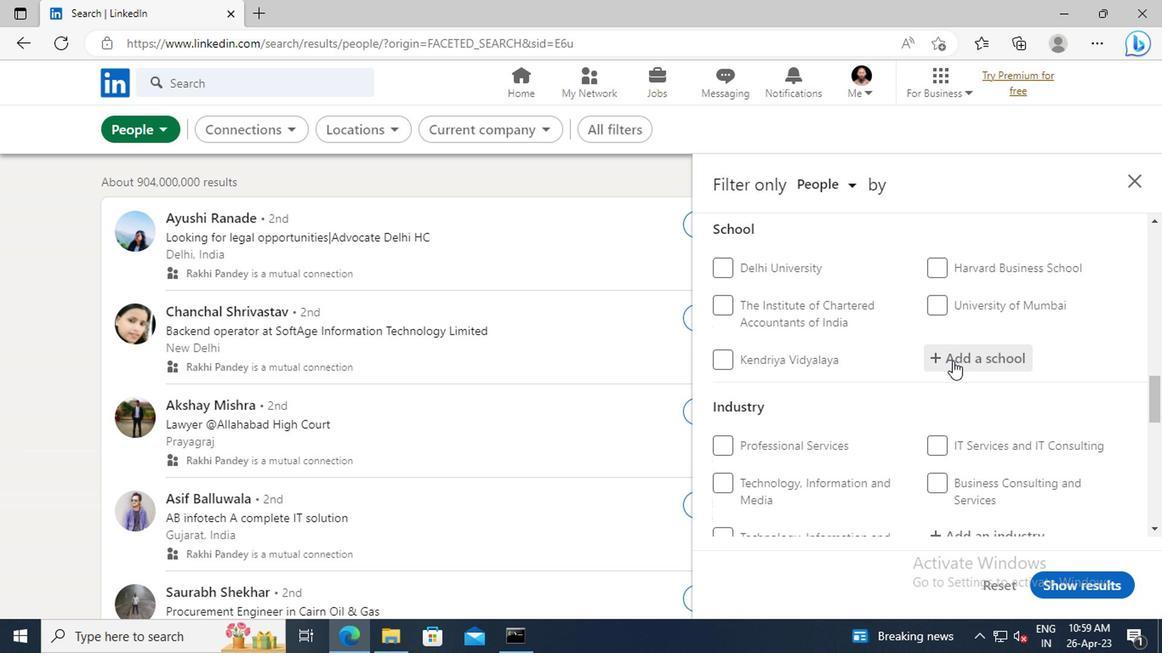 
Action: Key pressed <Key.shift>TE
Screenshot: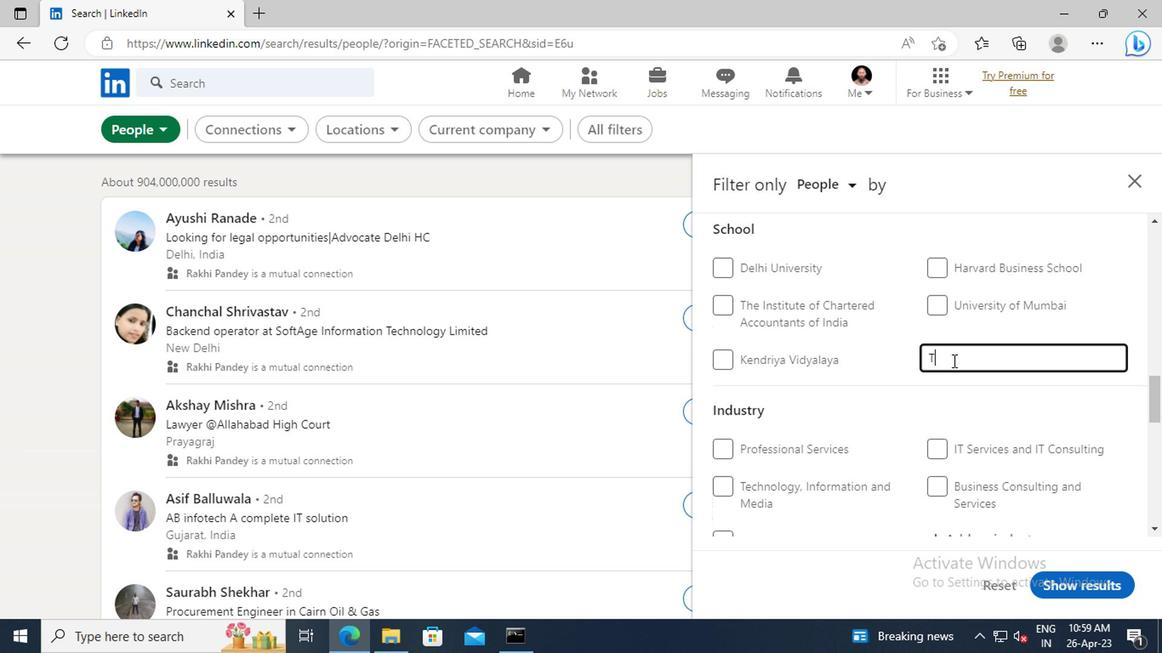 
Action: Mouse moved to (949, 360)
Screenshot: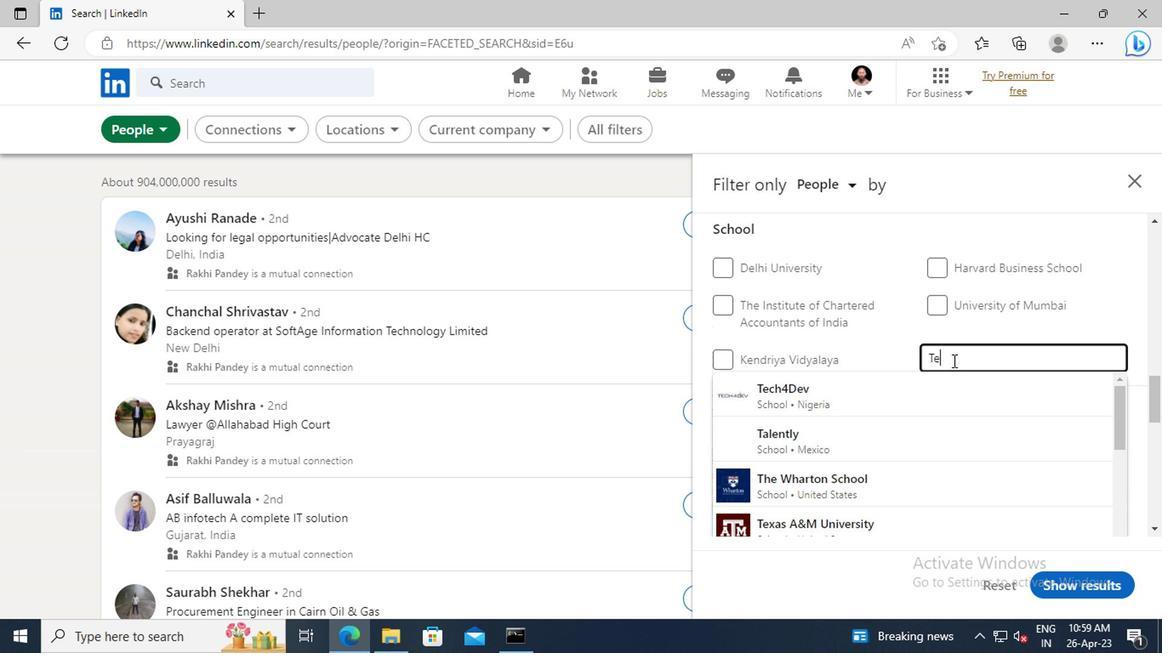 
Action: Key pressed CHNOLO
Screenshot: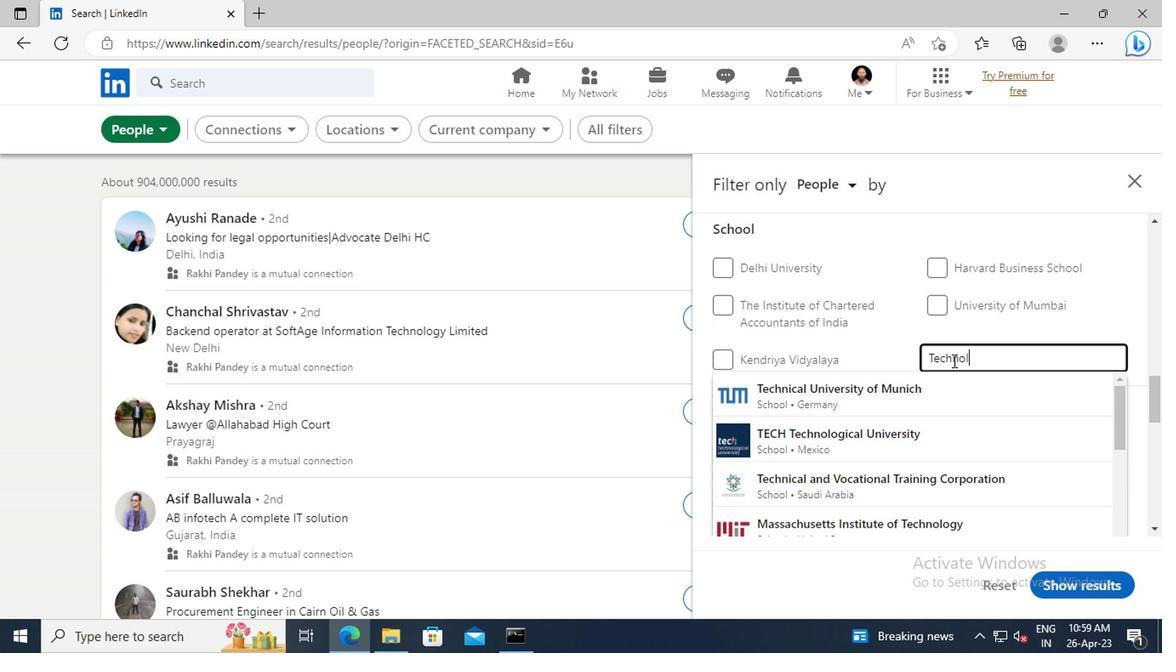 
Action: Mouse moved to (948, 360)
Screenshot: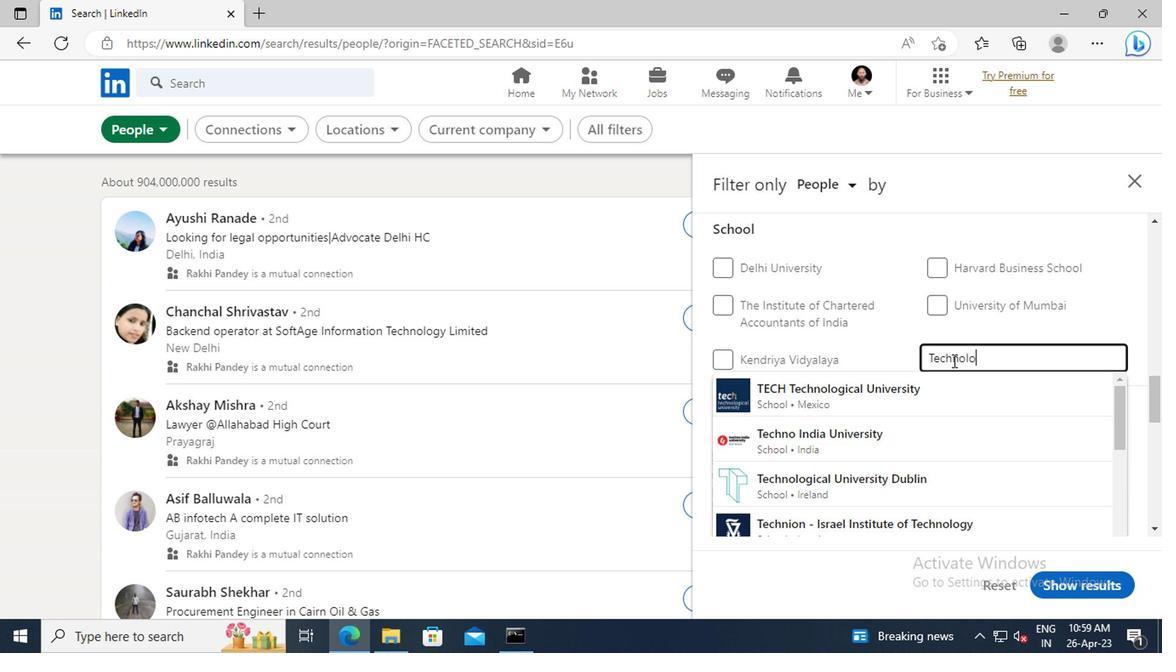
Action: Key pressed GY<Key.space><Key.shift>JOBS
Screenshot: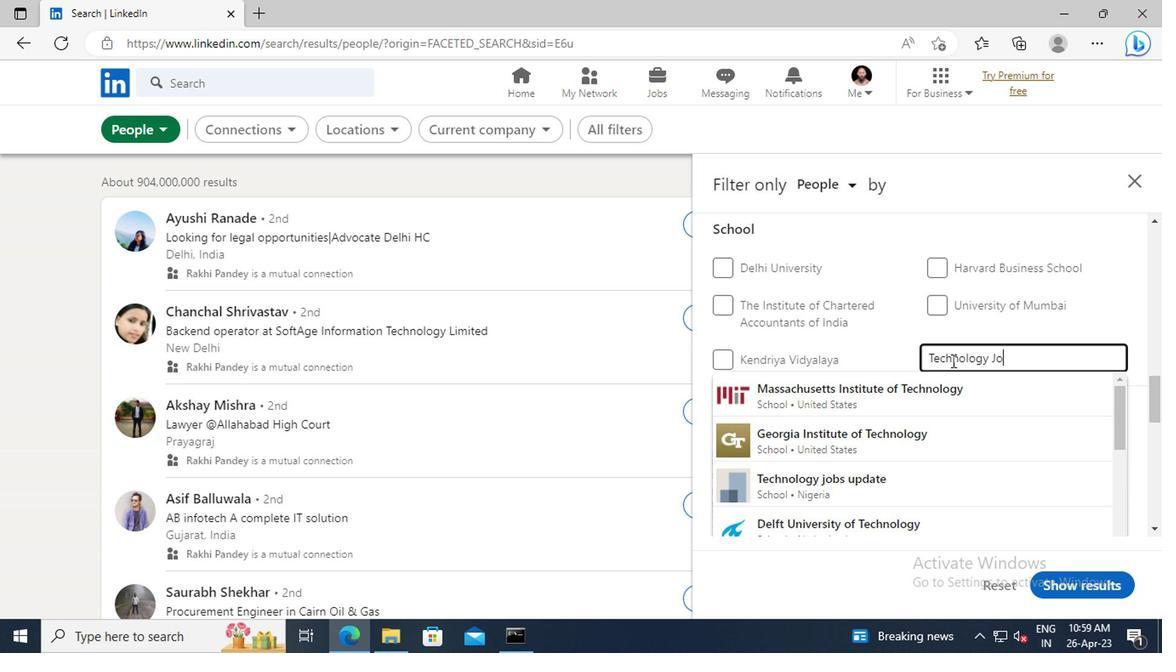 
Action: Mouse moved to (926, 424)
Screenshot: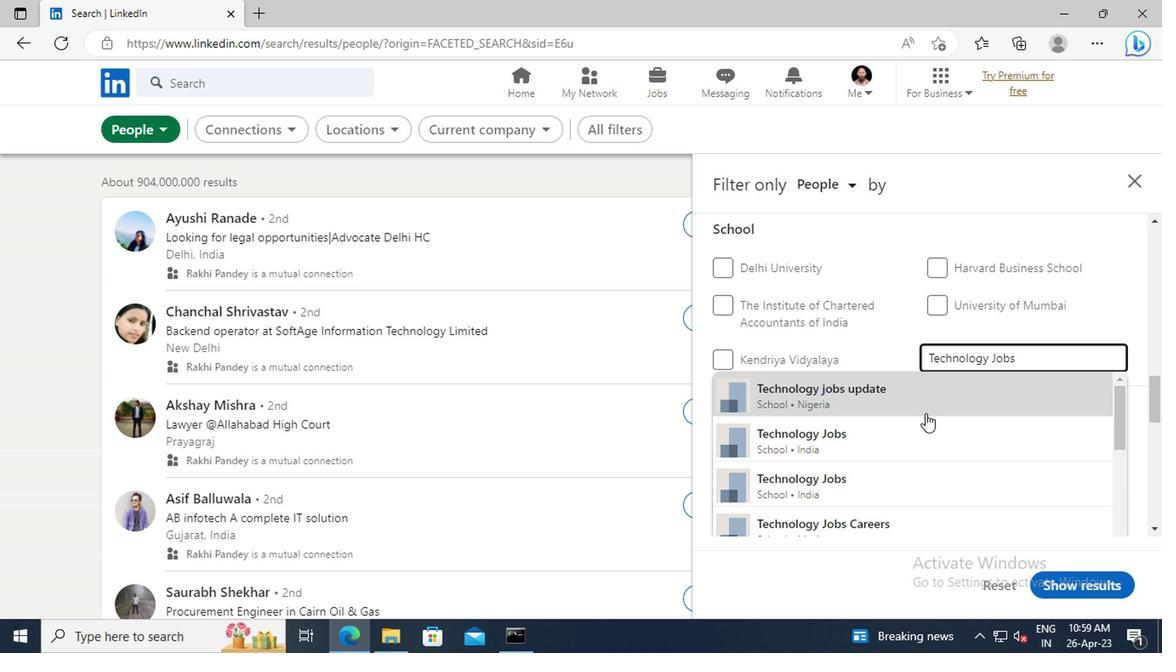 
Action: Mouse pressed left at (926, 424)
Screenshot: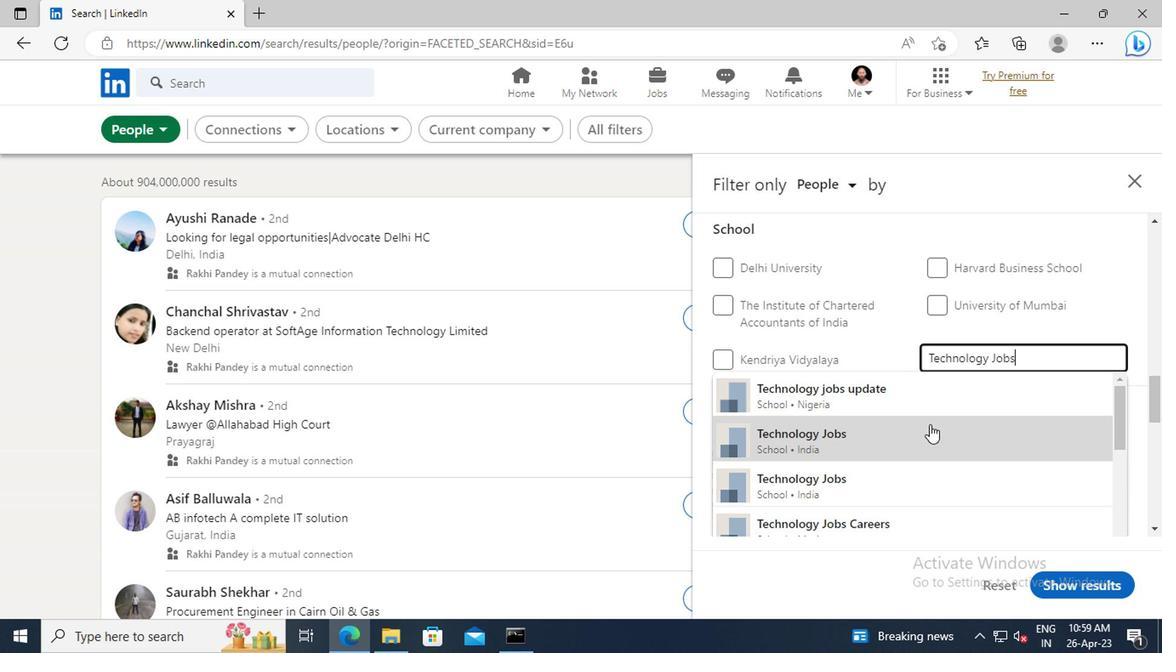 
Action: Mouse moved to (922, 302)
Screenshot: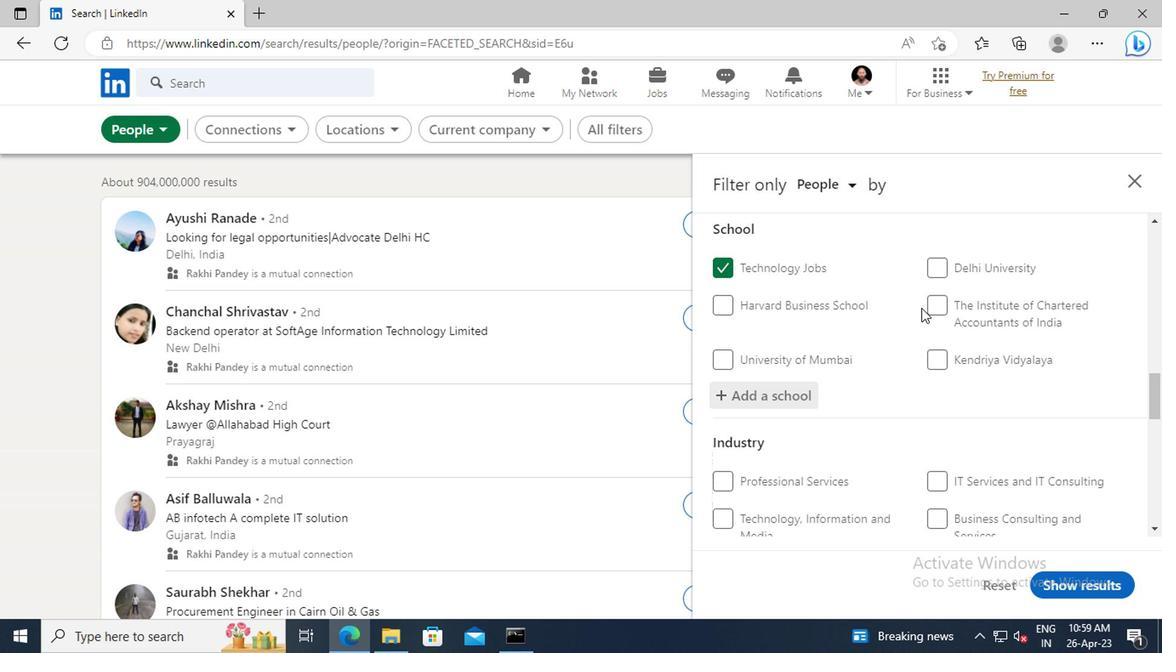 
Action: Mouse scrolled (922, 300) with delta (0, -1)
Screenshot: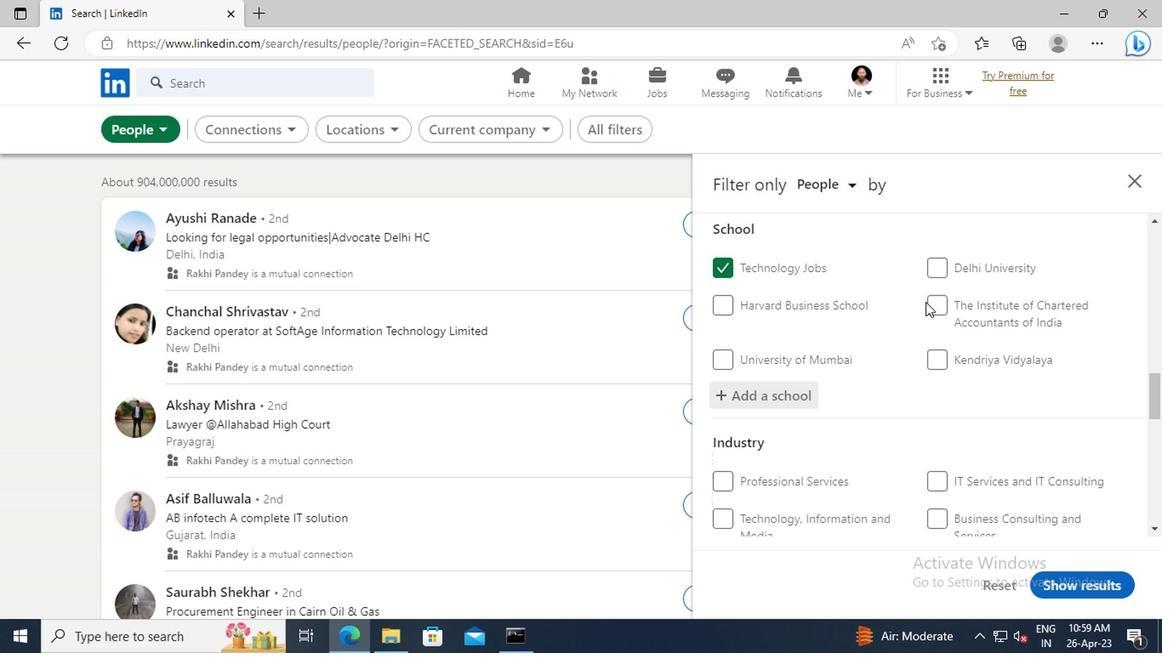 
Action: Mouse scrolled (922, 300) with delta (0, -1)
Screenshot: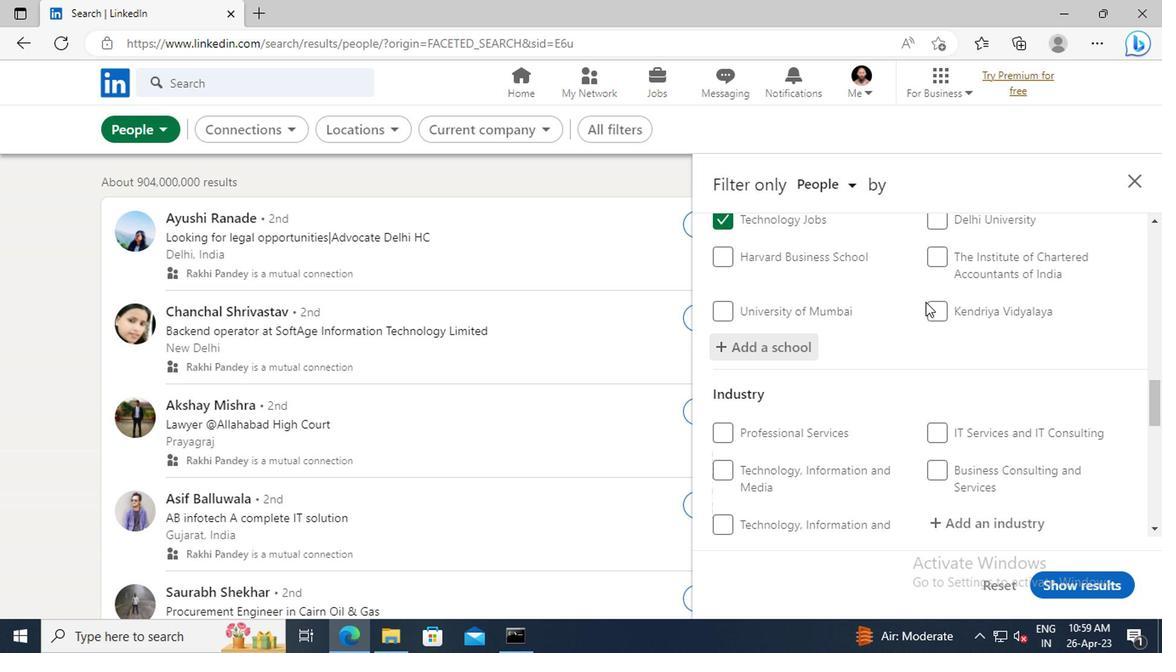 
Action: Mouse scrolled (922, 300) with delta (0, -1)
Screenshot: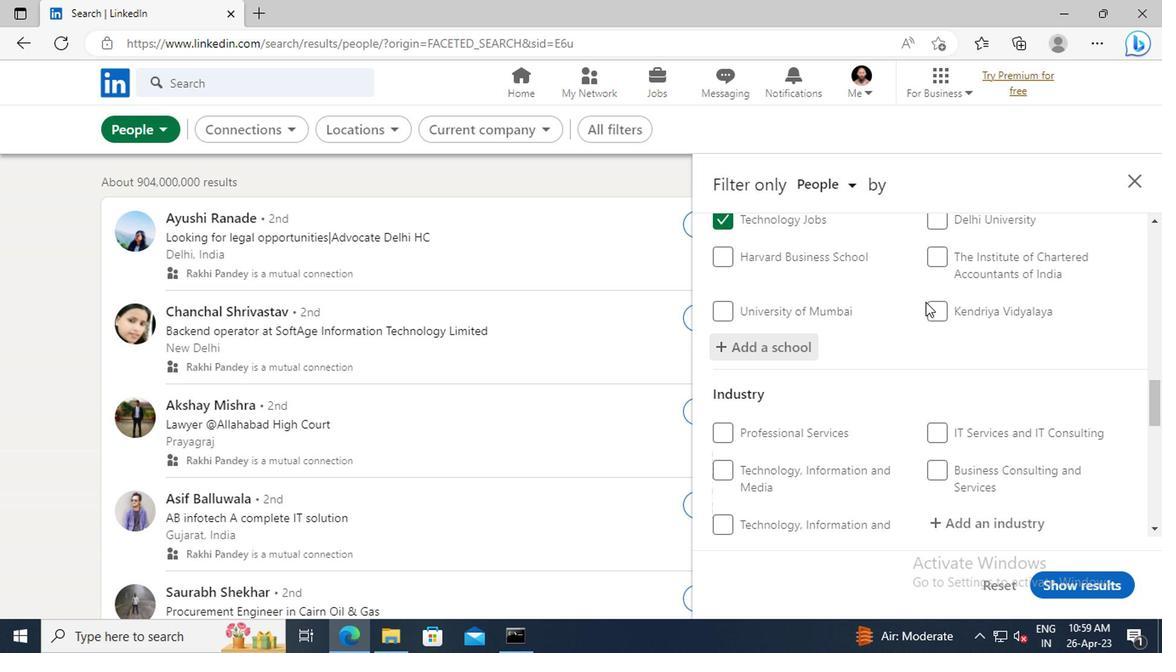 
Action: Mouse moved to (960, 423)
Screenshot: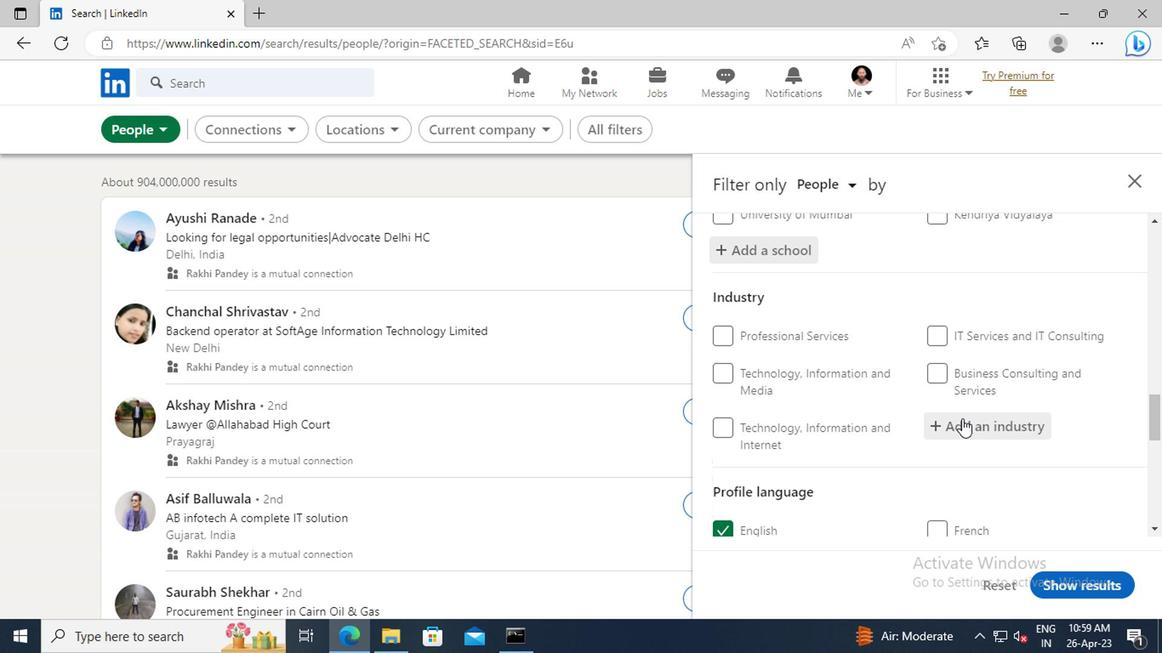
Action: Mouse pressed left at (960, 423)
Screenshot: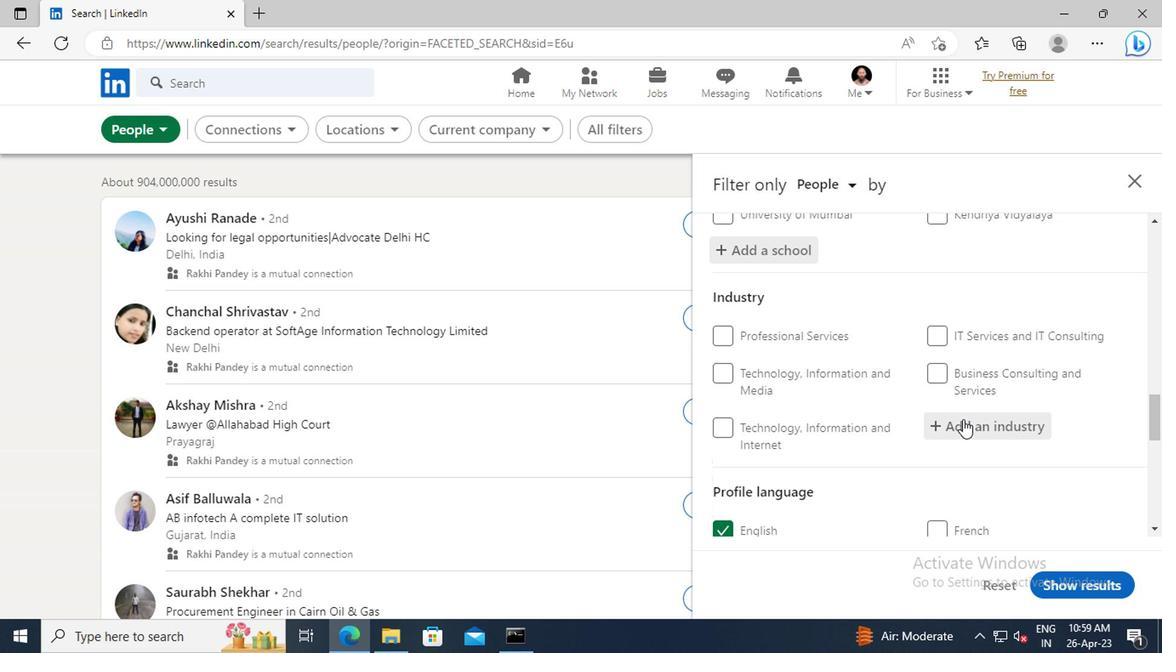 
Action: Key pressed <Key.shift>CONSERVATION<Key.space><Key.shift>PROGRAMS
Screenshot: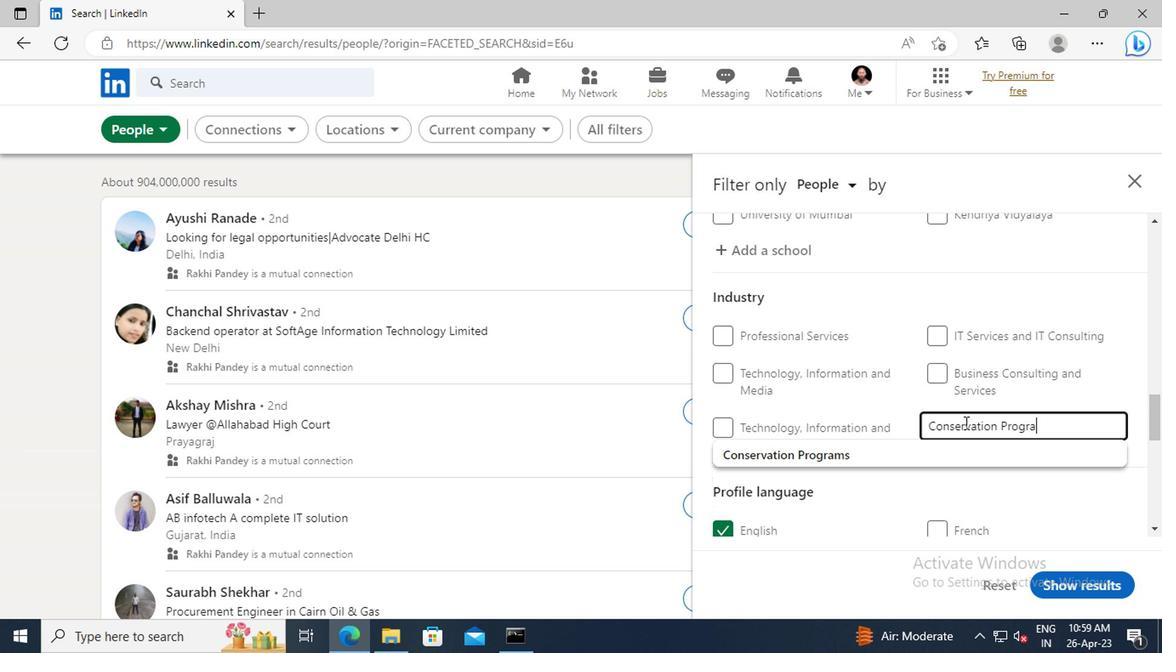 
Action: Mouse moved to (946, 455)
Screenshot: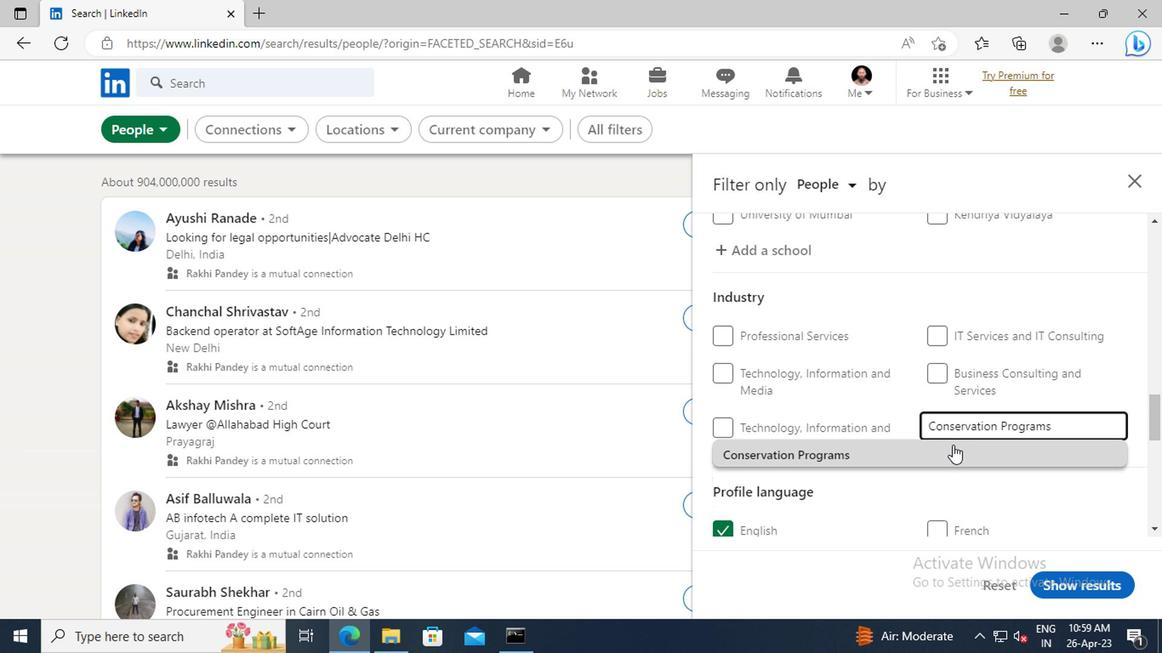 
Action: Mouse pressed left at (946, 455)
Screenshot: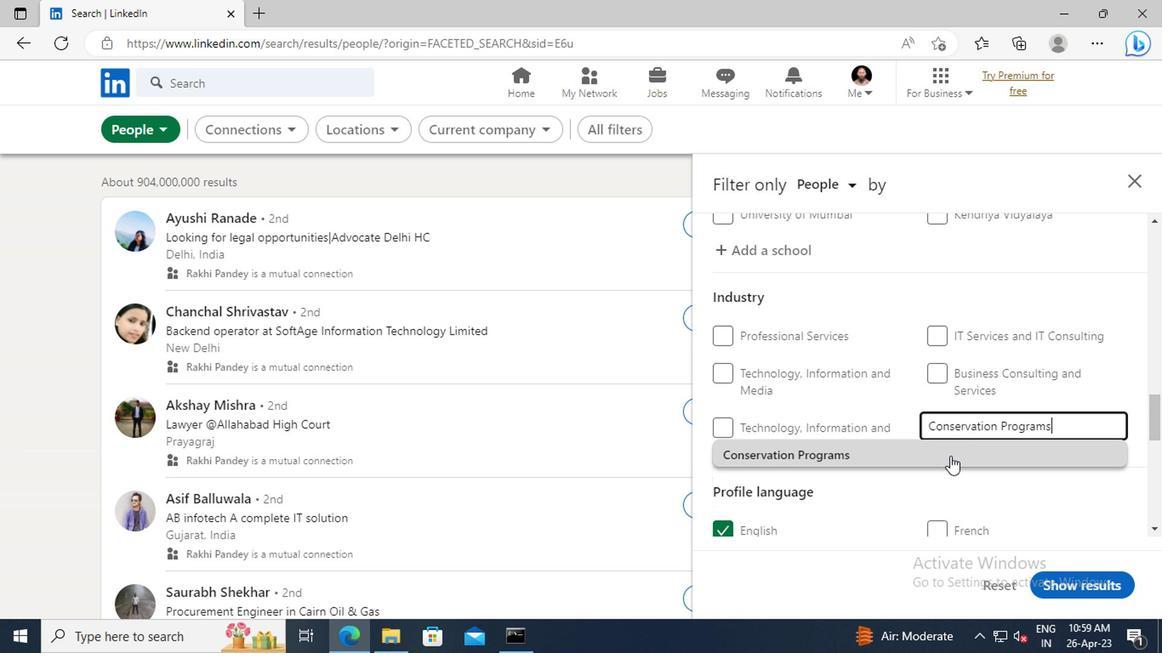 
Action: Mouse moved to (920, 350)
Screenshot: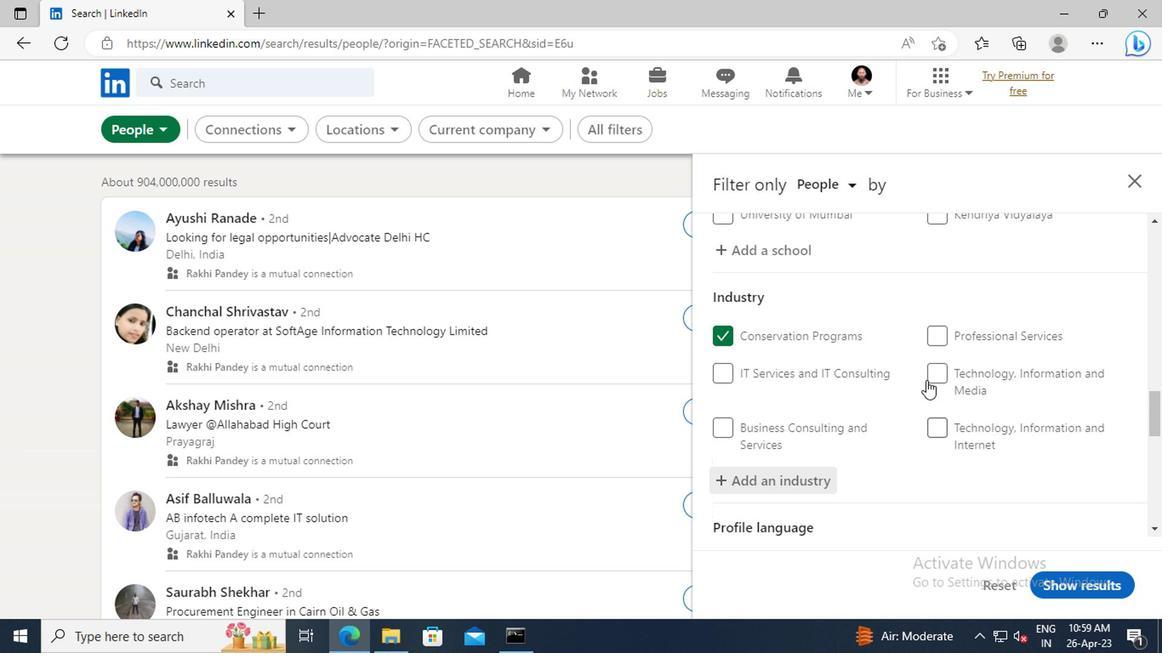 
Action: Mouse scrolled (920, 349) with delta (0, 0)
Screenshot: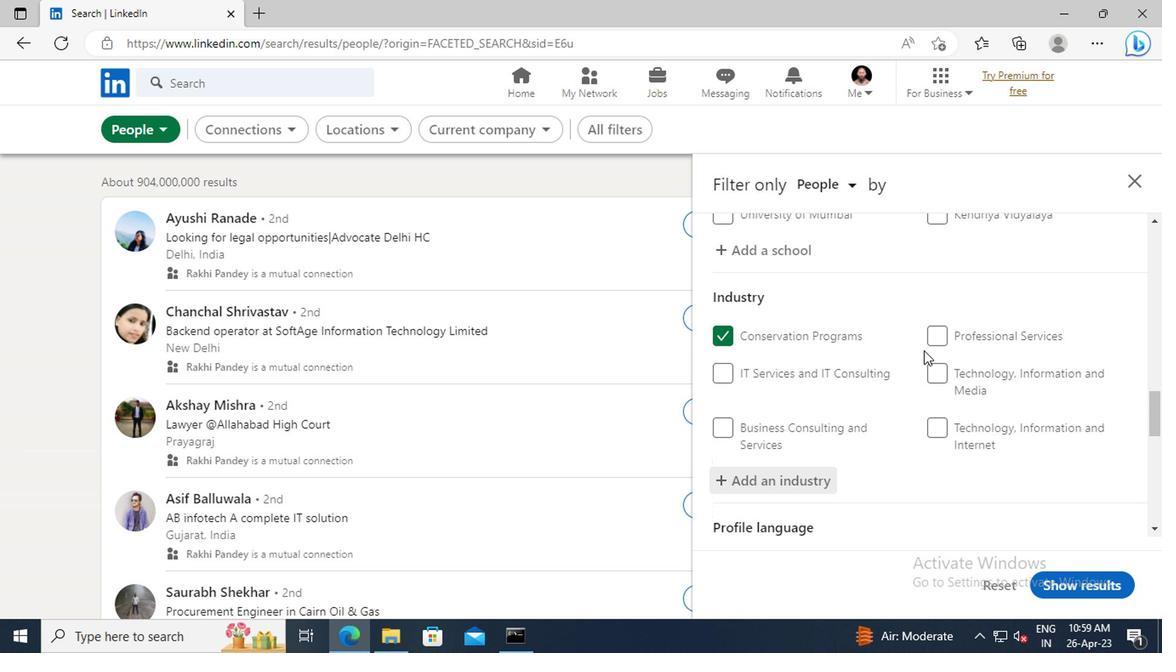 
Action: Mouse scrolled (920, 349) with delta (0, 0)
Screenshot: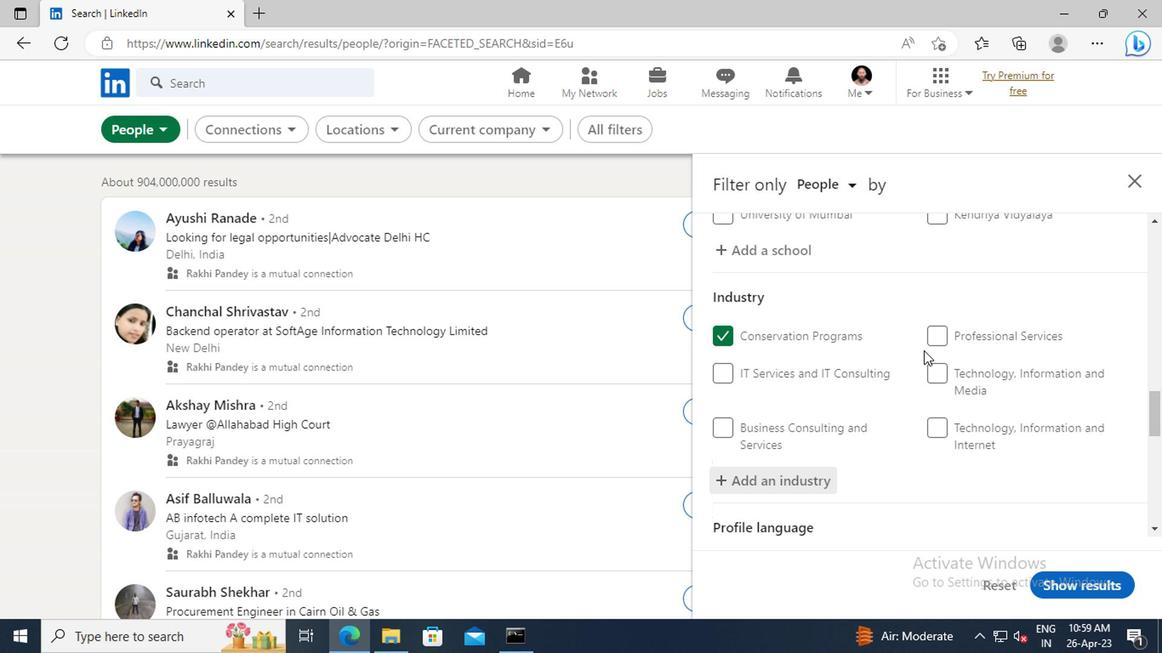 
Action: Mouse scrolled (920, 349) with delta (0, 0)
Screenshot: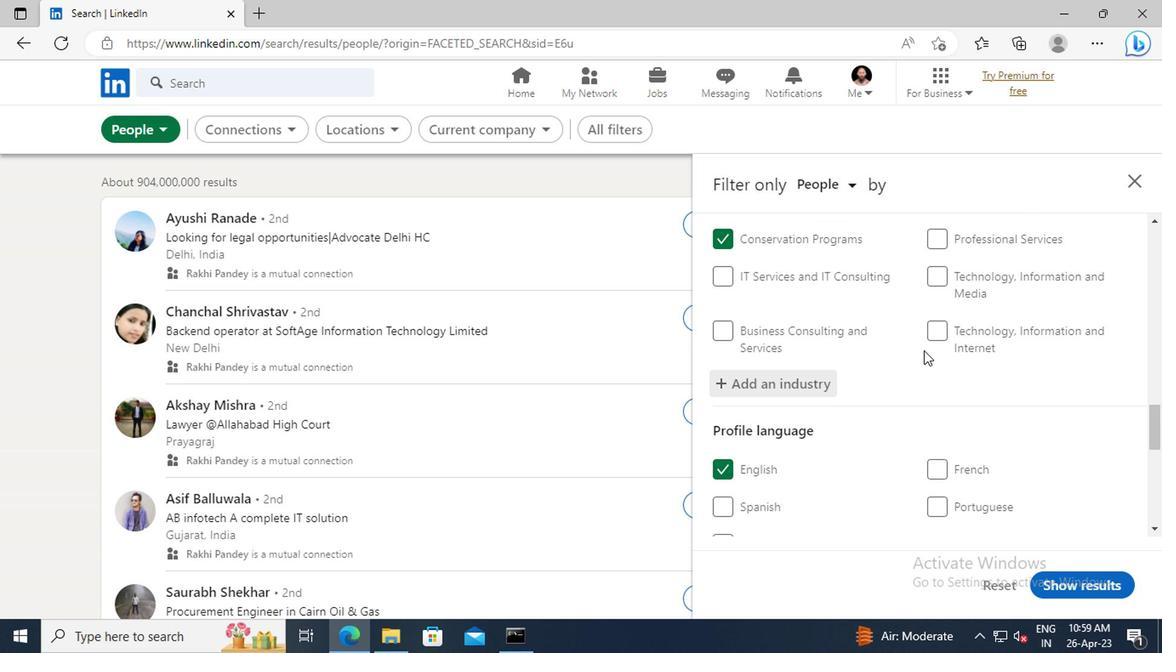 
Action: Mouse scrolled (920, 349) with delta (0, 0)
Screenshot: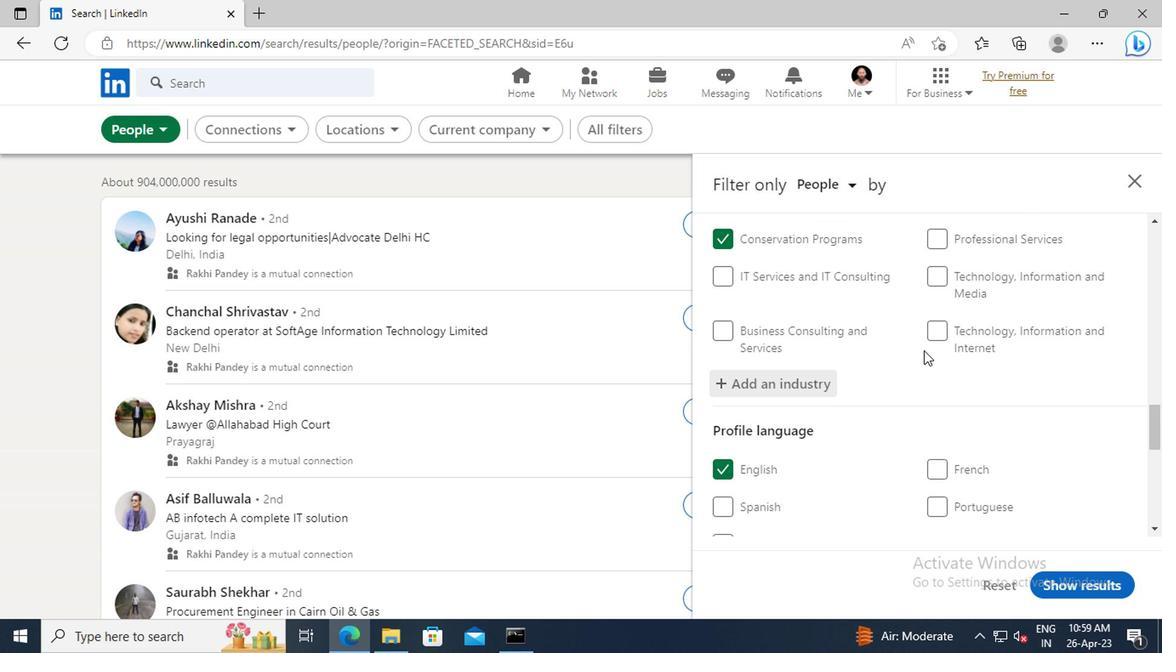 
Action: Mouse scrolled (920, 349) with delta (0, 0)
Screenshot: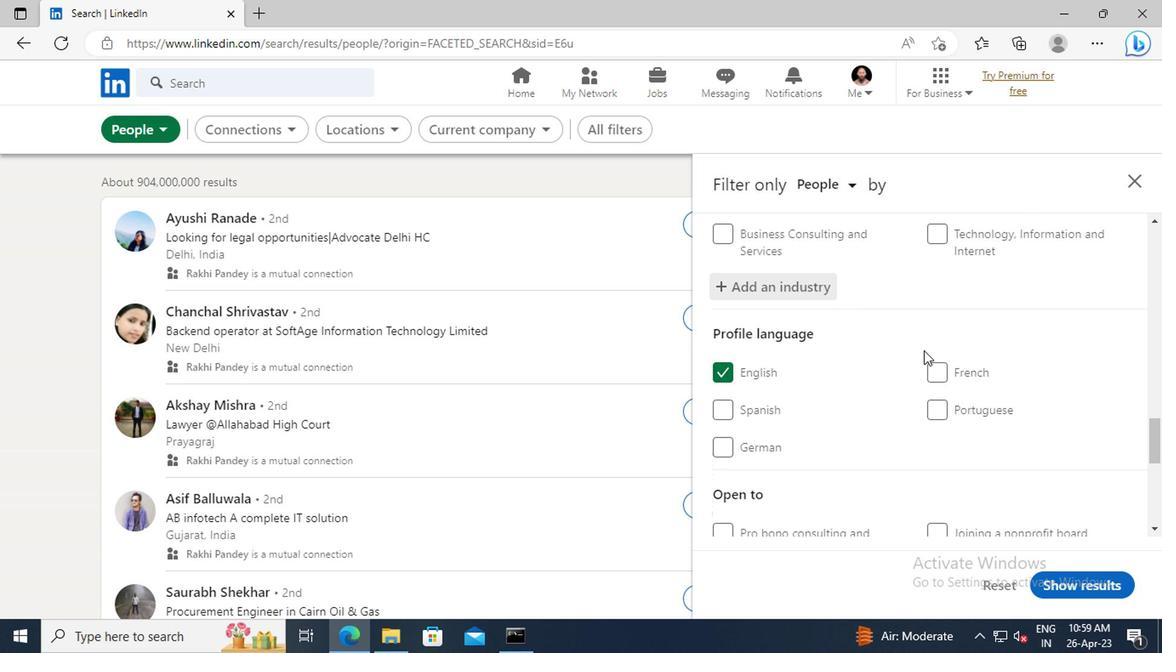
Action: Mouse scrolled (920, 349) with delta (0, 0)
Screenshot: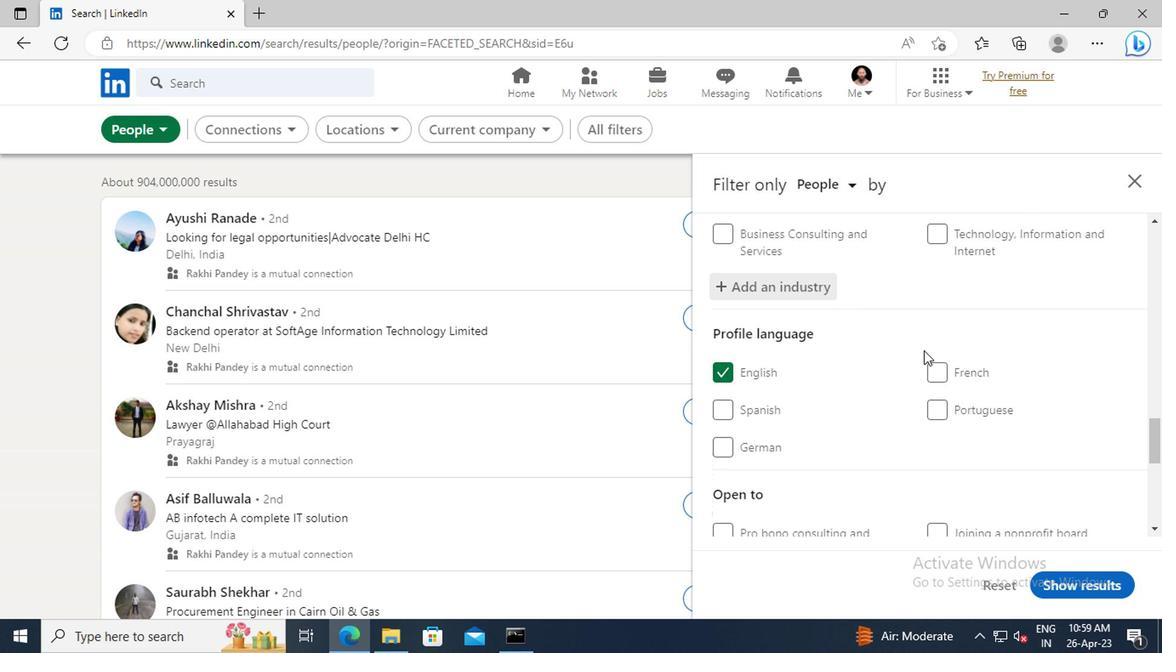
Action: Mouse scrolled (920, 349) with delta (0, 0)
Screenshot: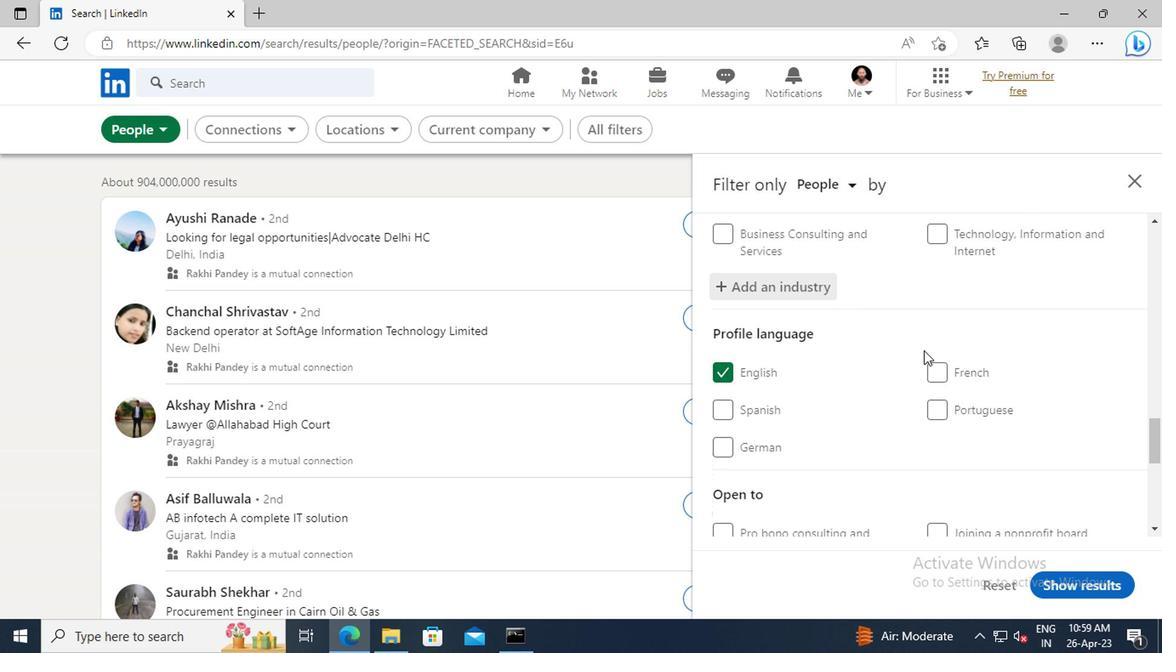 
Action: Mouse scrolled (920, 349) with delta (0, 0)
Screenshot: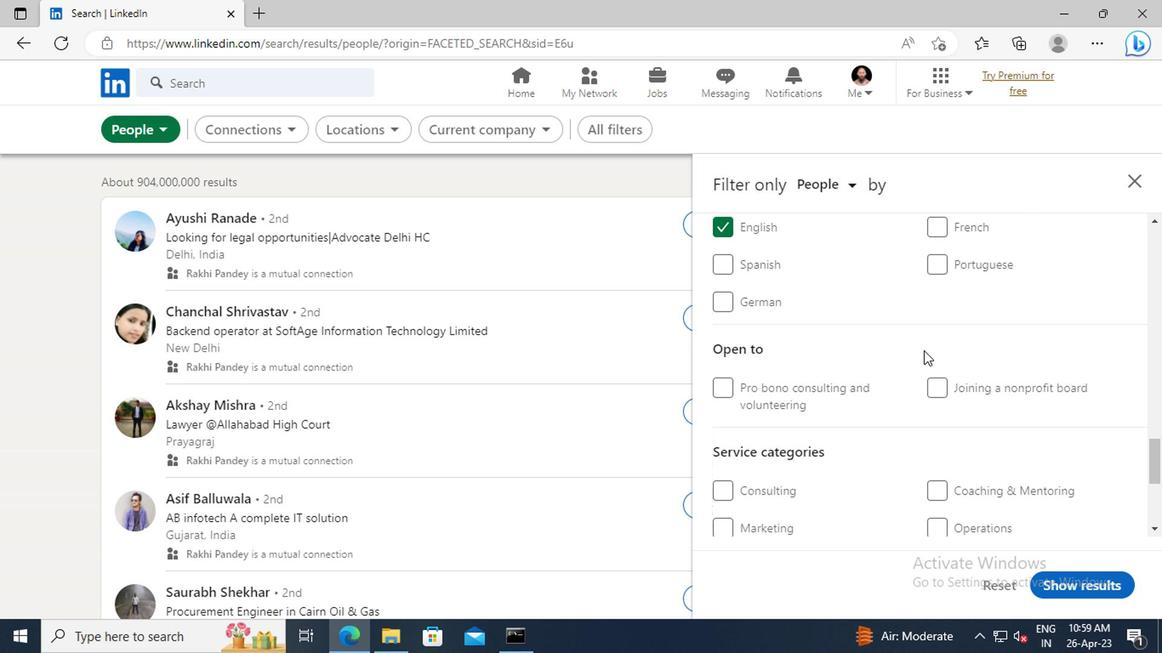 
Action: Mouse scrolled (920, 349) with delta (0, 0)
Screenshot: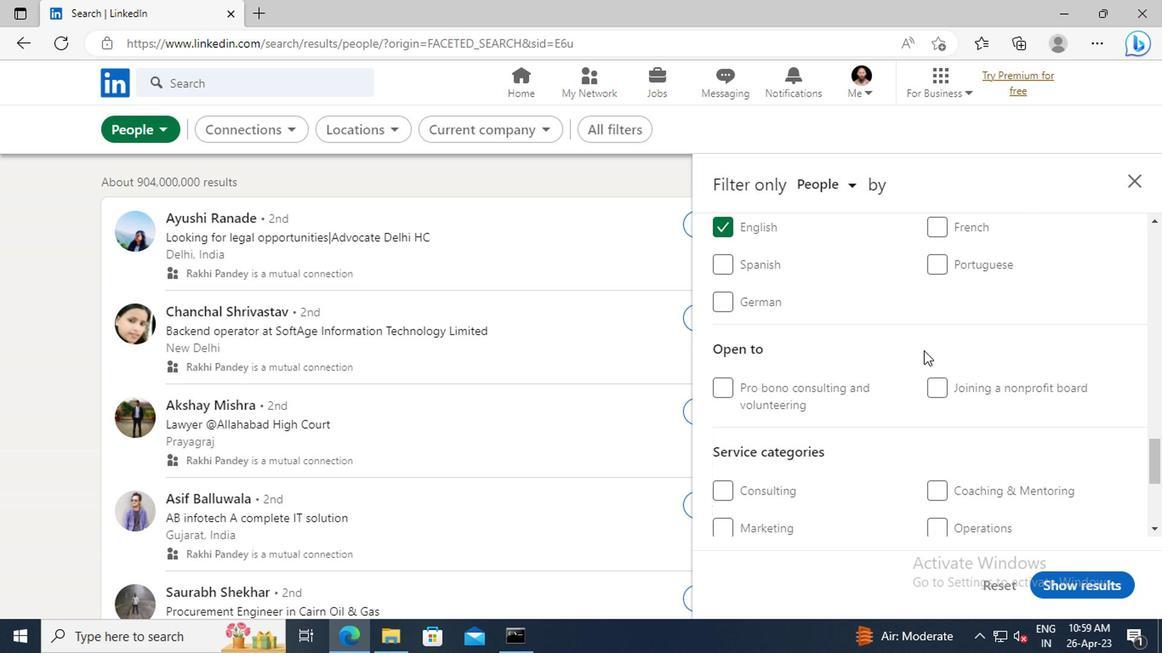 
Action: Mouse scrolled (920, 349) with delta (0, 0)
Screenshot: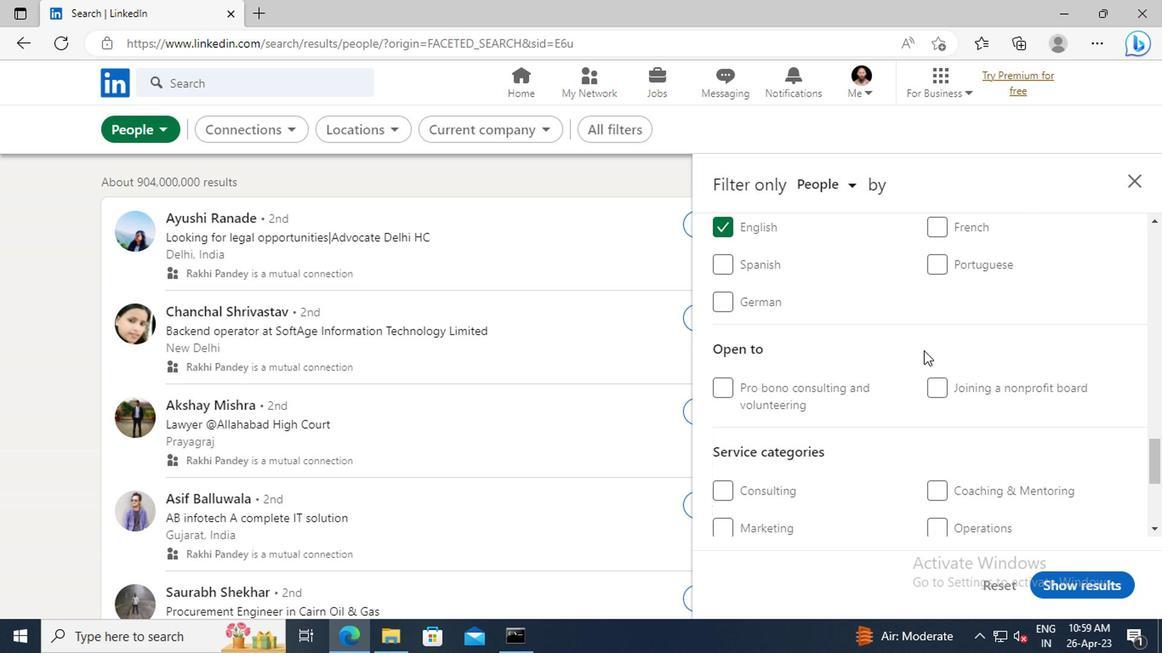 
Action: Mouse scrolled (920, 349) with delta (0, 0)
Screenshot: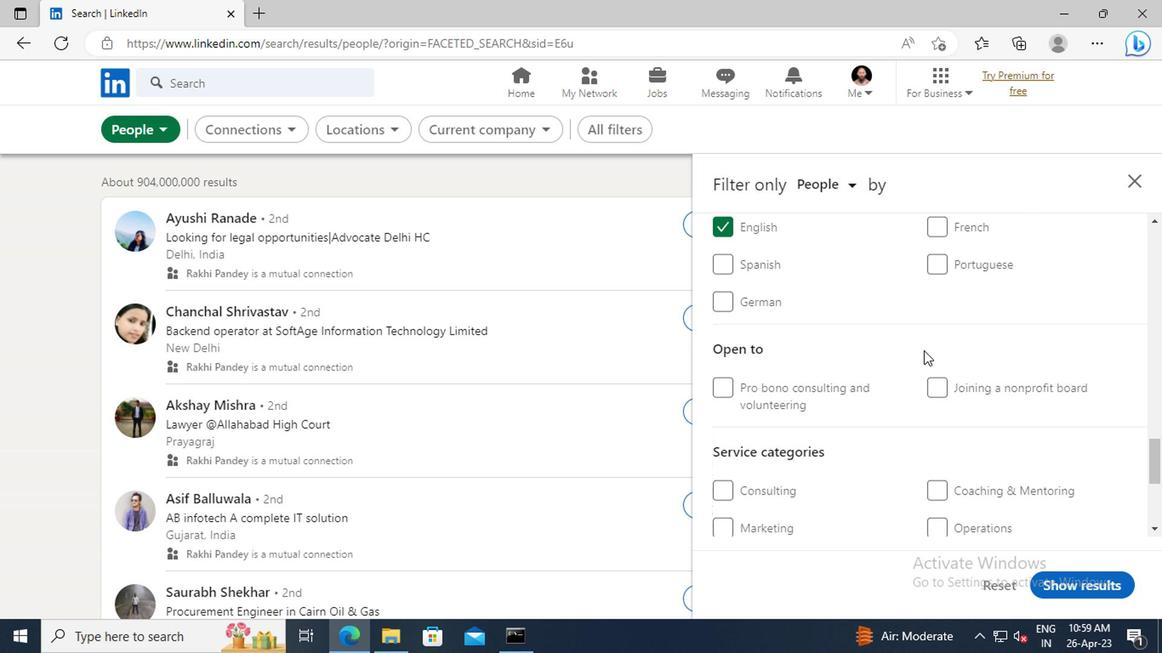 
Action: Mouse moved to (953, 375)
Screenshot: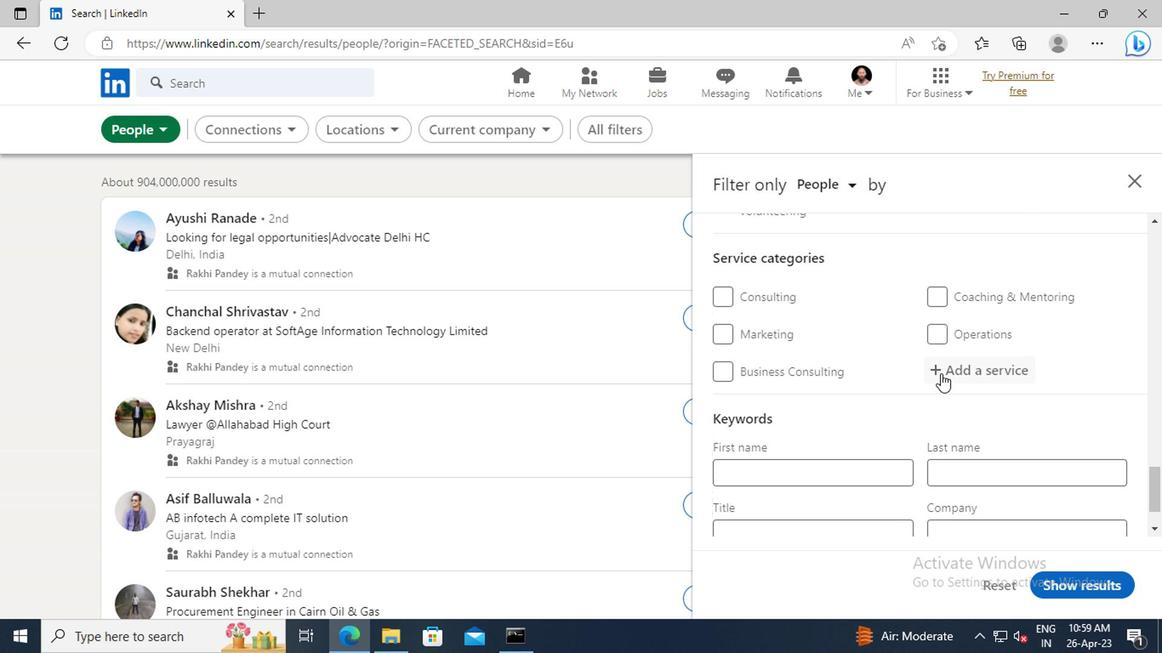 
Action: Mouse pressed left at (953, 375)
Screenshot: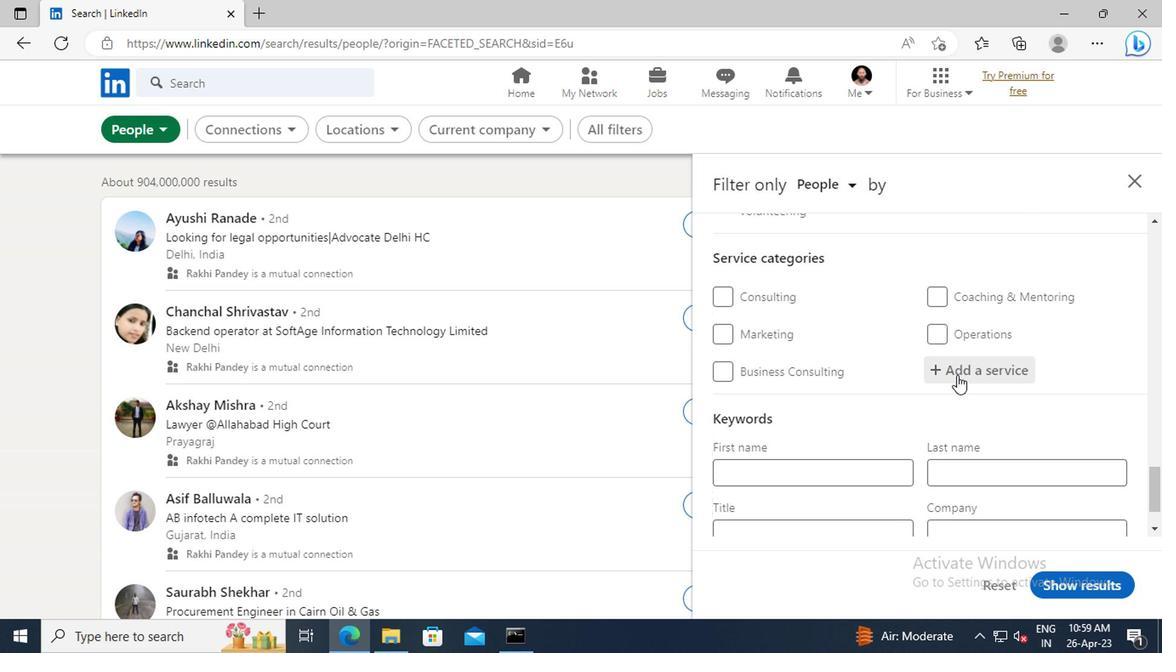 
Action: Key pressed <Key.shift>IMMIGRATION<Key.space><Key.shift>L
Screenshot: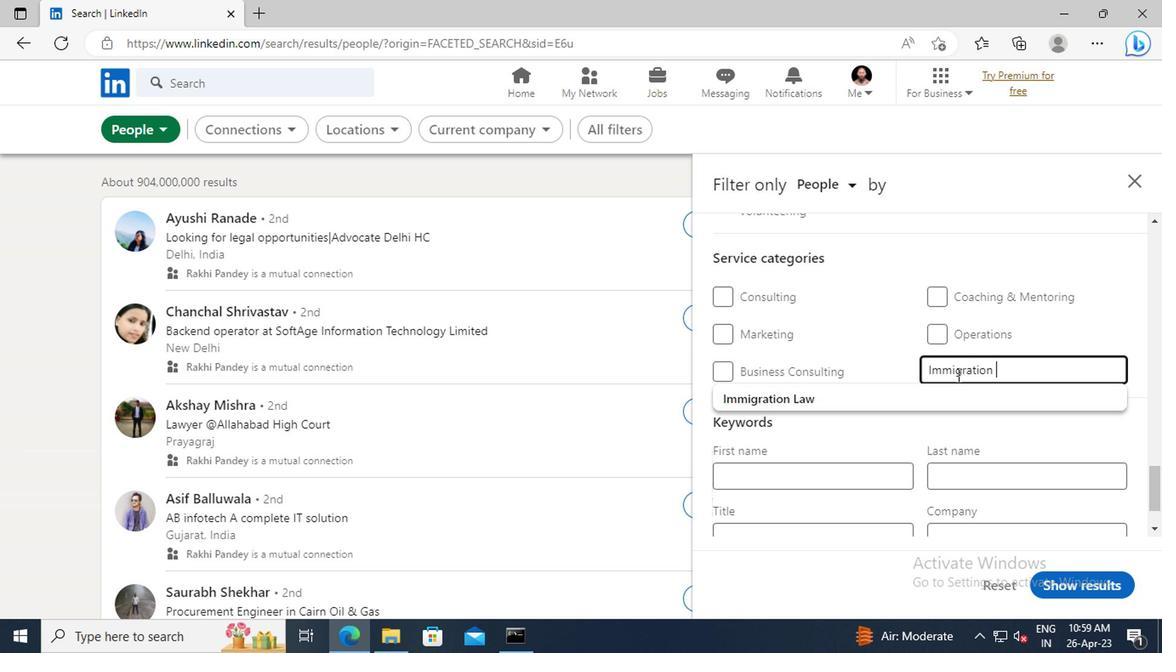 
Action: Mouse moved to (953, 375)
Screenshot: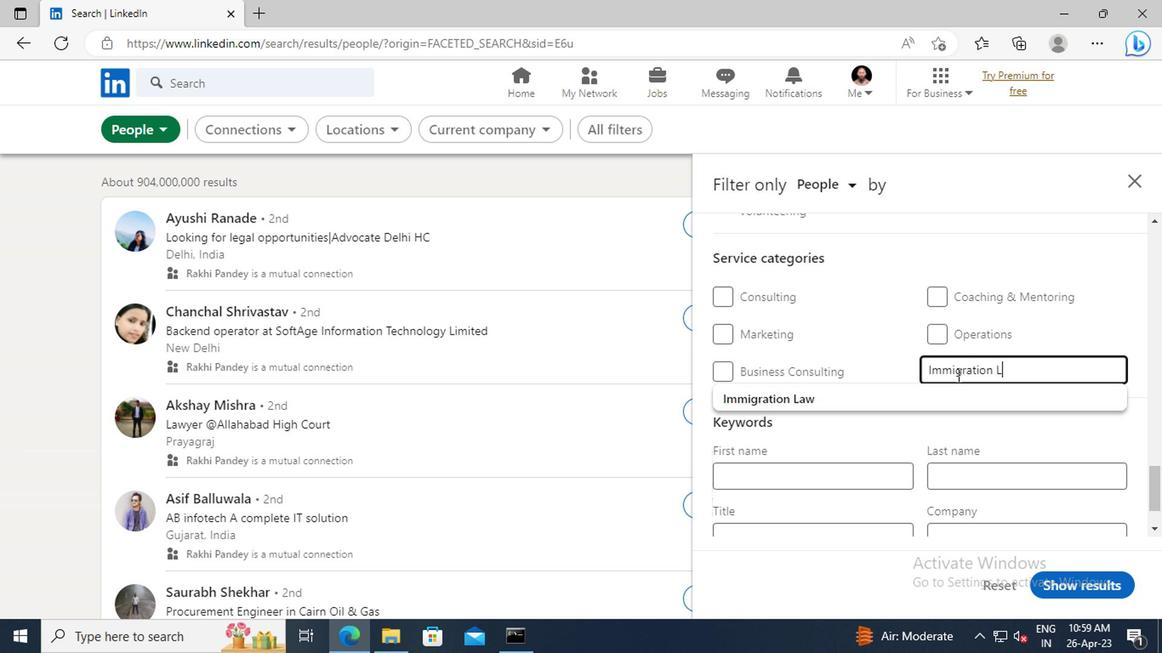 
Action: Key pressed AW
Screenshot: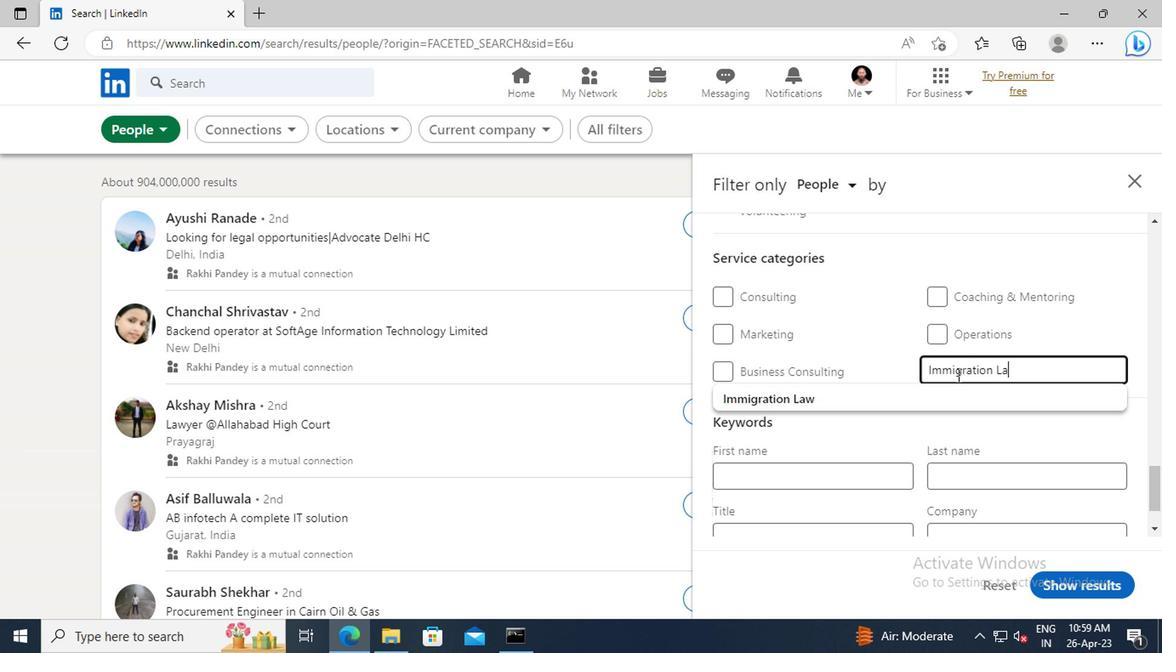 
Action: Mouse moved to (941, 398)
Screenshot: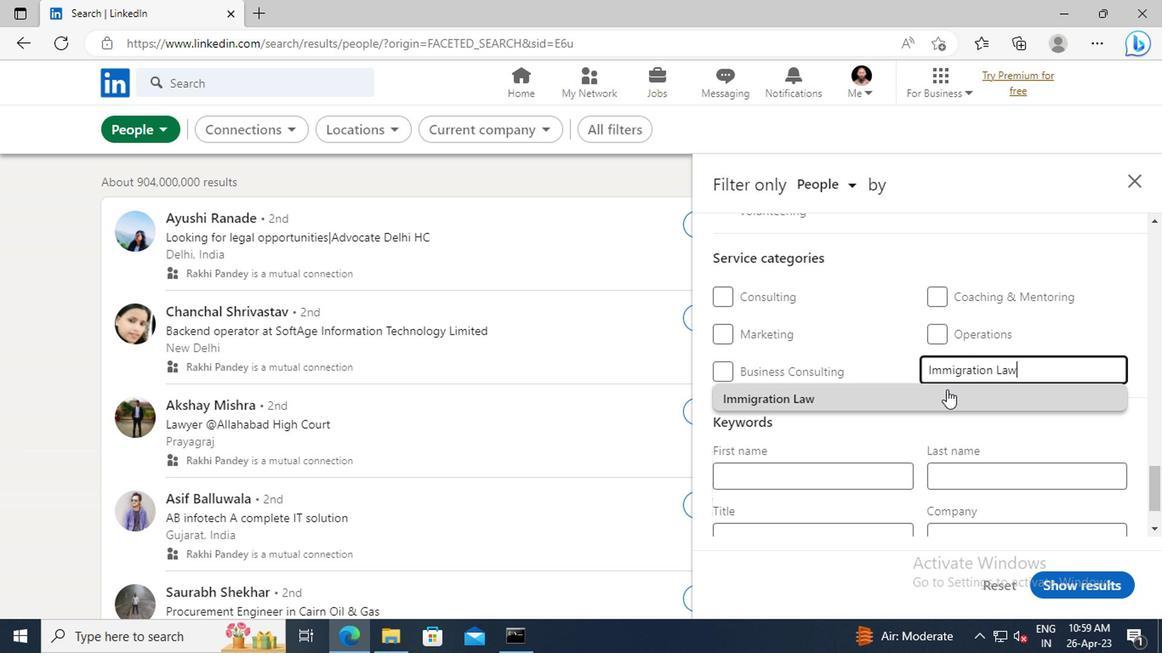 
Action: Mouse pressed left at (941, 398)
Screenshot: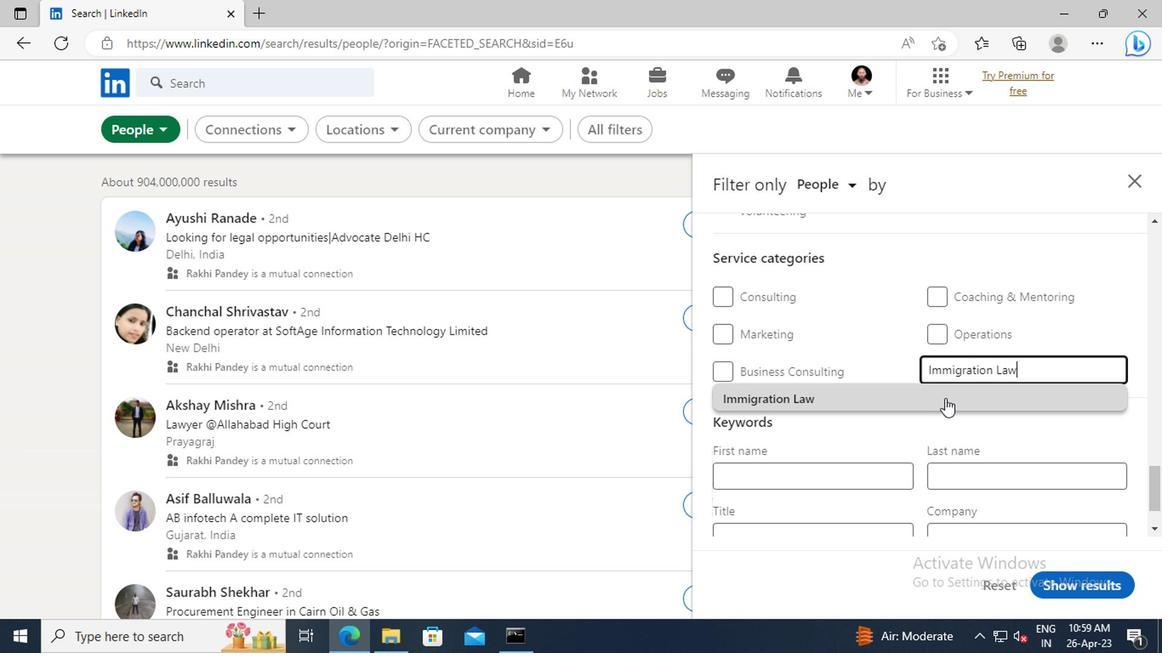 
Action: Mouse moved to (897, 343)
Screenshot: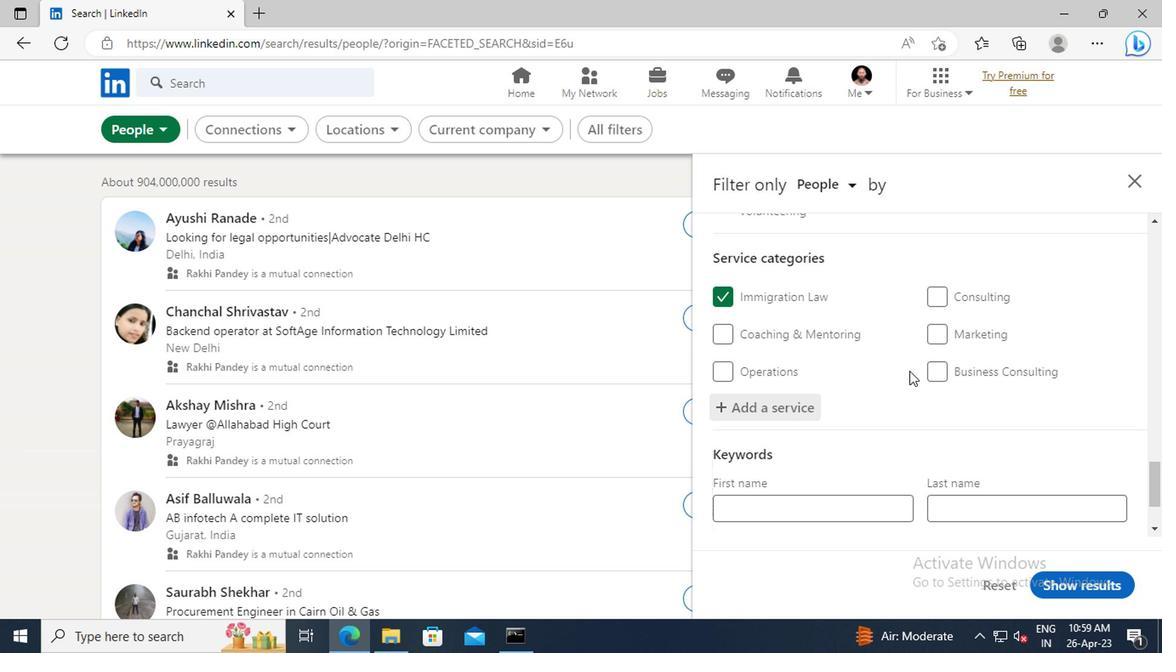 
Action: Mouse scrolled (897, 342) with delta (0, -1)
Screenshot: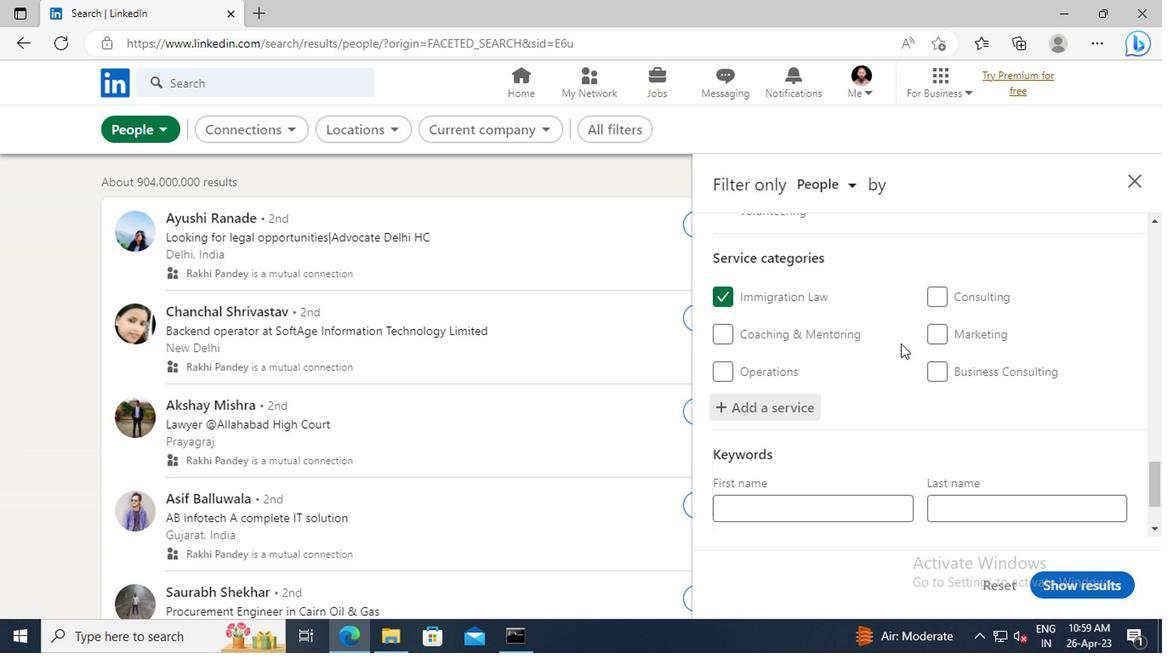 
Action: Mouse scrolled (897, 342) with delta (0, -1)
Screenshot: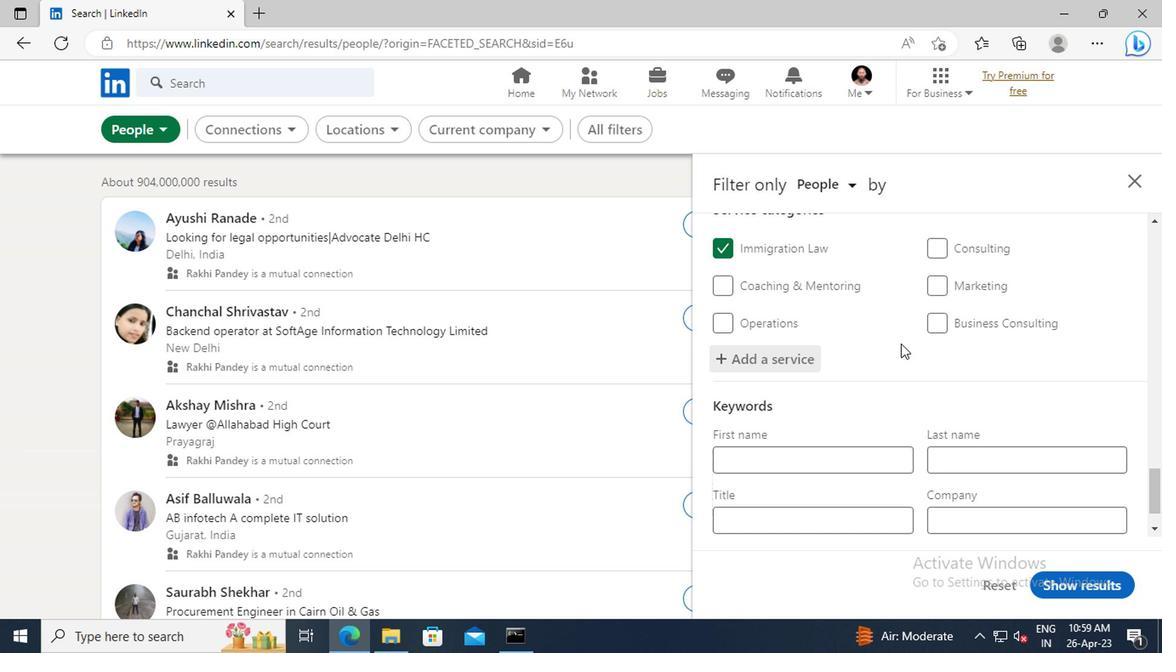 
Action: Mouse scrolled (897, 342) with delta (0, -1)
Screenshot: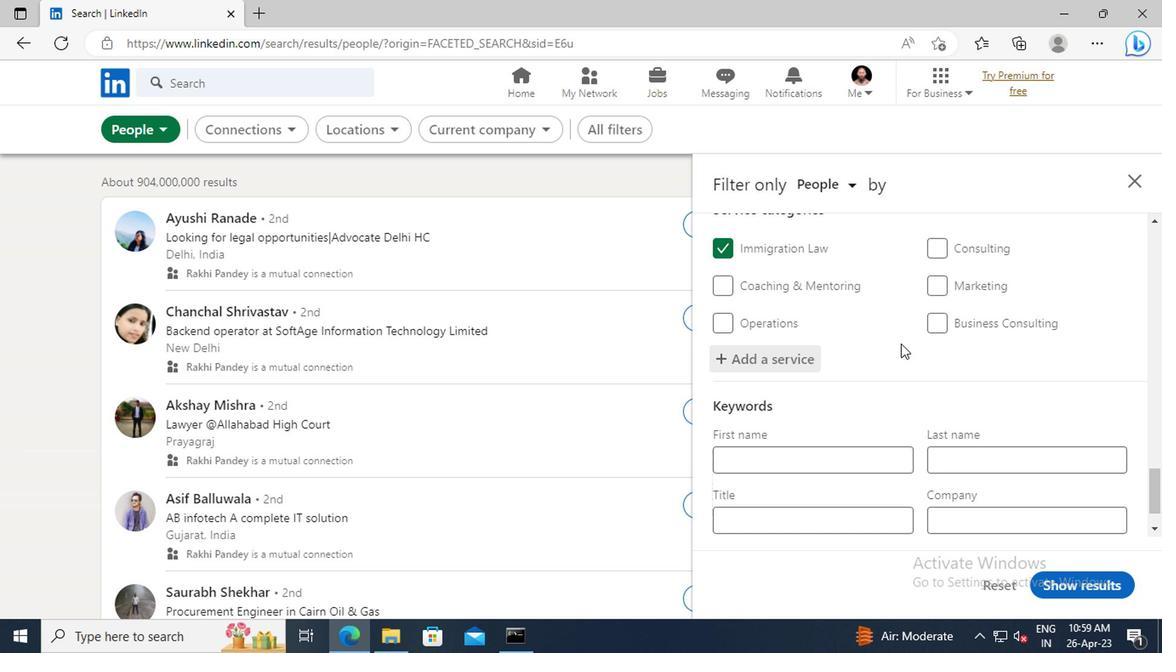 
Action: Mouse scrolled (897, 342) with delta (0, -1)
Screenshot: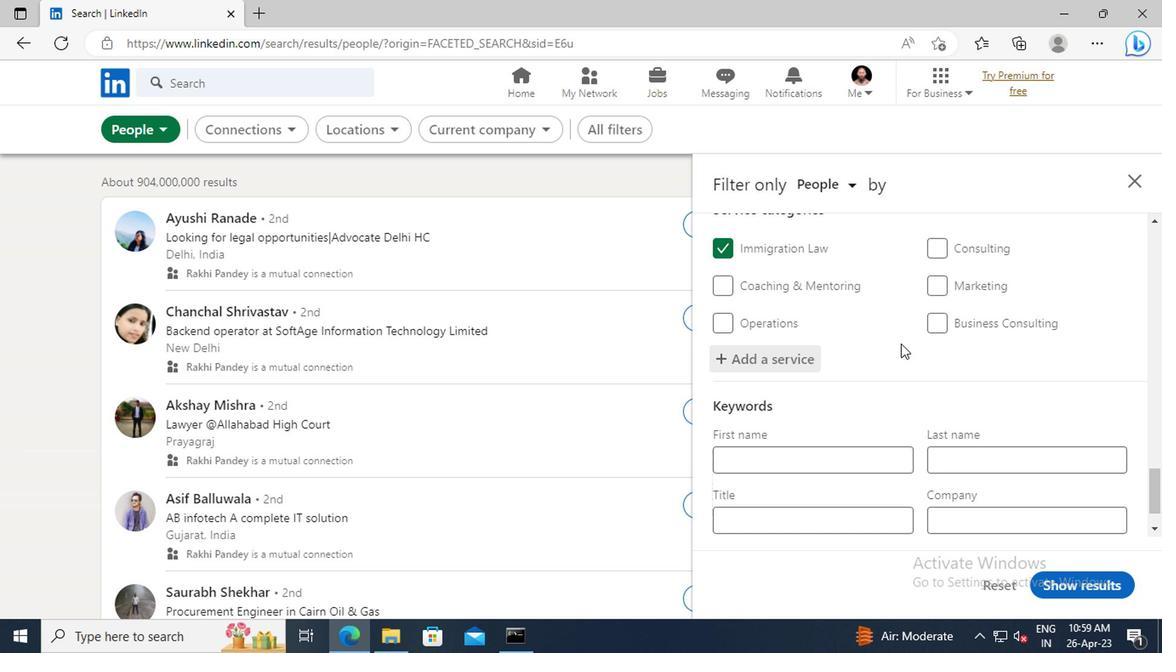 
Action: Mouse scrolled (897, 342) with delta (0, -1)
Screenshot: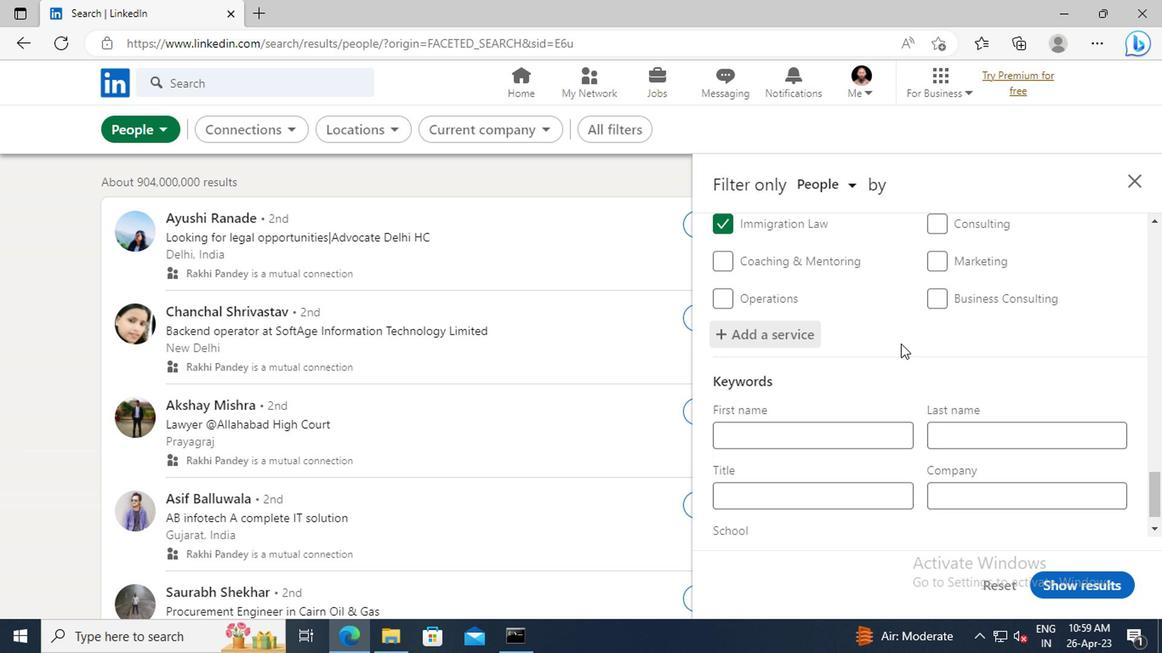 
Action: Mouse moved to (798, 463)
Screenshot: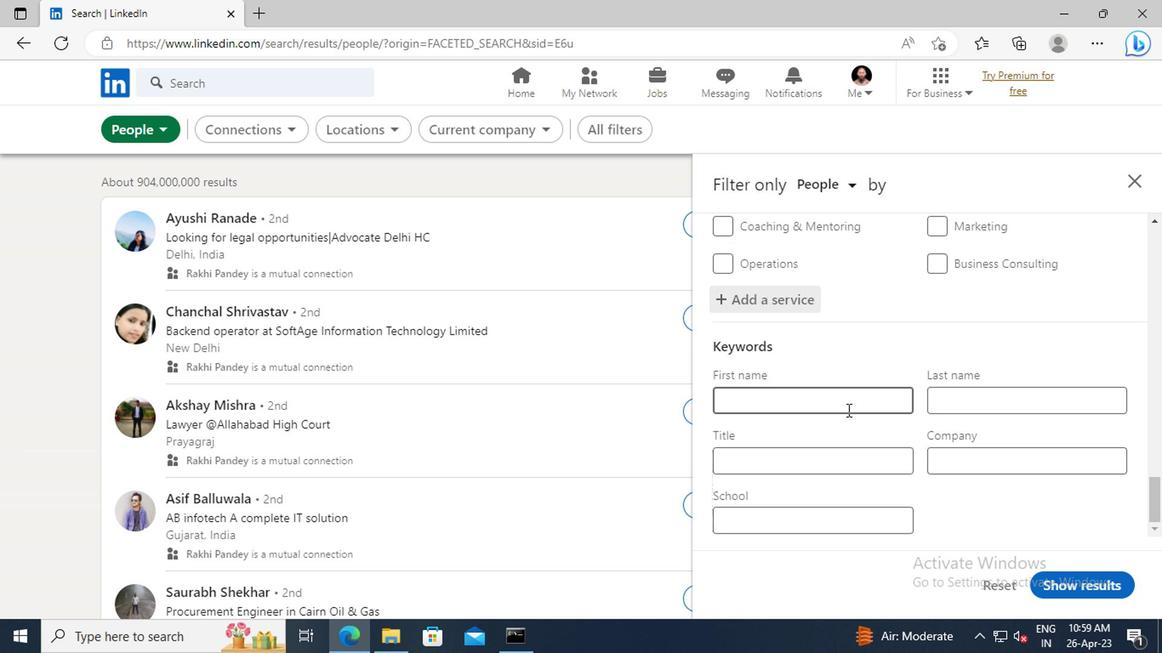 
Action: Mouse pressed left at (798, 463)
Screenshot: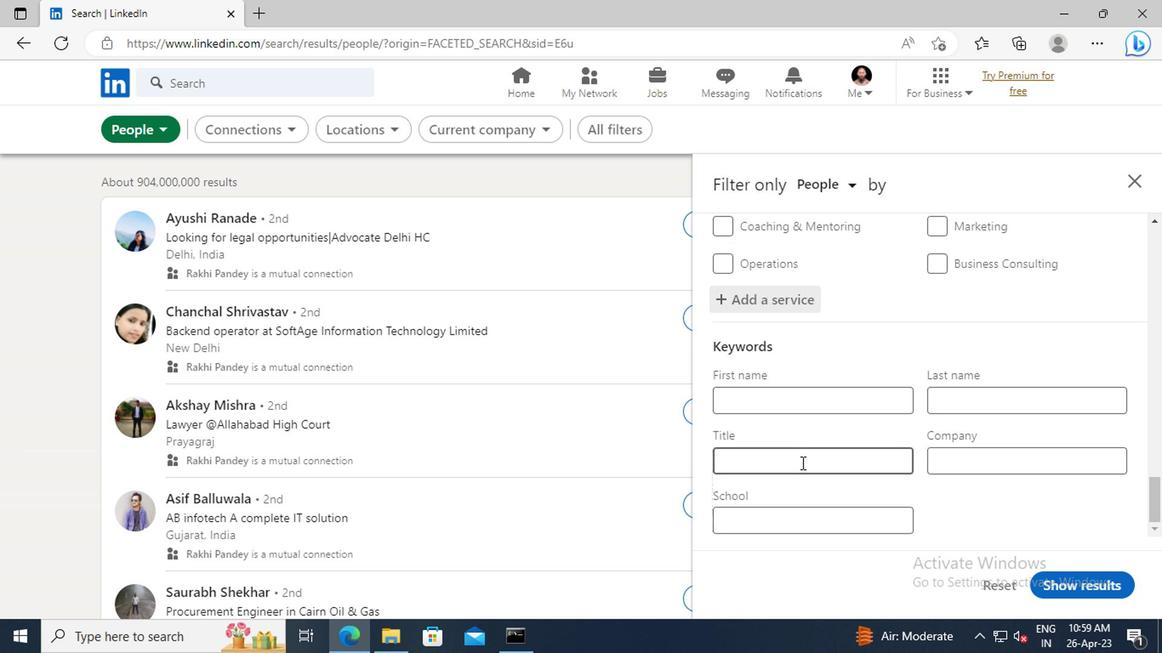 
Action: Key pressed <Key.shift>RETAIL<Key.space><Key.shift>WORKER<Key.enter>
Screenshot: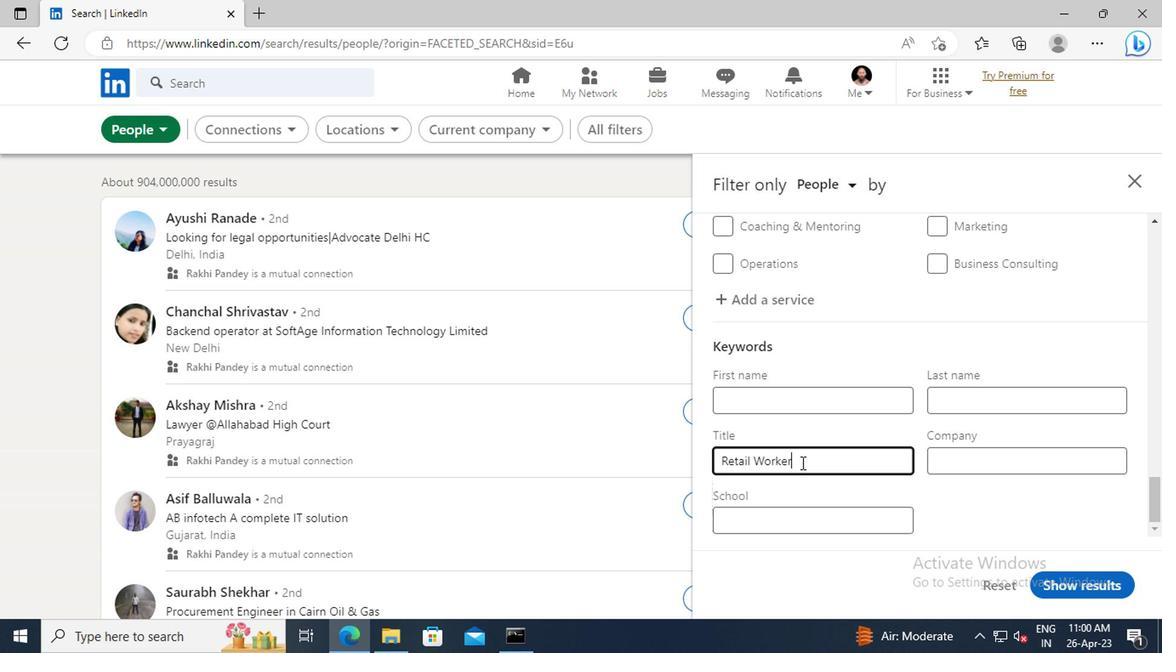 
Action: Mouse moved to (1053, 582)
Screenshot: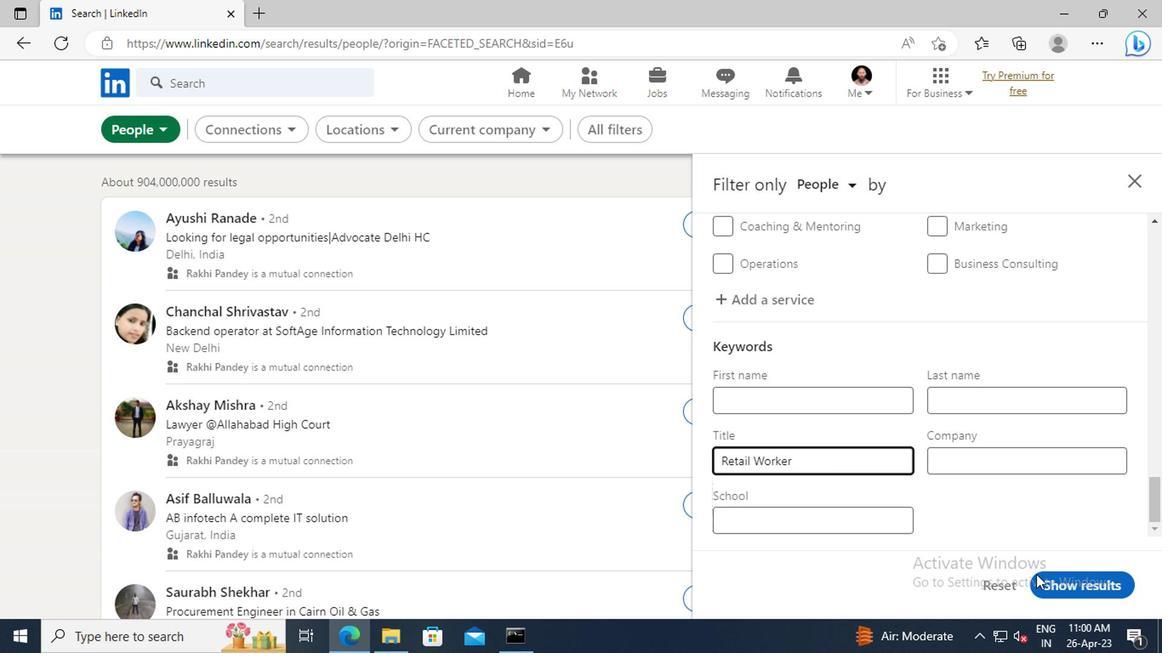 
Action: Mouse pressed left at (1053, 582)
Screenshot: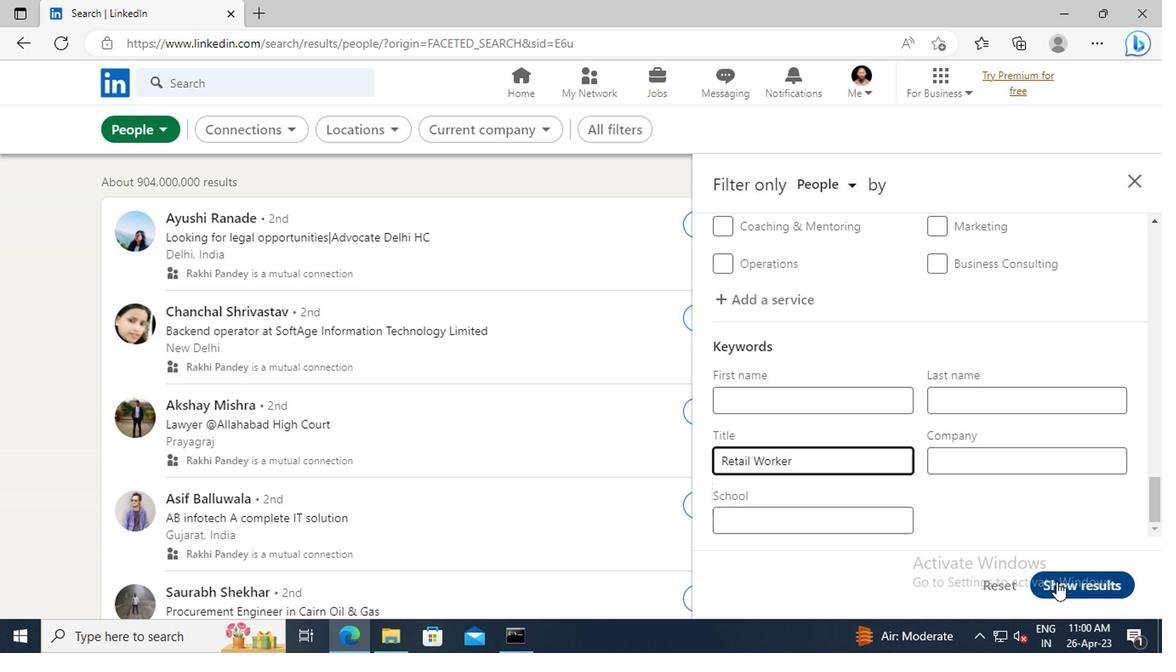 
